 Task: Find connections with filter location Sant Celoni with filter topic #Productivitywith filter profile language English with filter current company Tata Communications with filter school Birla Institute of Management Technology (BIMTECH) with filter industry Packaging and Containers Manufacturing with filter service category Blogging with filter keywords title Truck Driver
Action: Mouse moved to (566, 84)
Screenshot: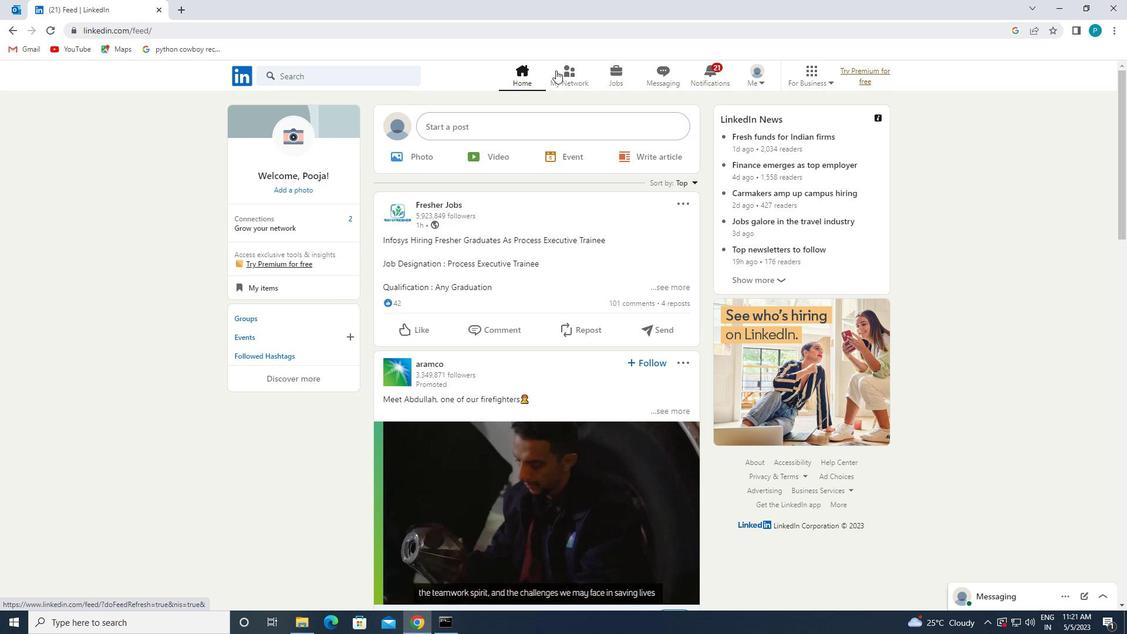 
Action: Mouse pressed left at (566, 84)
Screenshot: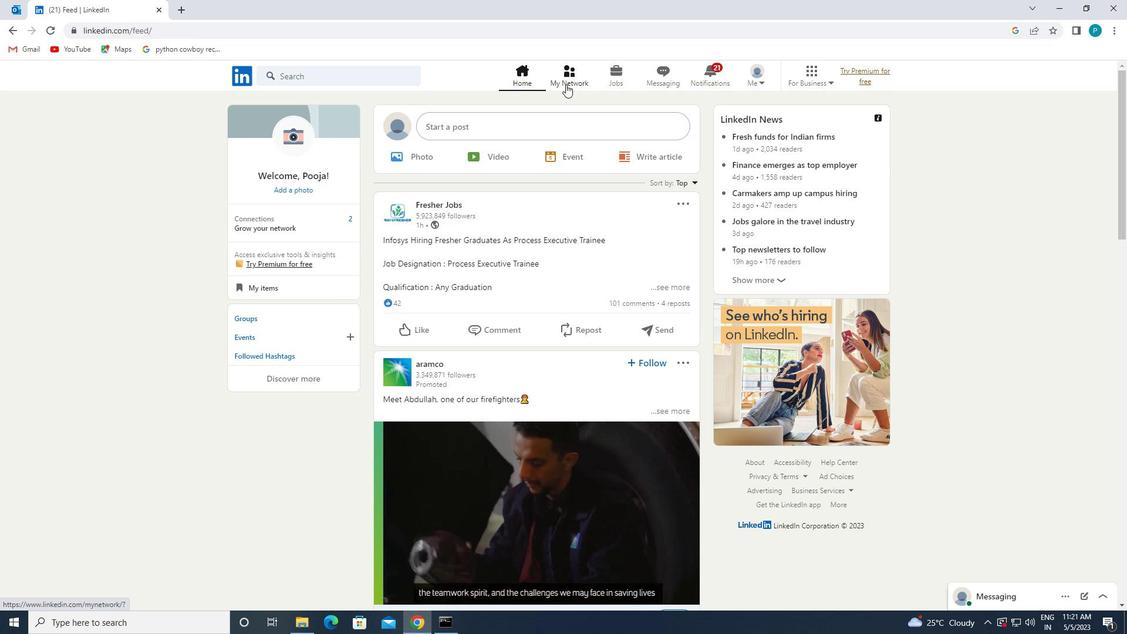 
Action: Mouse moved to (285, 138)
Screenshot: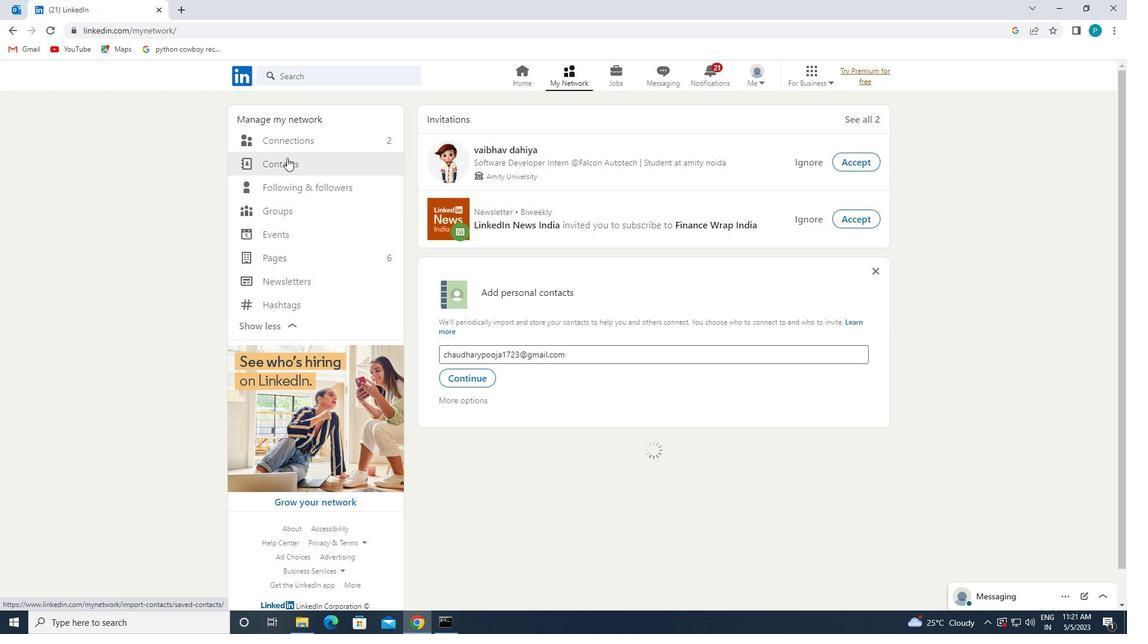 
Action: Mouse pressed left at (285, 138)
Screenshot: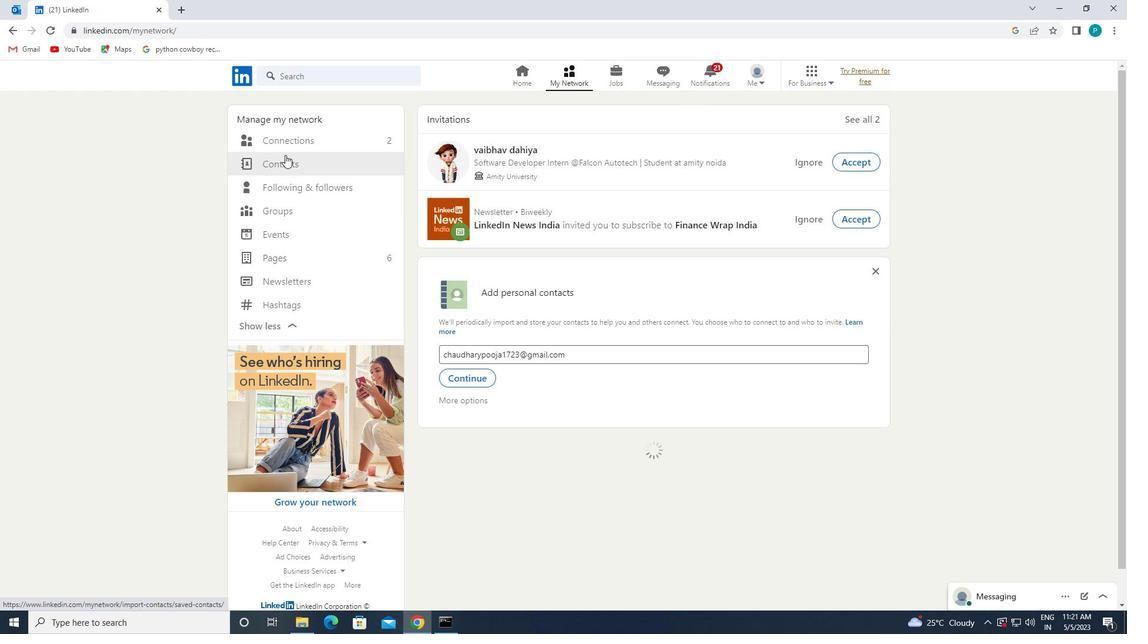 
Action: Mouse moved to (636, 145)
Screenshot: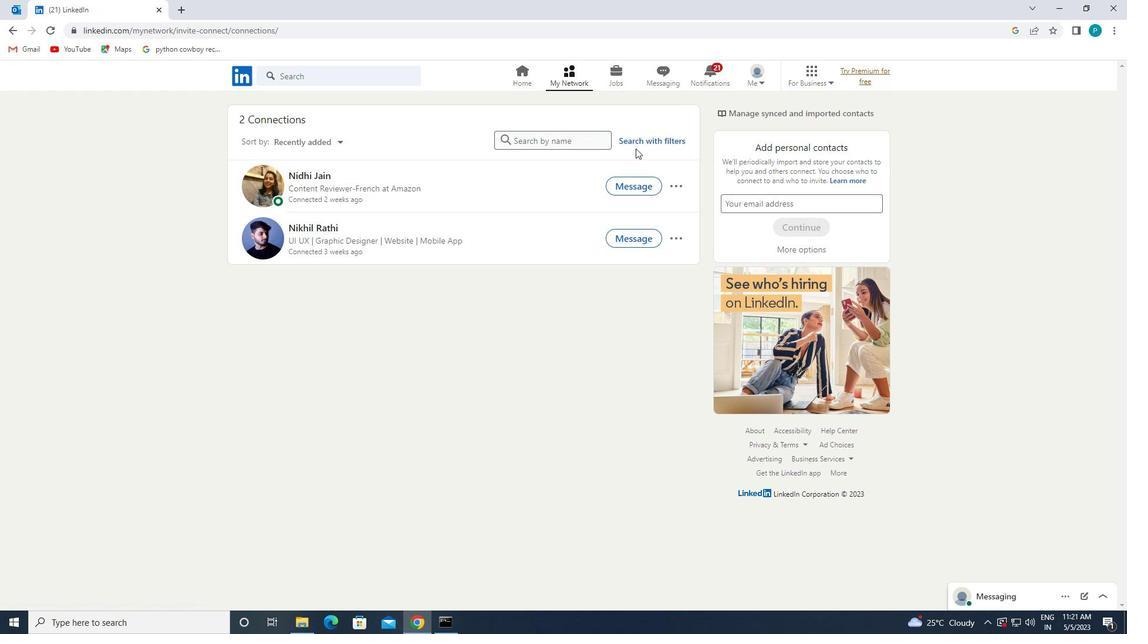 
Action: Mouse pressed left at (636, 145)
Screenshot: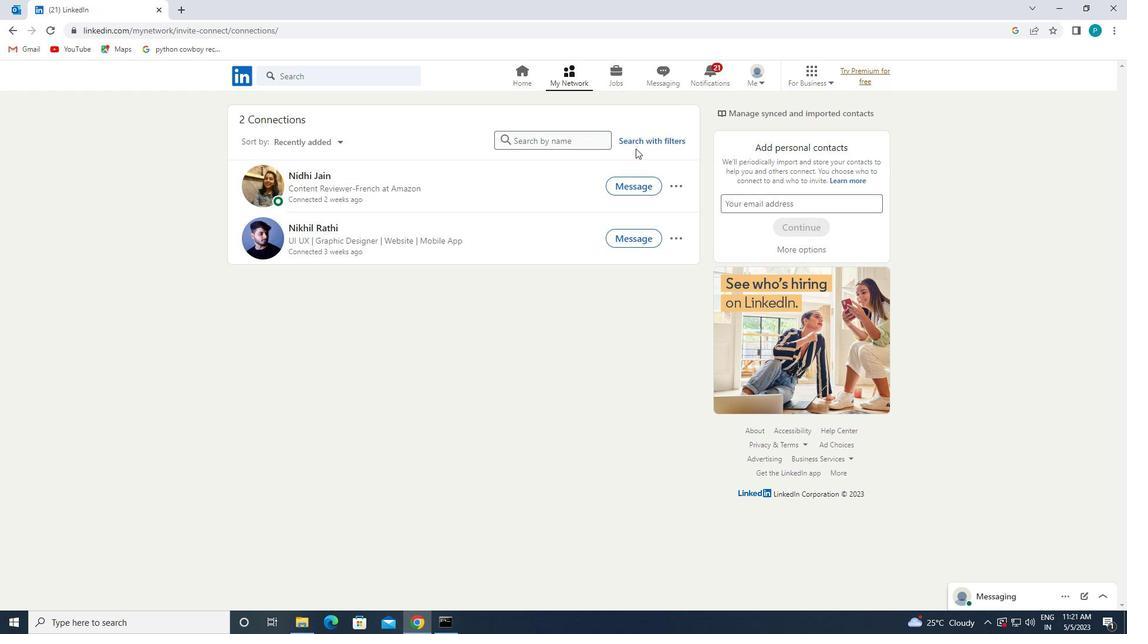
Action: Mouse moved to (606, 117)
Screenshot: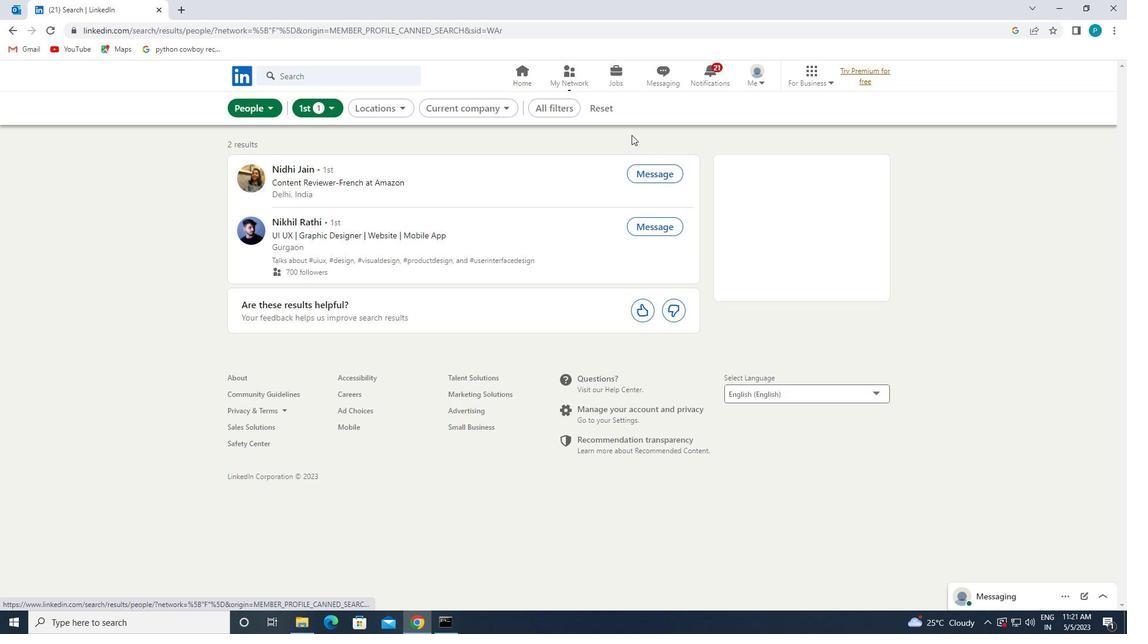 
Action: Mouse pressed left at (606, 117)
Screenshot: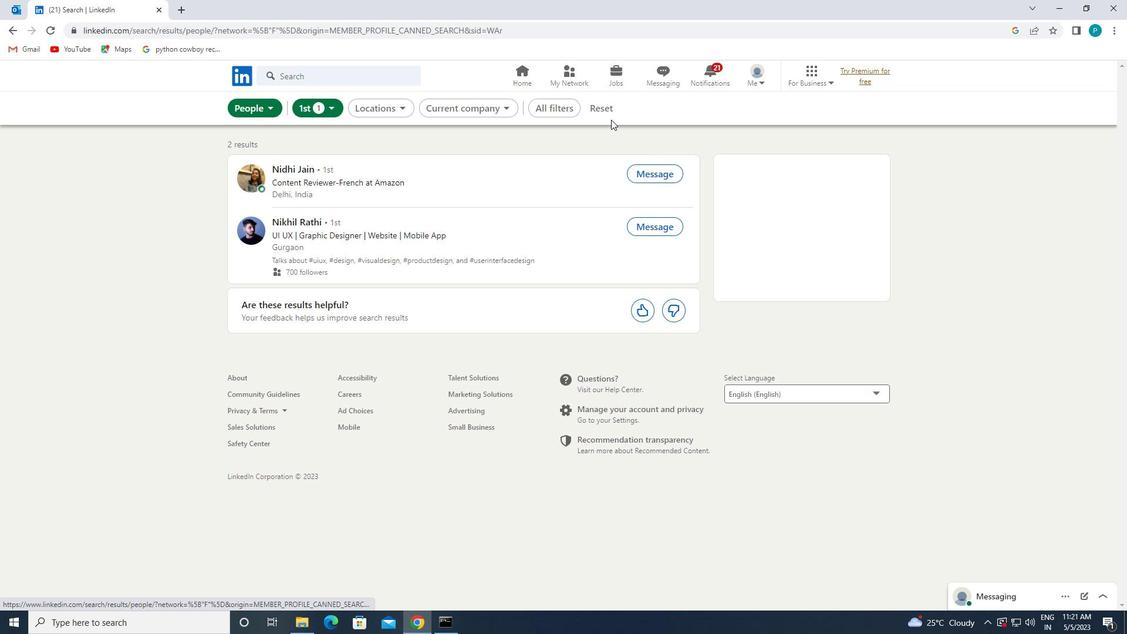 
Action: Mouse moved to (603, 112)
Screenshot: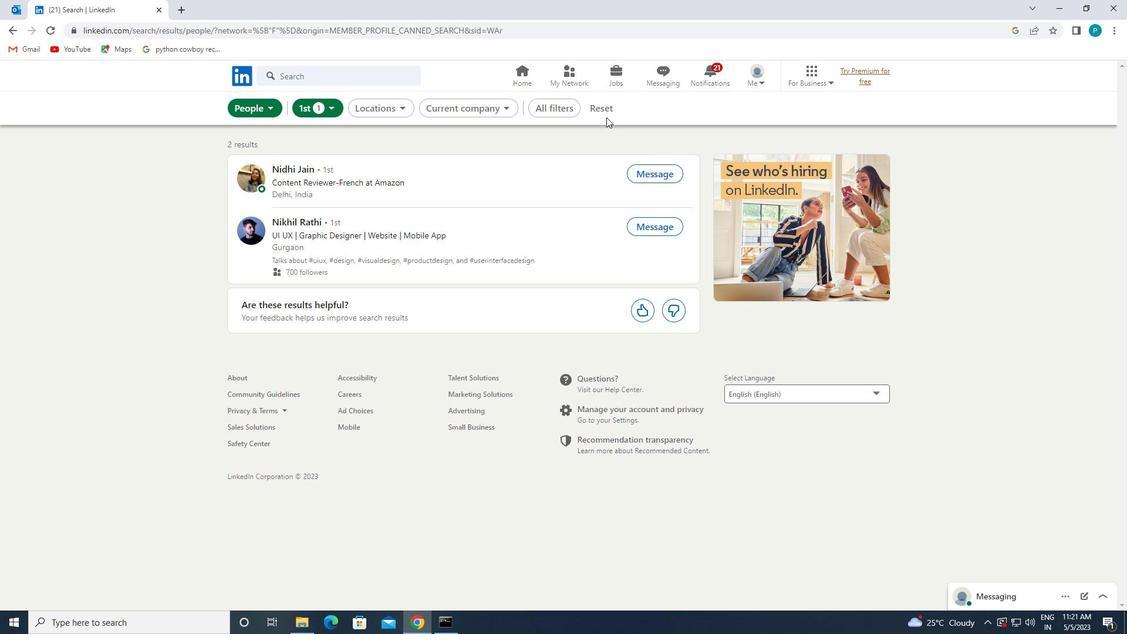 
Action: Mouse pressed left at (603, 112)
Screenshot: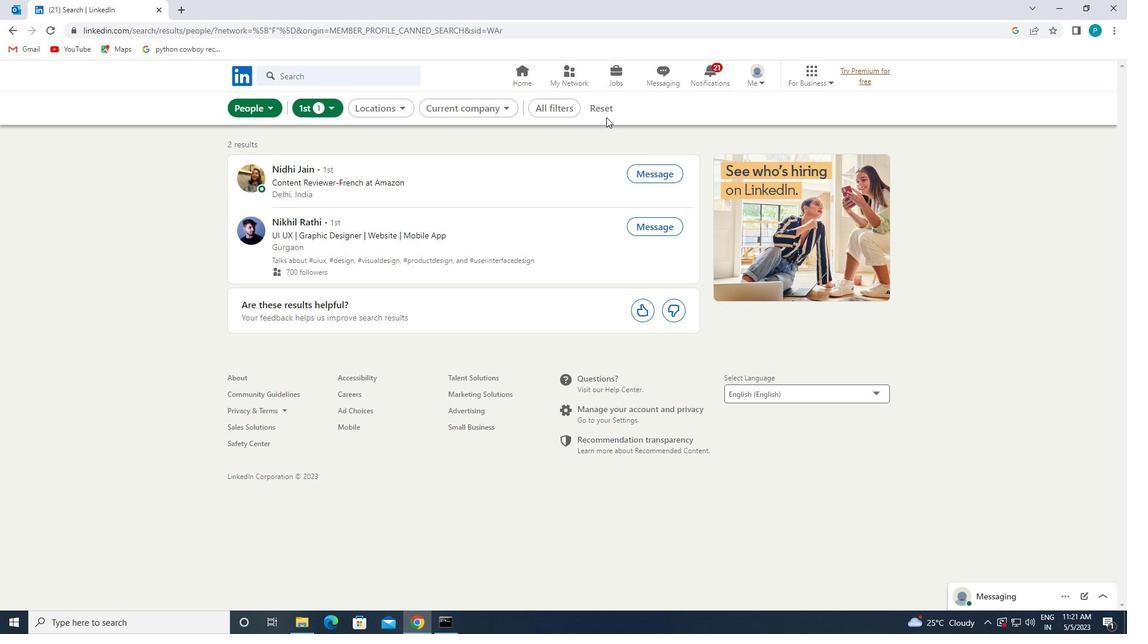 
Action: Mouse moved to (568, 109)
Screenshot: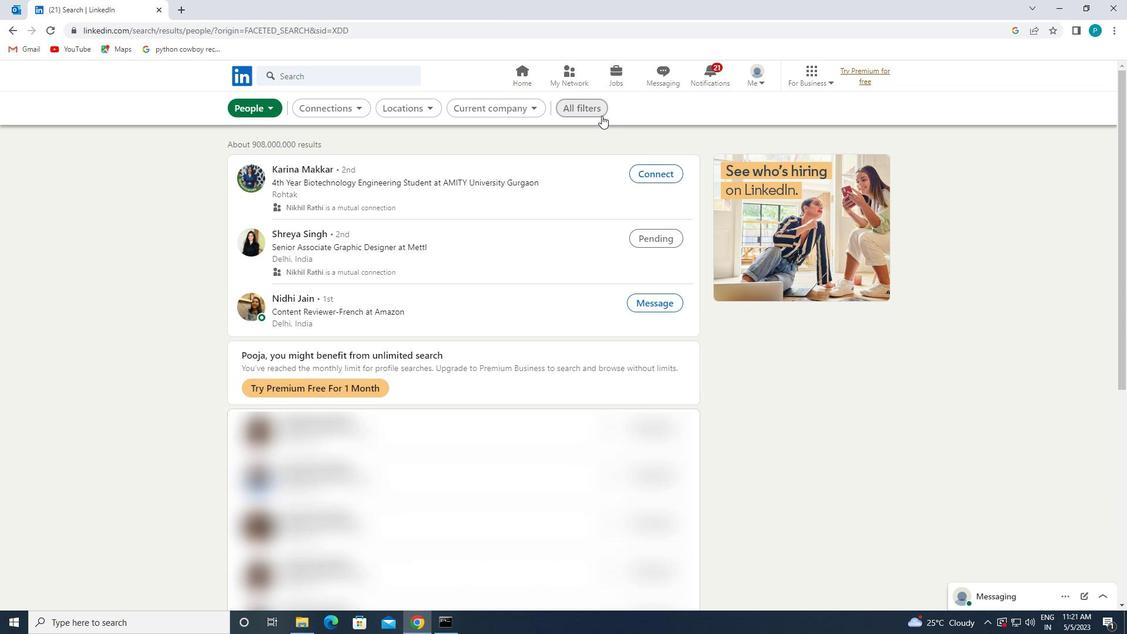 
Action: Mouse pressed left at (568, 109)
Screenshot: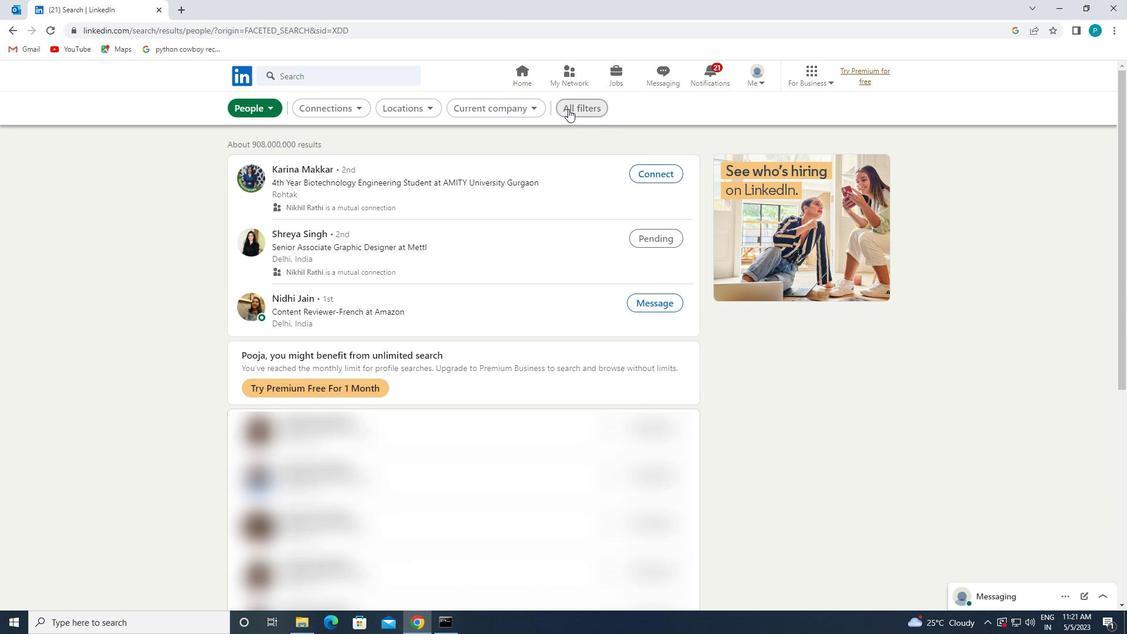 
Action: Mouse moved to (883, 250)
Screenshot: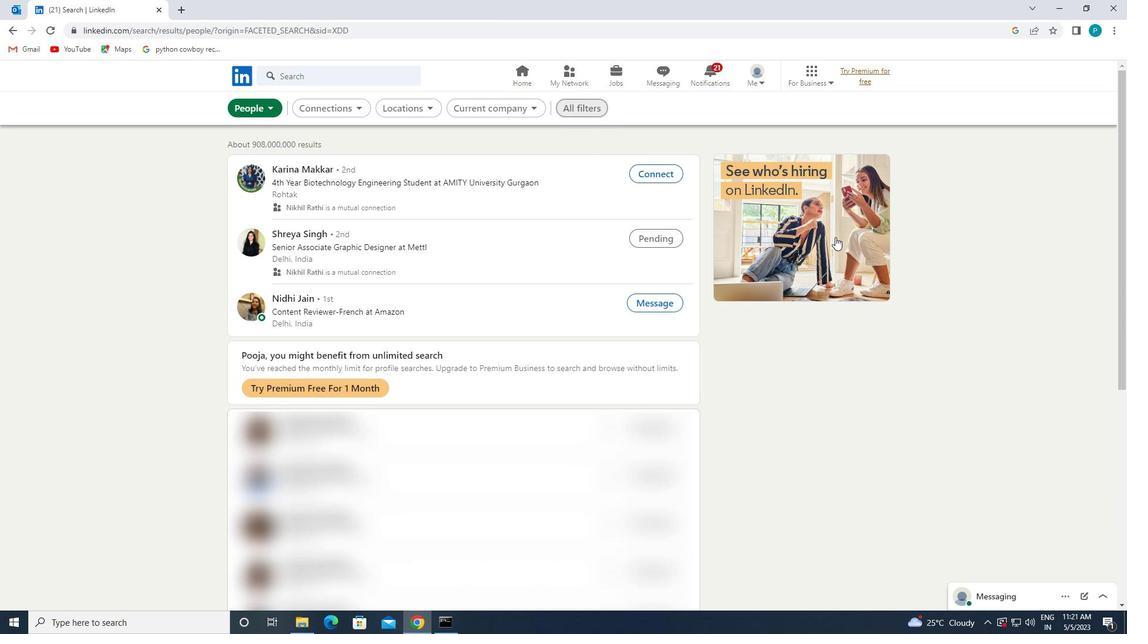 
Action: Mouse scrolled (883, 250) with delta (0, 0)
Screenshot: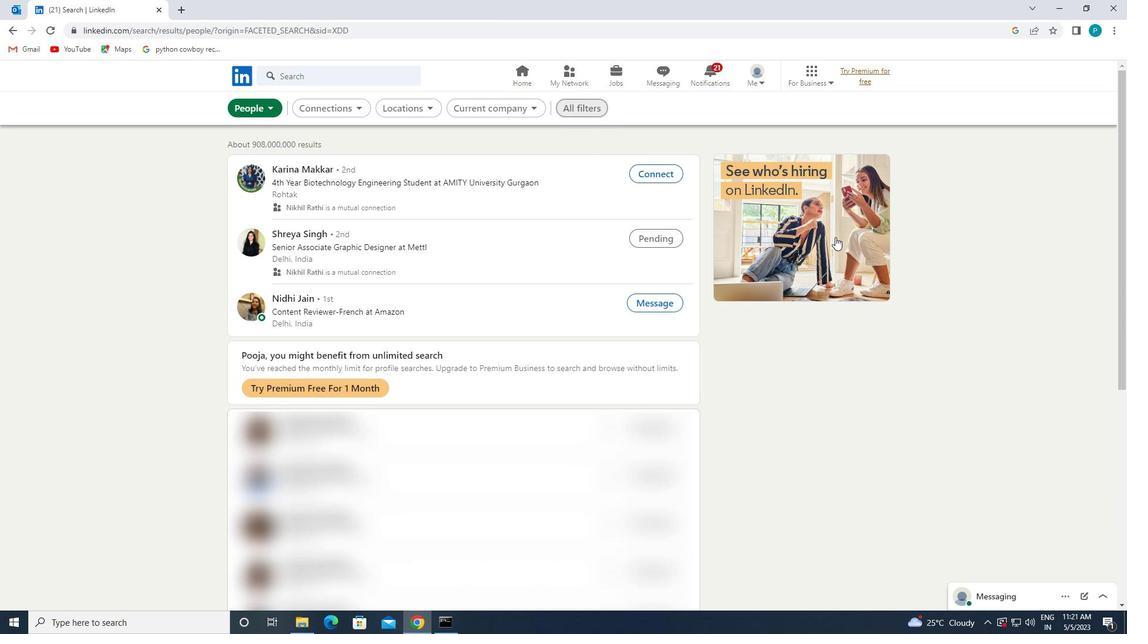 
Action: Mouse moved to (903, 258)
Screenshot: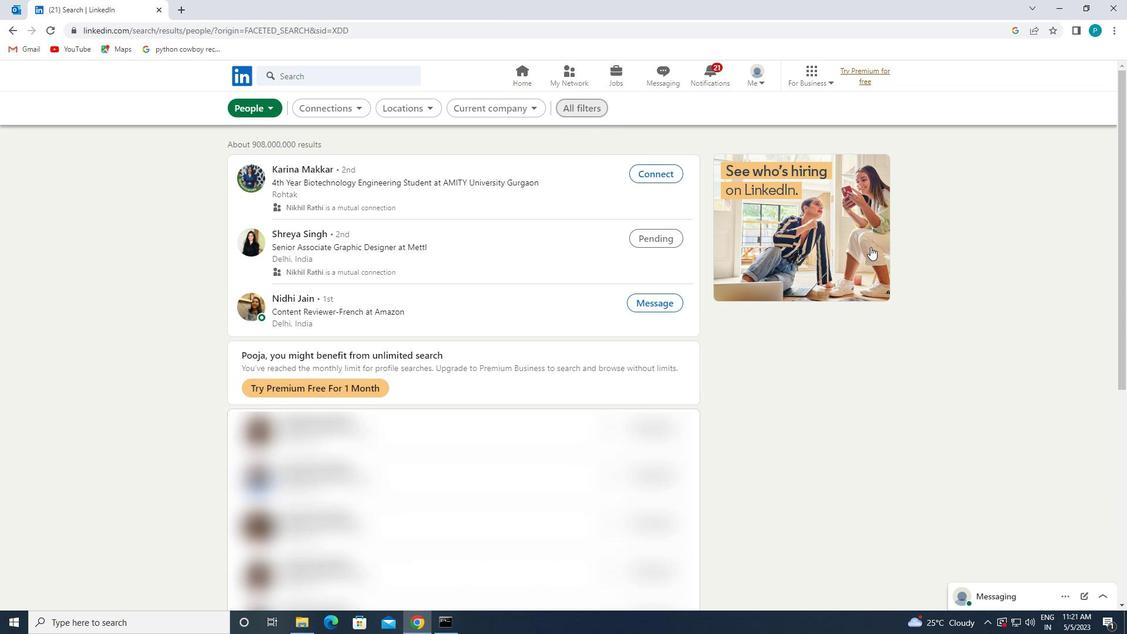 
Action: Mouse scrolled (903, 258) with delta (0, 0)
Screenshot: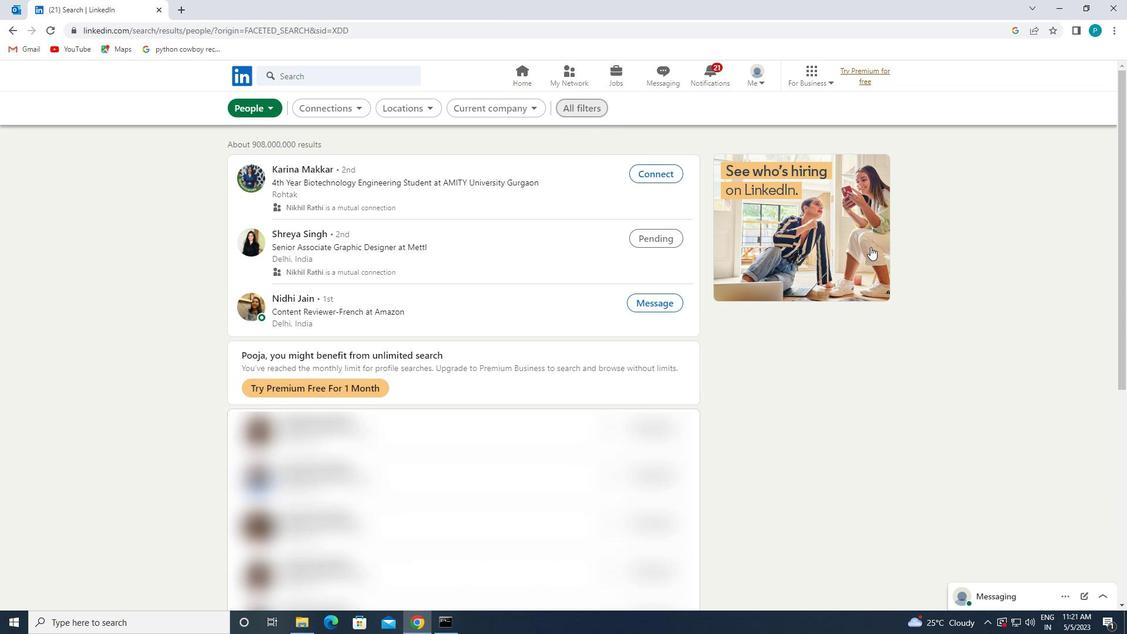 
Action: Mouse moved to (1127, 300)
Screenshot: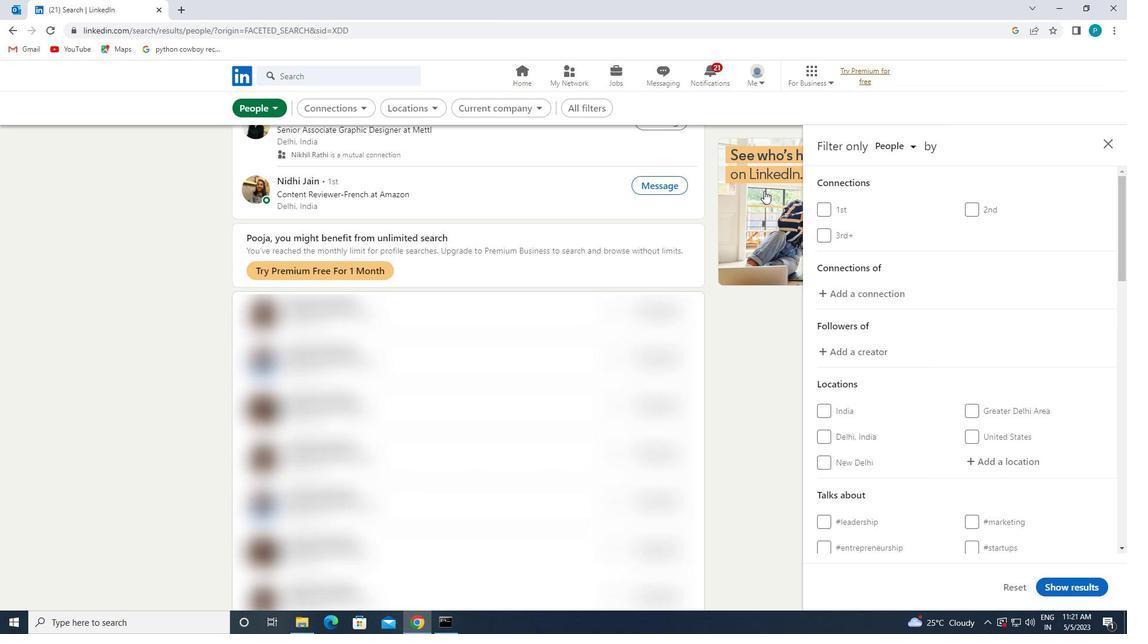 
Action: Mouse scrolled (1126, 300) with delta (0, 0)
Screenshot: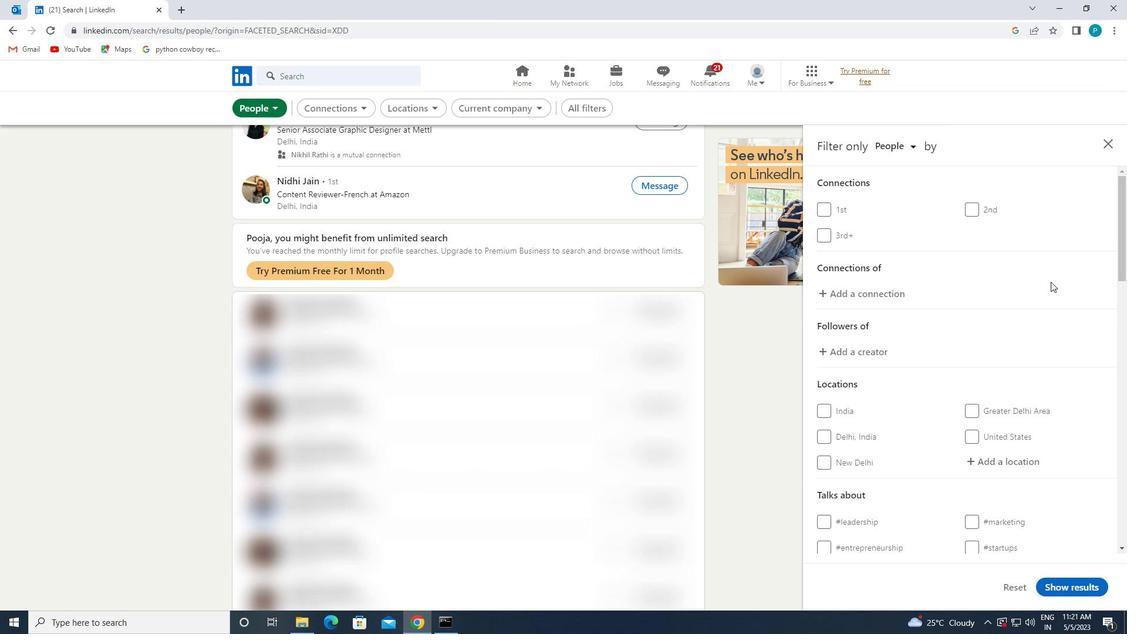 
Action: Mouse scrolled (1126, 300) with delta (0, 0)
Screenshot: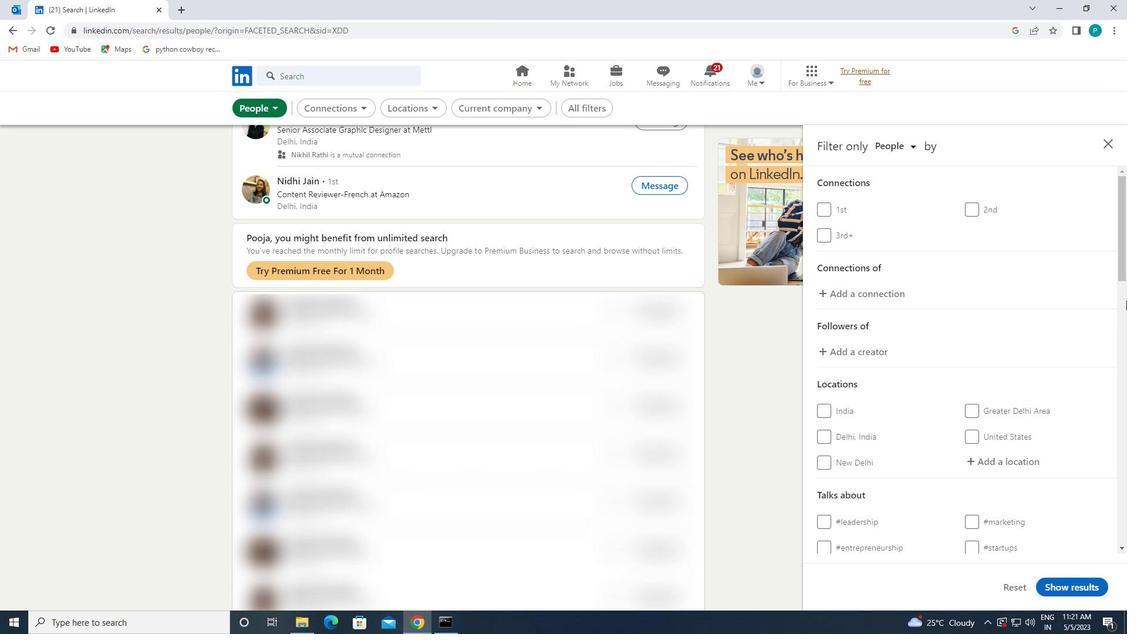 
Action: Mouse moved to (1126, 300)
Screenshot: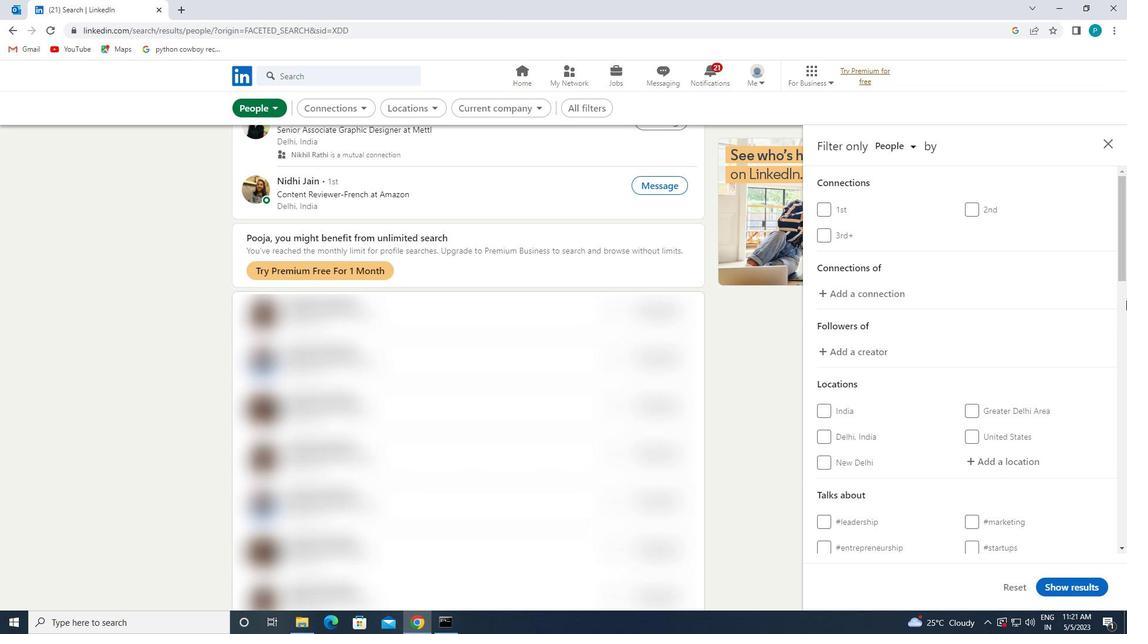 
Action: Mouse scrolled (1126, 300) with delta (0, 0)
Screenshot: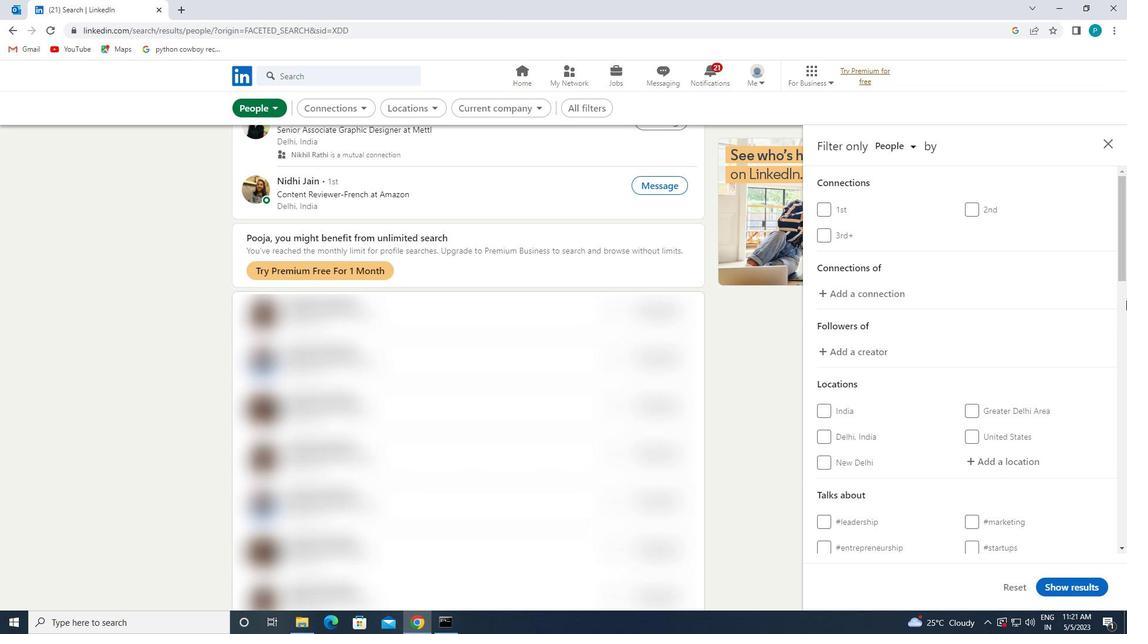 
Action: Mouse moved to (1021, 271)
Screenshot: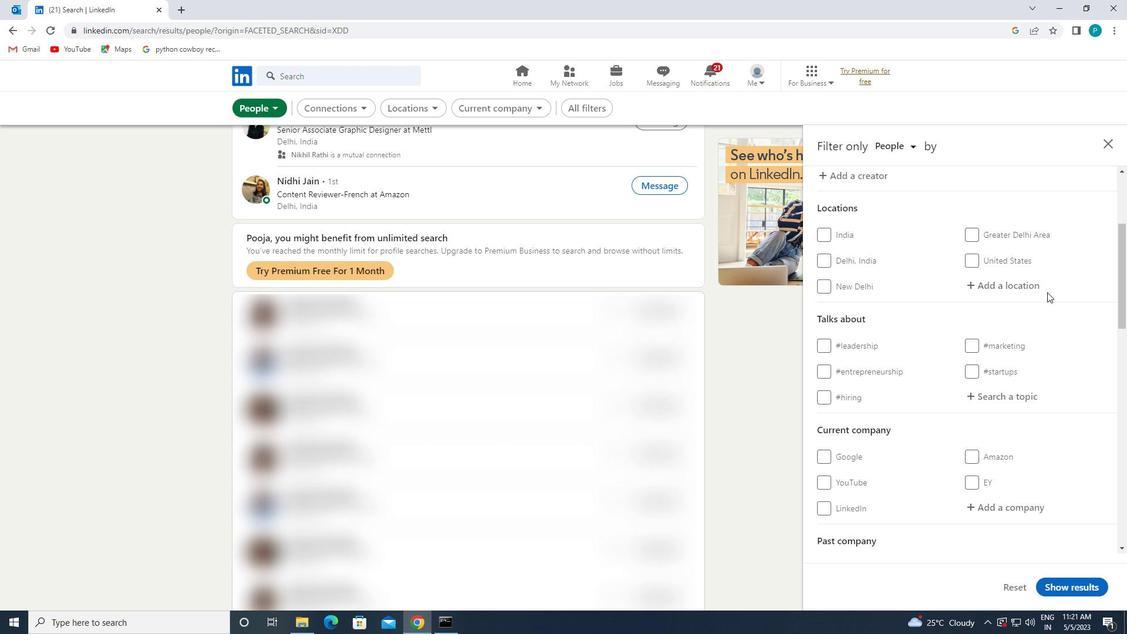 
Action: Mouse pressed left at (1021, 271)
Screenshot: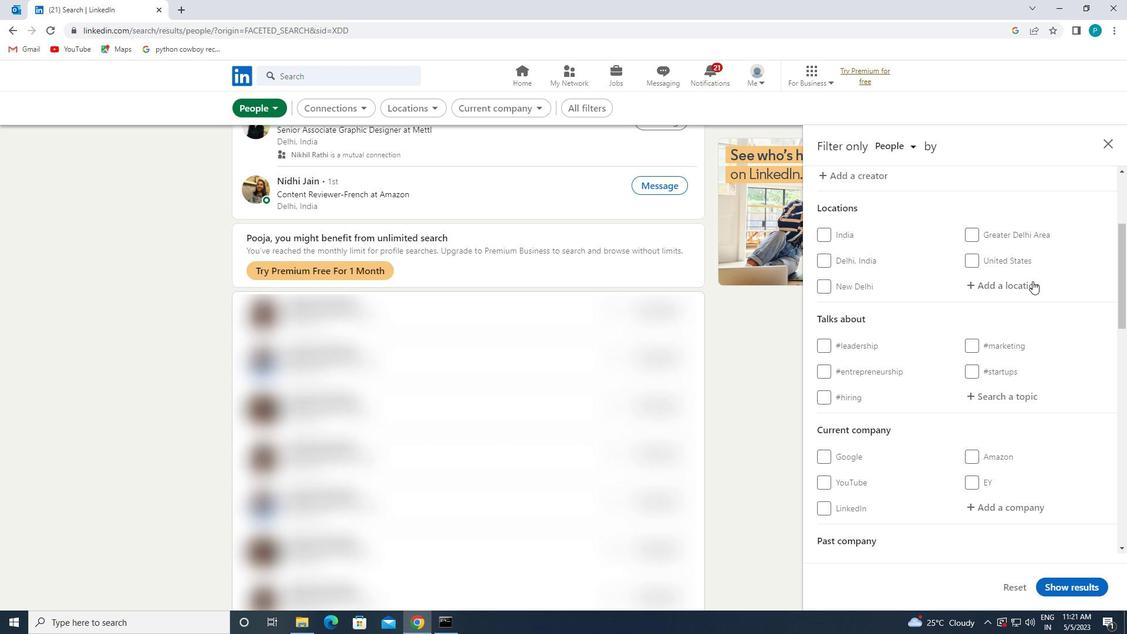 
Action: Mouse moved to (1024, 284)
Screenshot: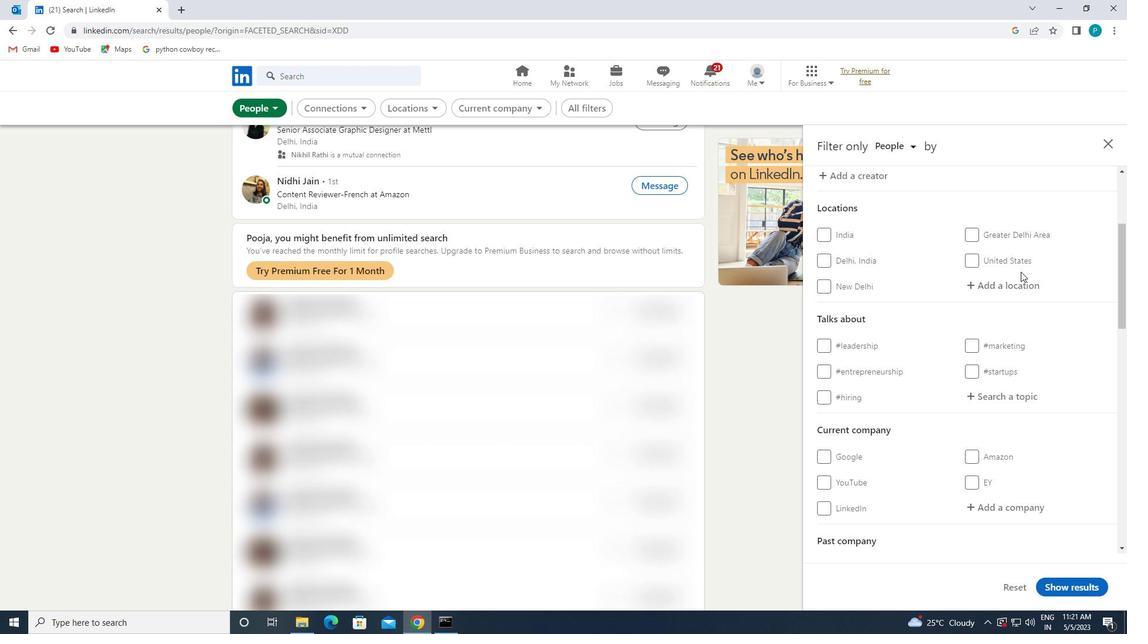 
Action: Mouse pressed left at (1024, 284)
Screenshot: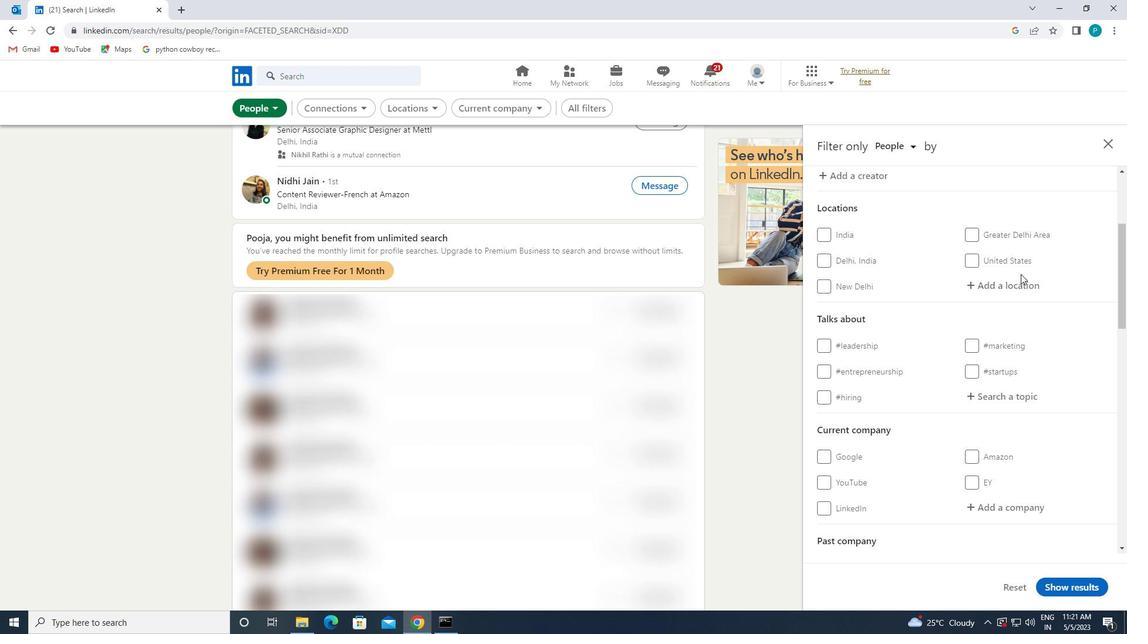 
Action: Mouse moved to (1025, 284)
Screenshot: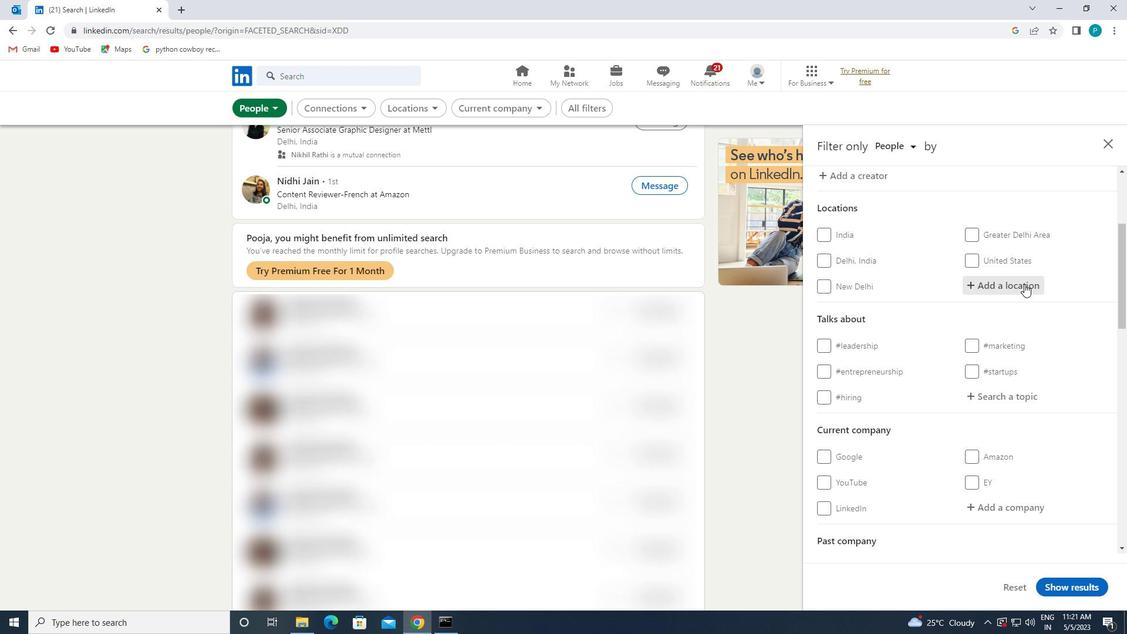
Action: Key pressed <Key.caps_lock>s<Key.caps_lock>ant<Key.space><Key.caps_lock>c<Key.caps_lock>eloni
Screenshot: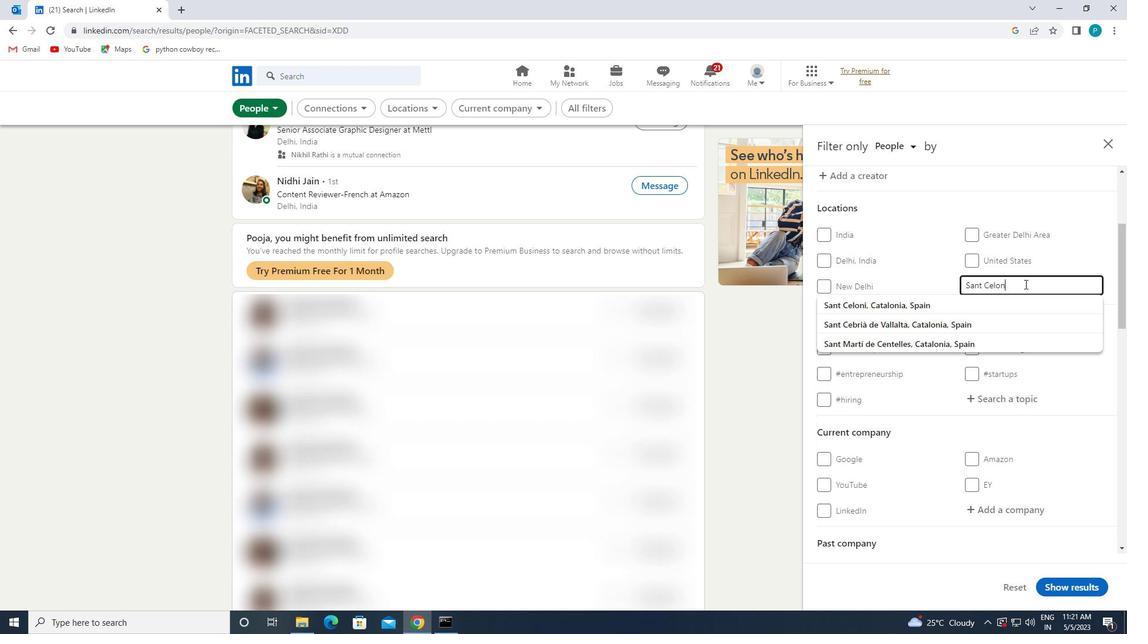 
Action: Mouse moved to (994, 297)
Screenshot: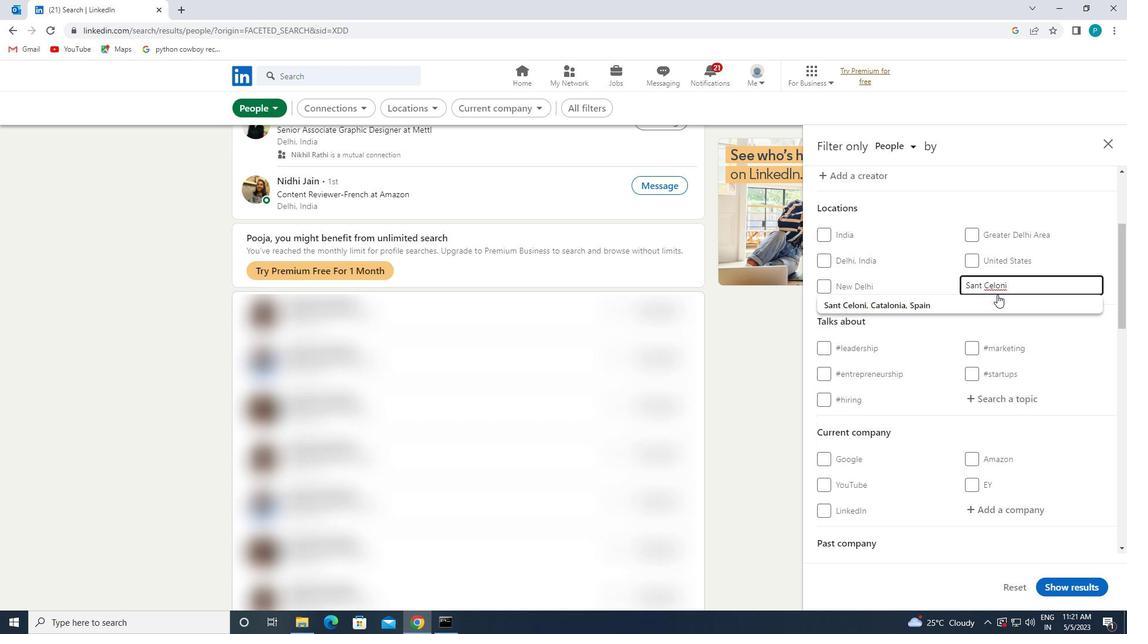 
Action: Mouse pressed left at (994, 297)
Screenshot: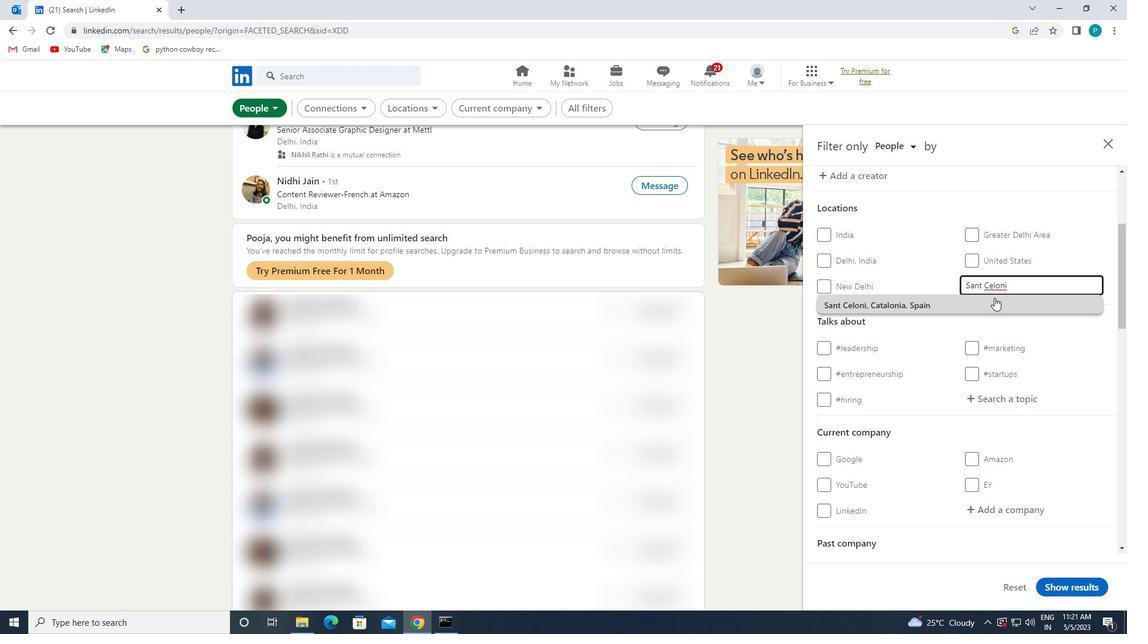 
Action: Mouse moved to (1001, 312)
Screenshot: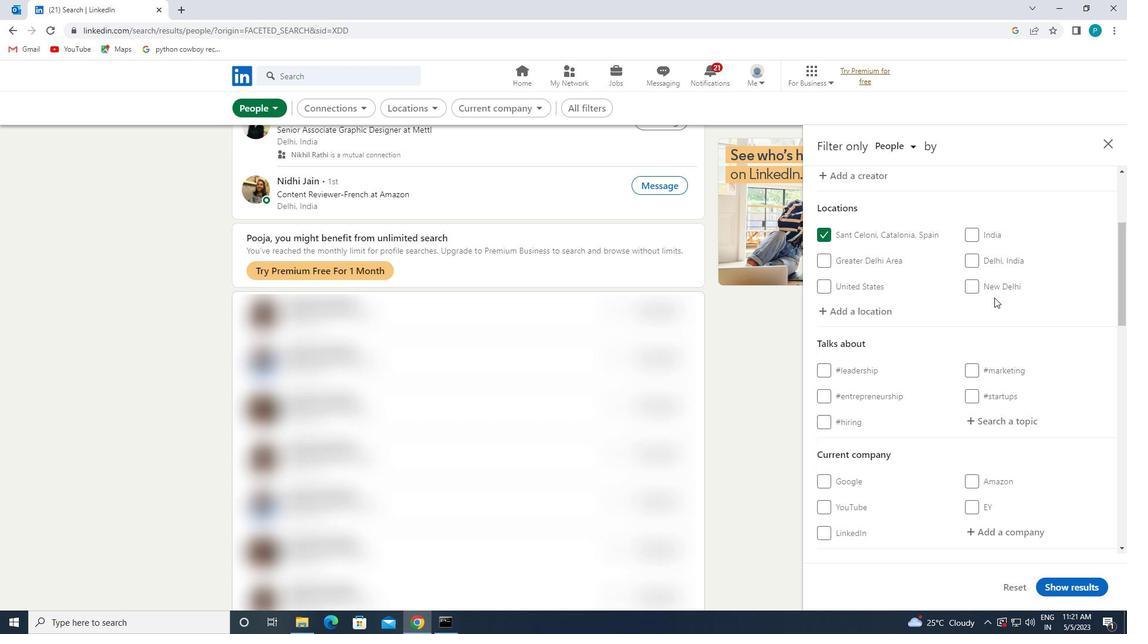
Action: Mouse scrolled (1001, 312) with delta (0, 0)
Screenshot: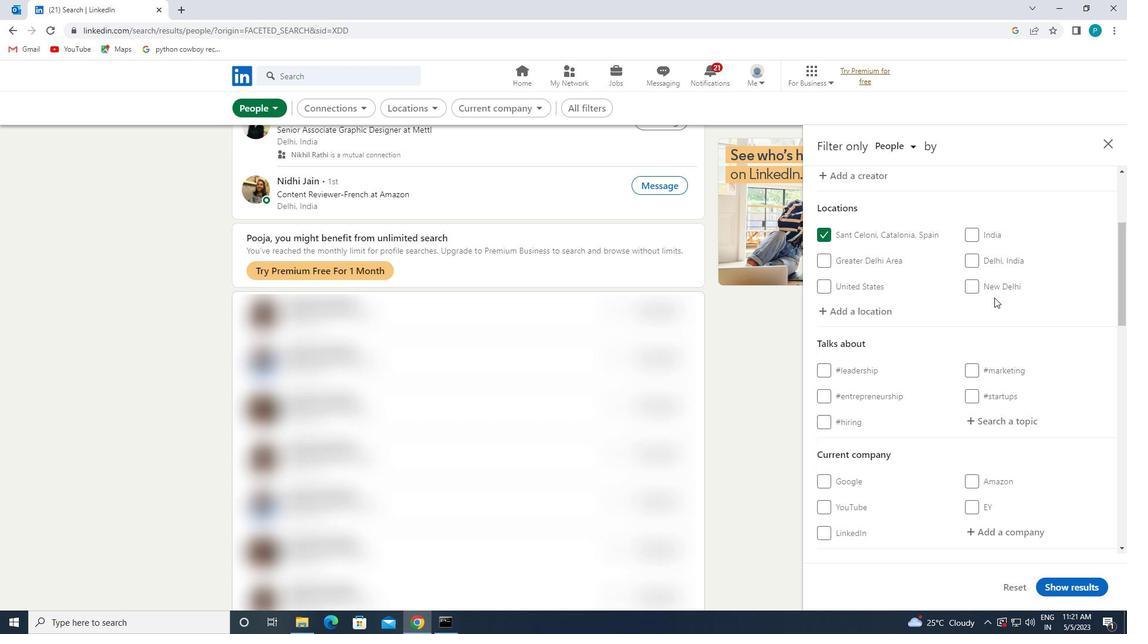 
Action: Mouse moved to (1001, 313)
Screenshot: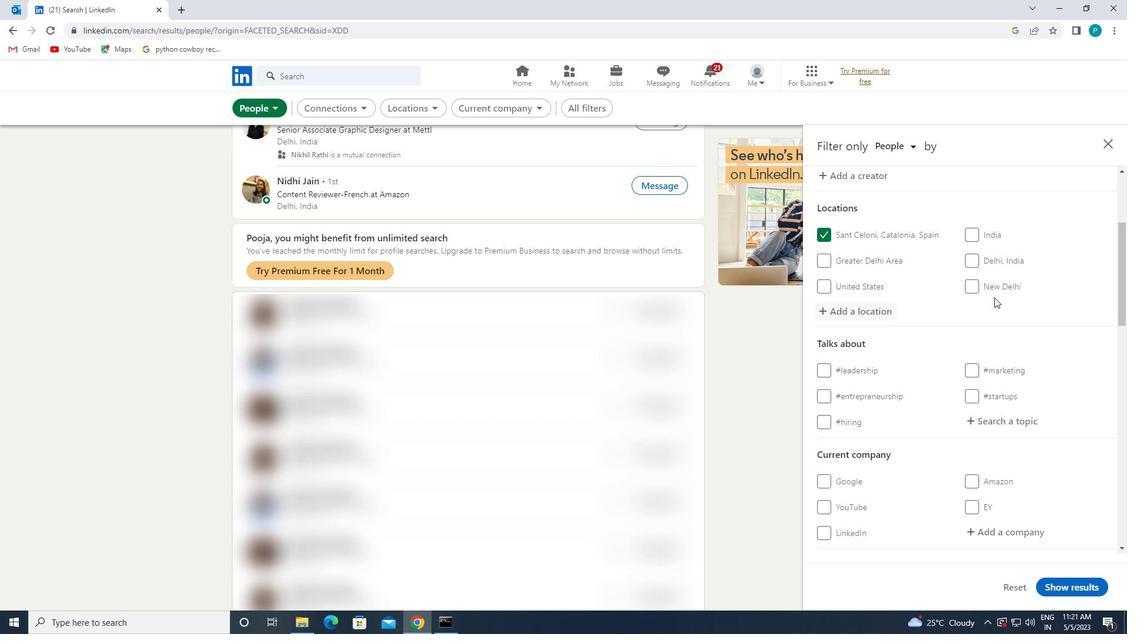 
Action: Mouse scrolled (1001, 312) with delta (0, 0)
Screenshot: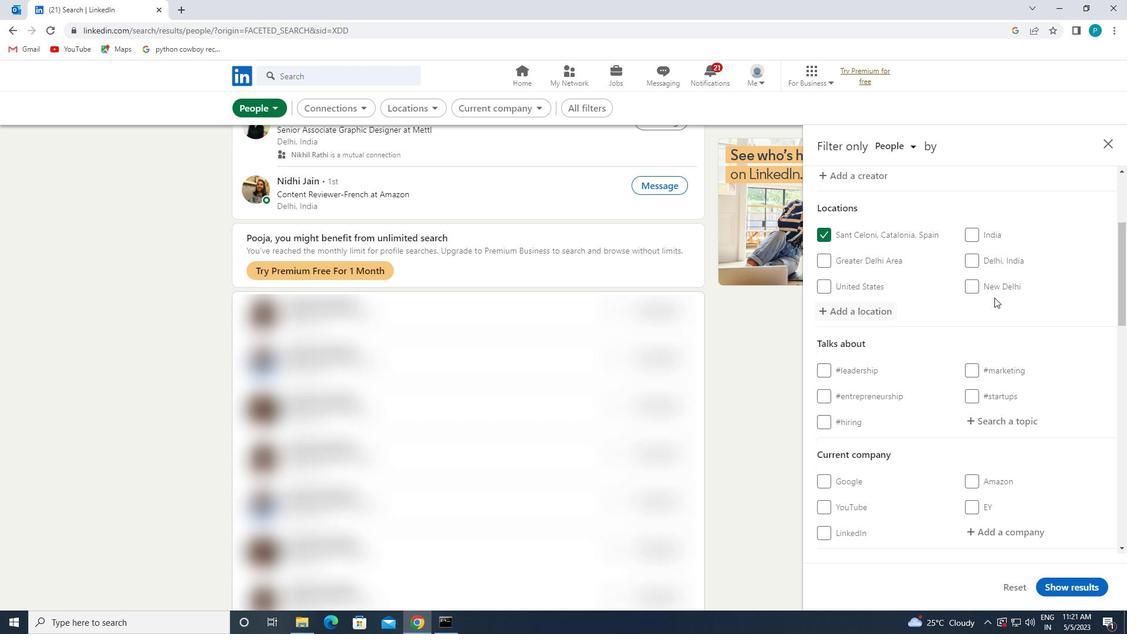 
Action: Mouse scrolled (1001, 312) with delta (0, 0)
Screenshot: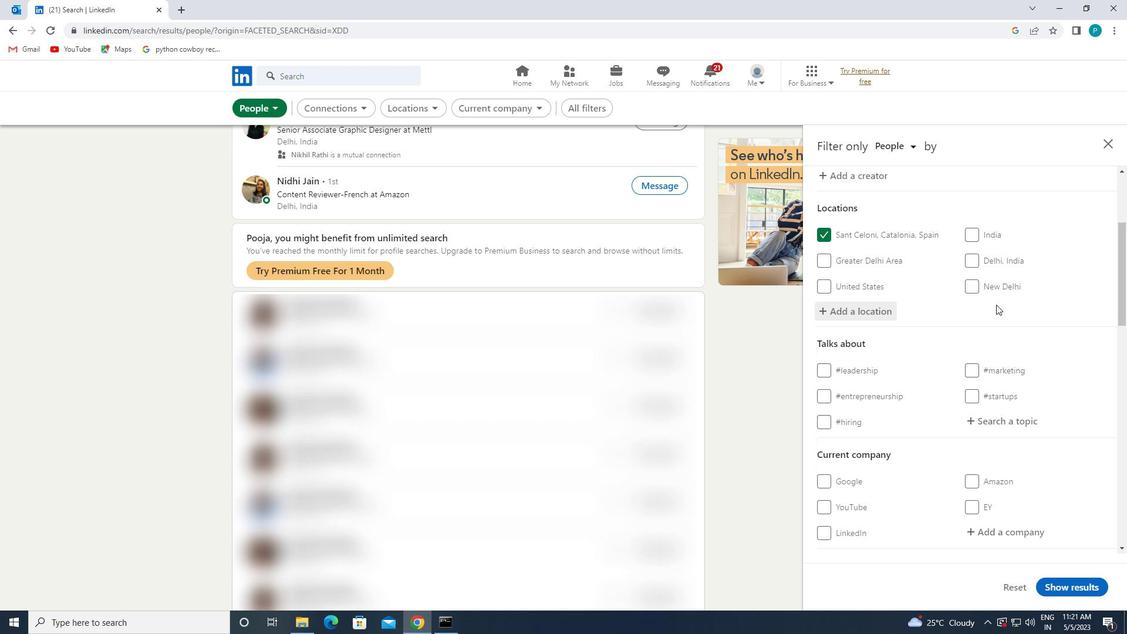 
Action: Mouse moved to (982, 244)
Screenshot: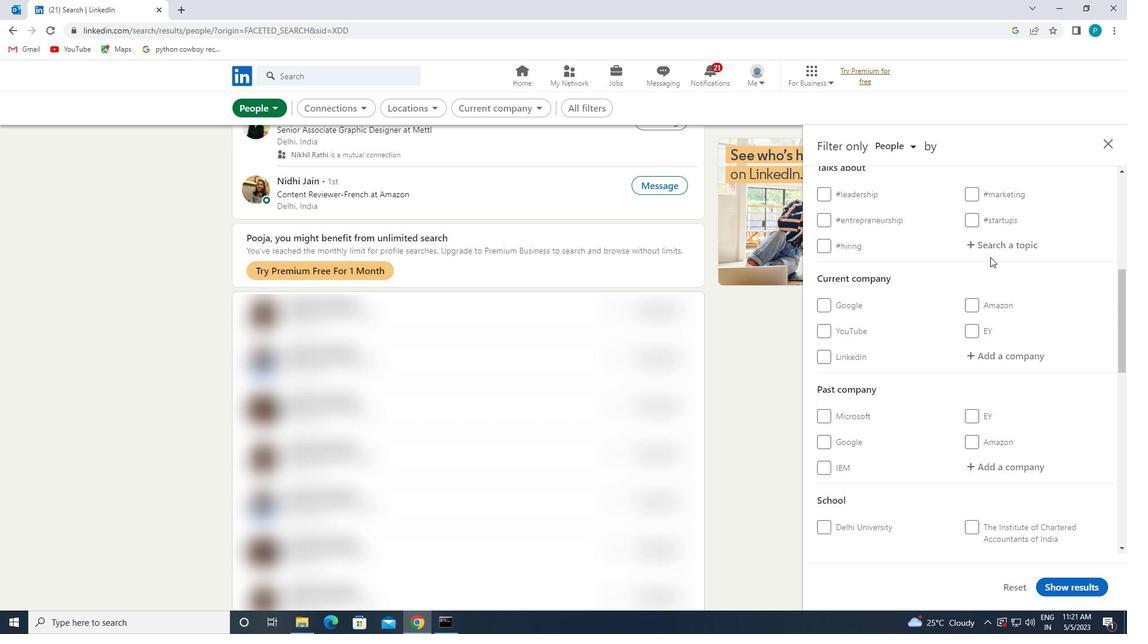
Action: Mouse pressed left at (982, 244)
Screenshot: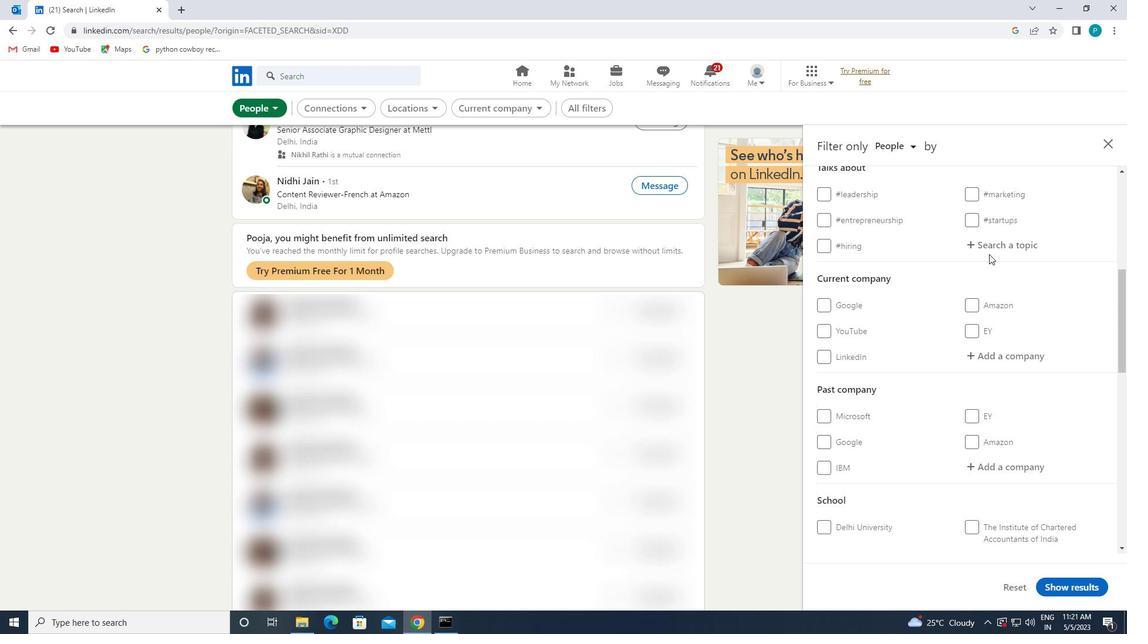
Action: Key pressed <Key.shift>#<Key.caps_lock>P<Key.caps_lock>RODUCTIVITY
Screenshot: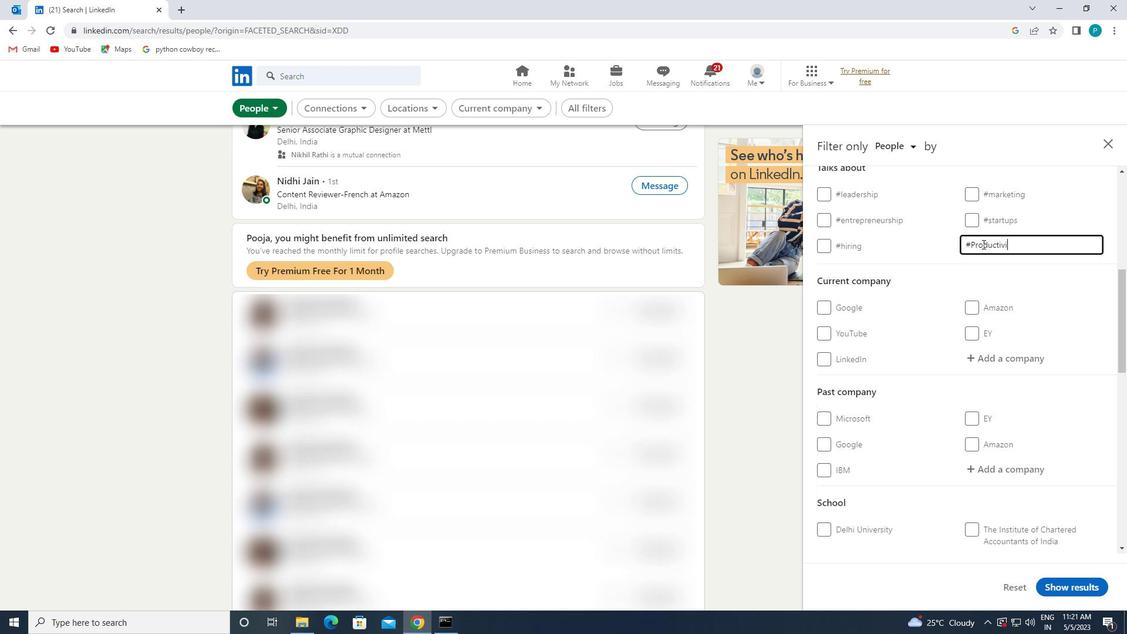 
Action: Mouse moved to (947, 291)
Screenshot: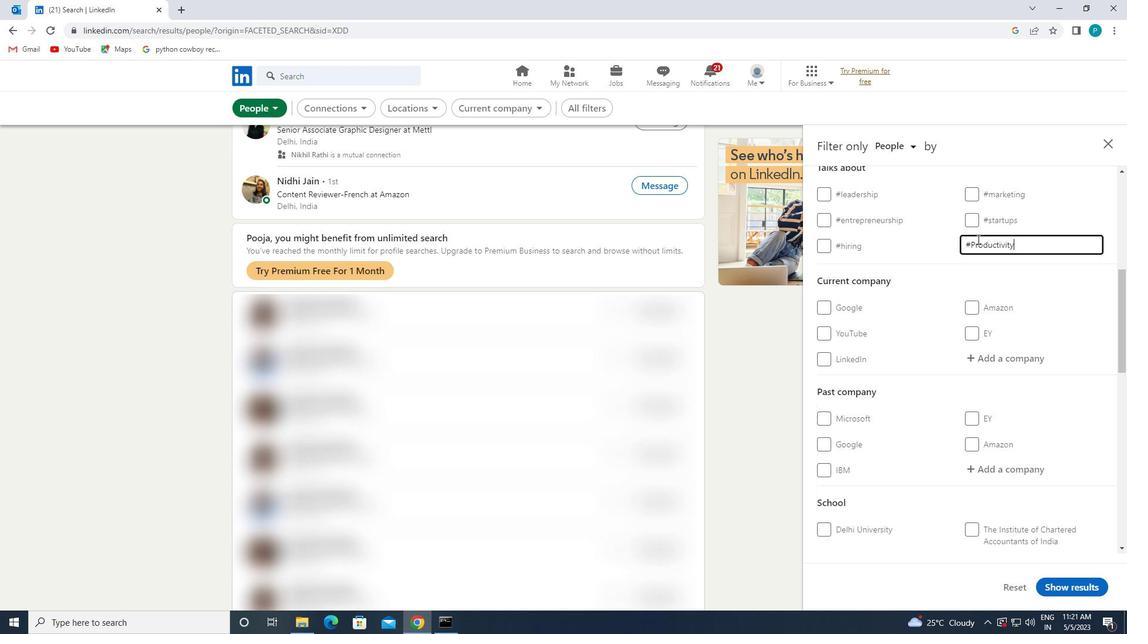 
Action: Mouse scrolled (947, 290) with delta (0, 0)
Screenshot: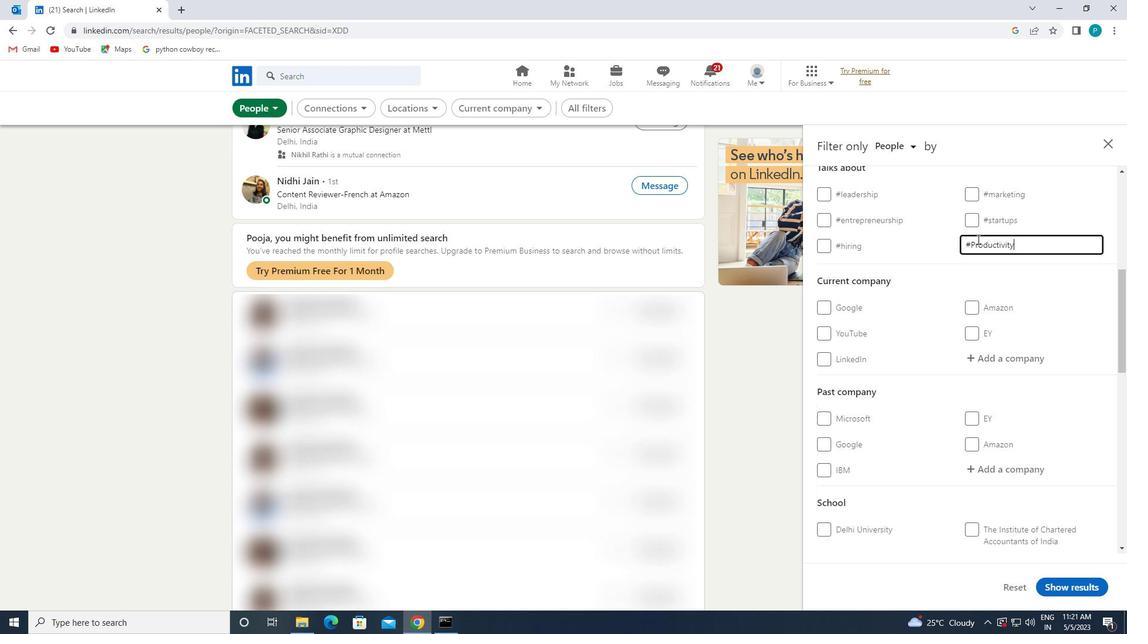 
Action: Mouse moved to (947, 302)
Screenshot: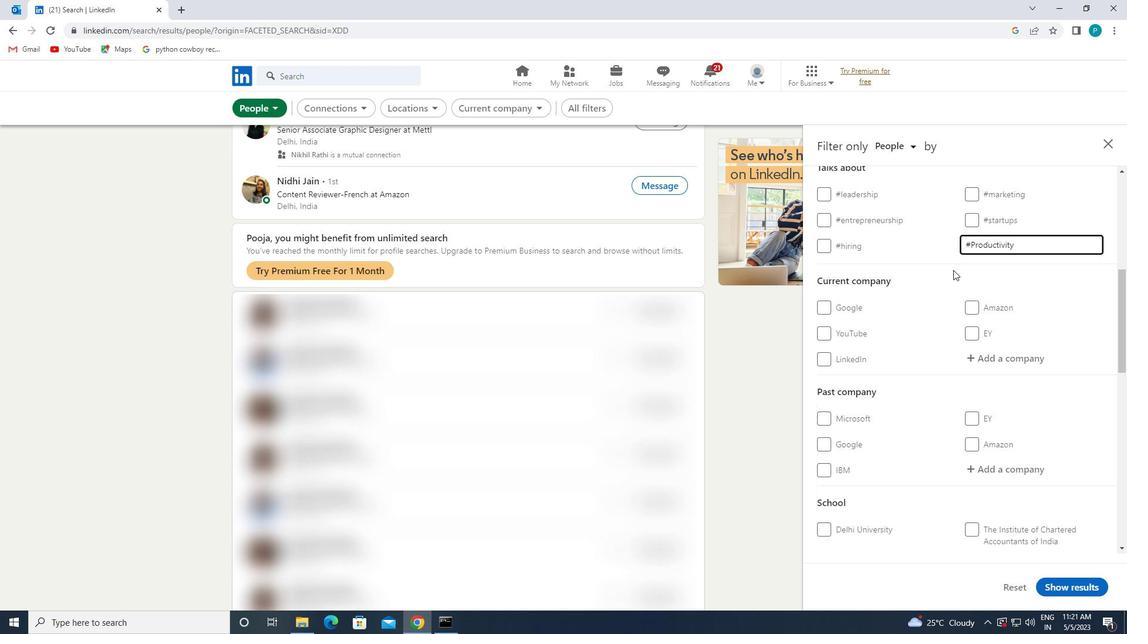 
Action: Mouse scrolled (947, 302) with delta (0, 0)
Screenshot: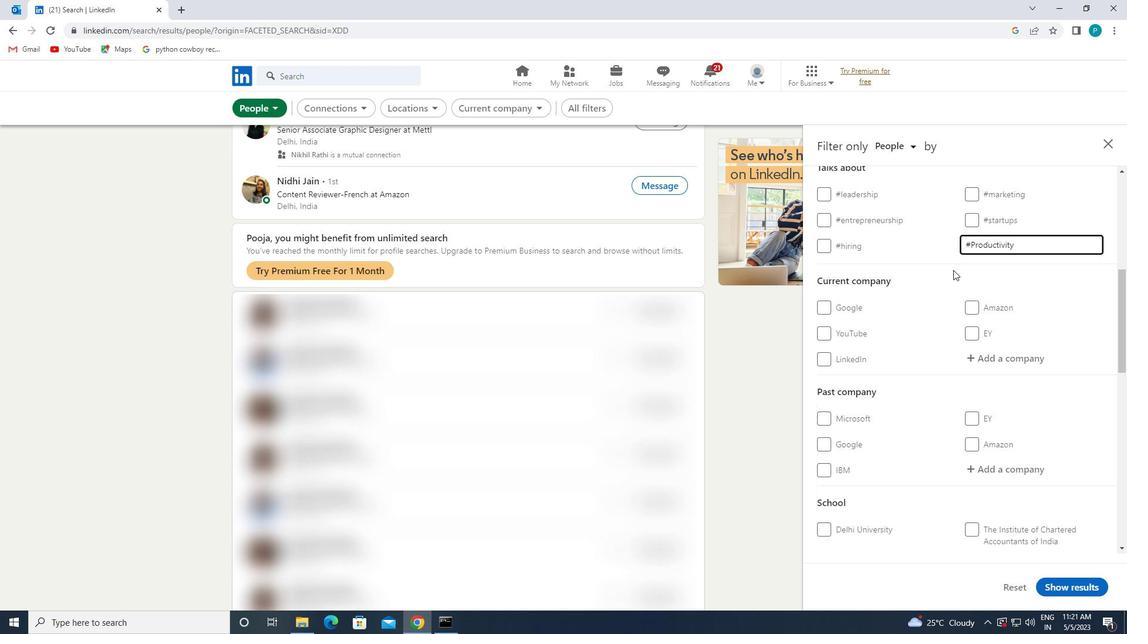 
Action: Mouse moved to (947, 304)
Screenshot: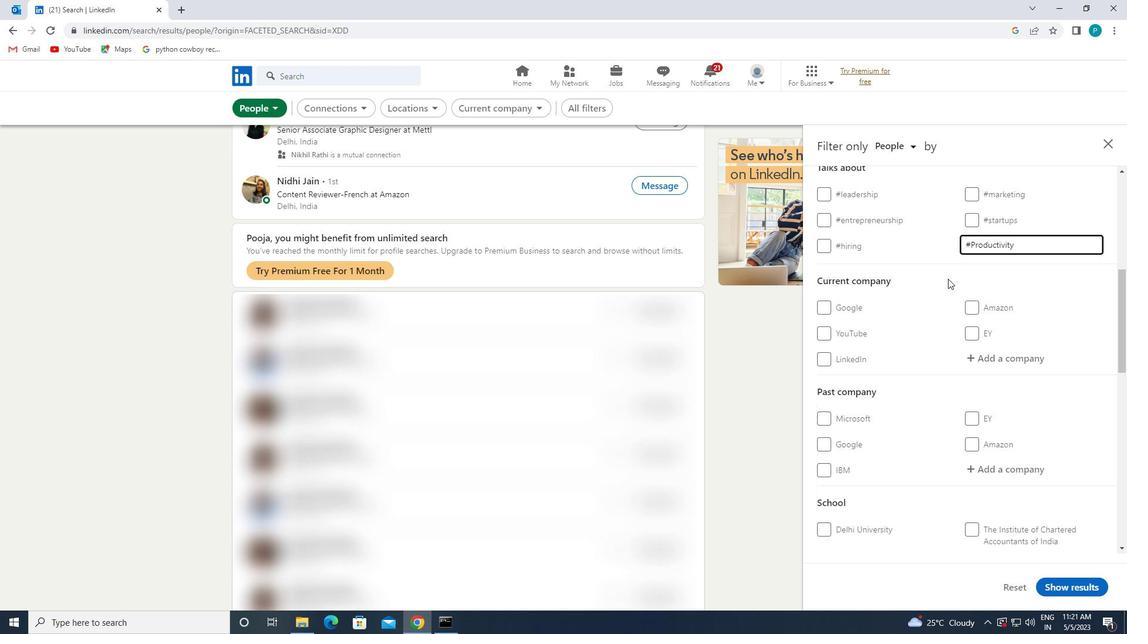 
Action: Mouse scrolled (947, 303) with delta (0, 0)
Screenshot: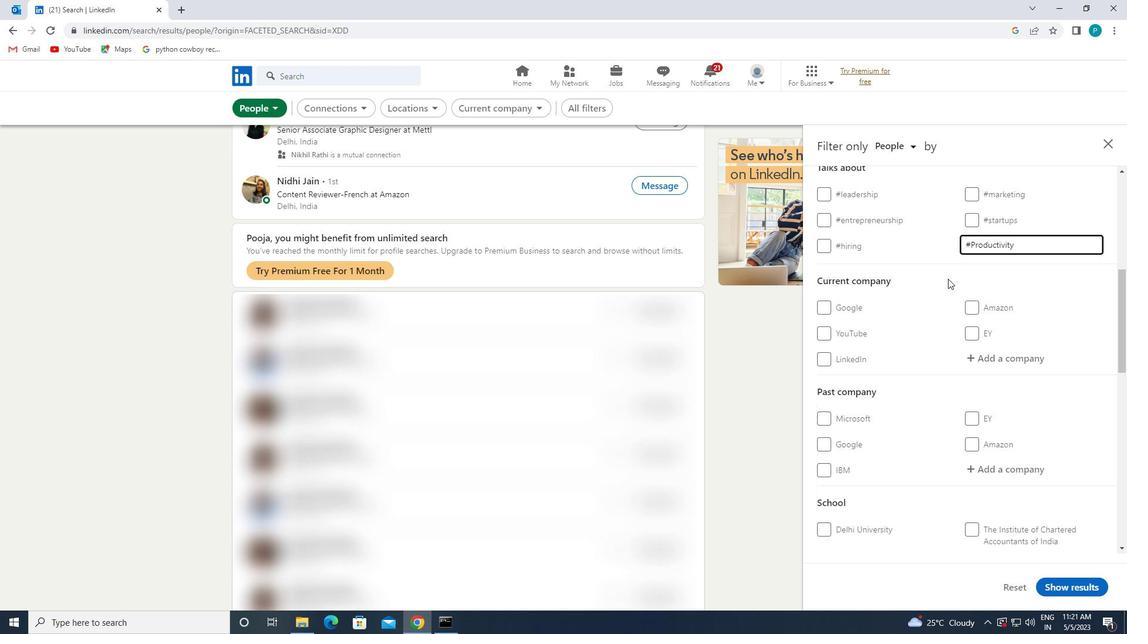 
Action: Mouse scrolled (947, 303) with delta (0, 0)
Screenshot: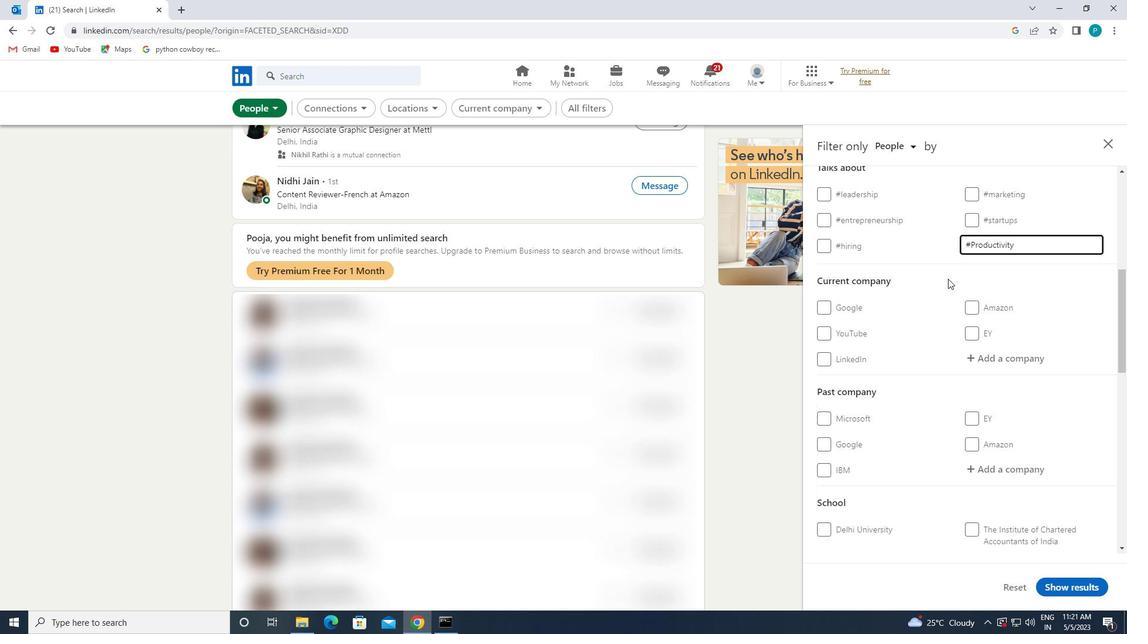 
Action: Mouse moved to (914, 364)
Screenshot: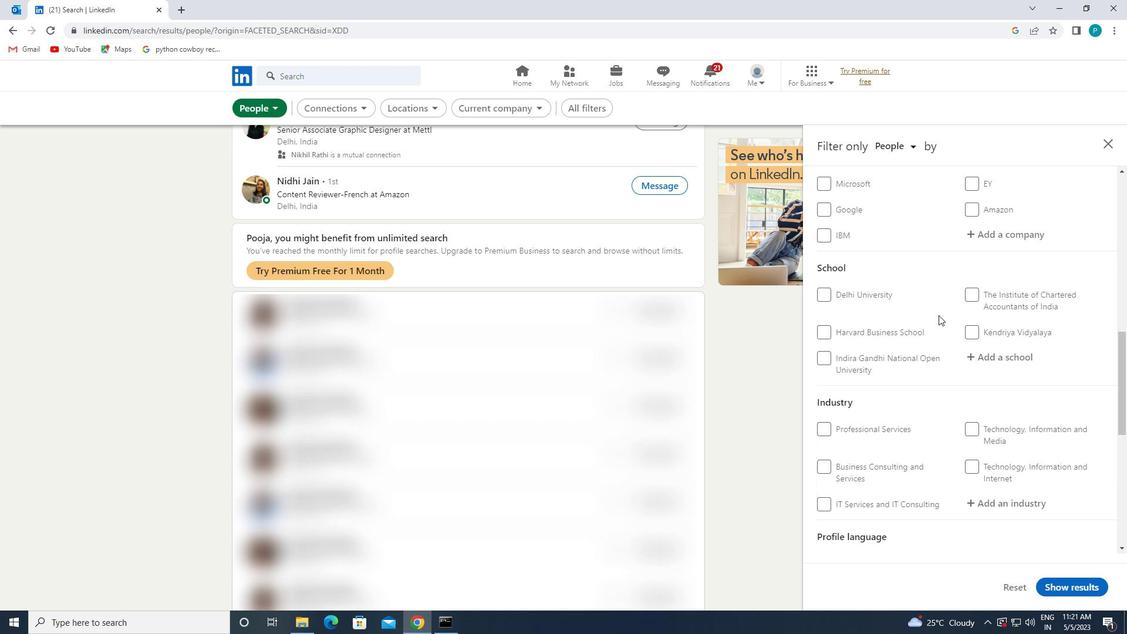 
Action: Mouse scrolled (914, 363) with delta (0, 0)
Screenshot: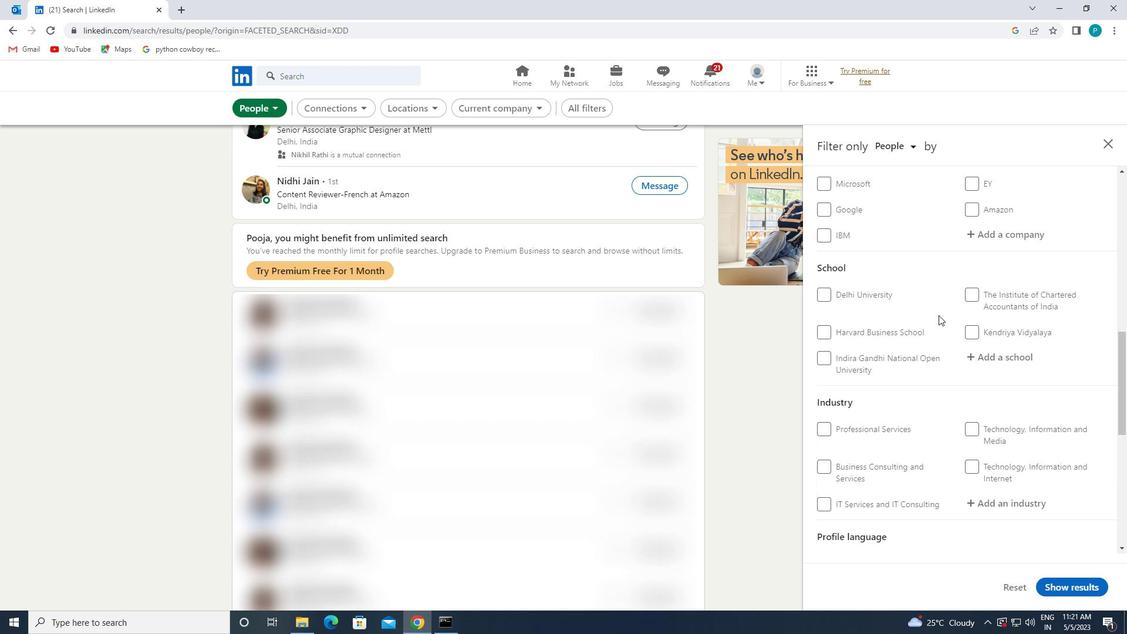 
Action: Mouse moved to (913, 364)
Screenshot: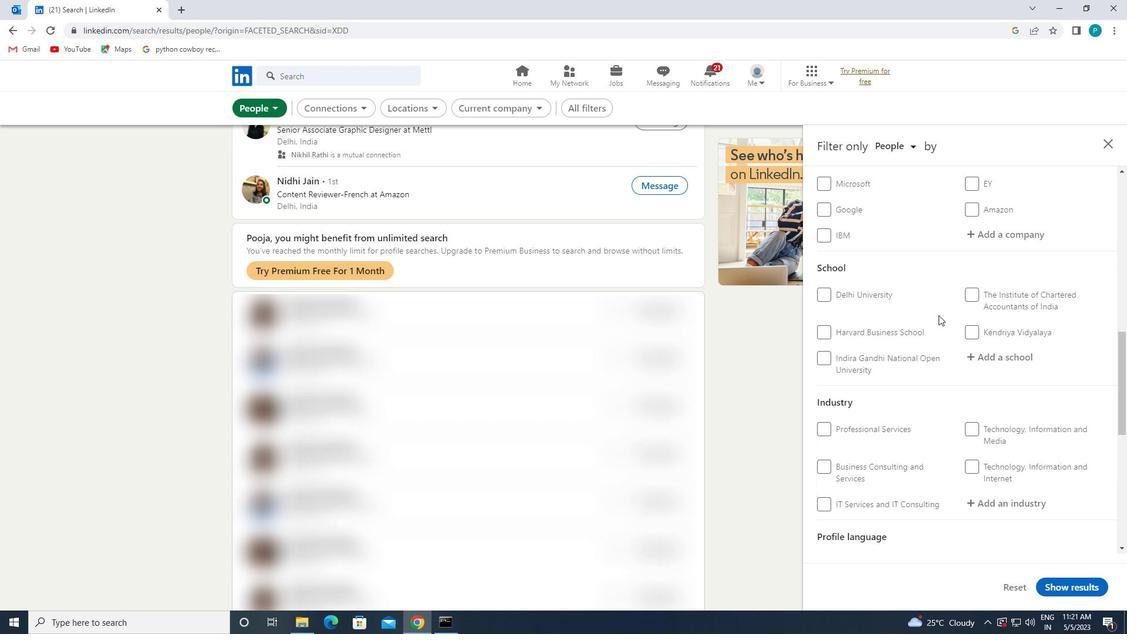 
Action: Mouse scrolled (913, 364) with delta (0, 0)
Screenshot: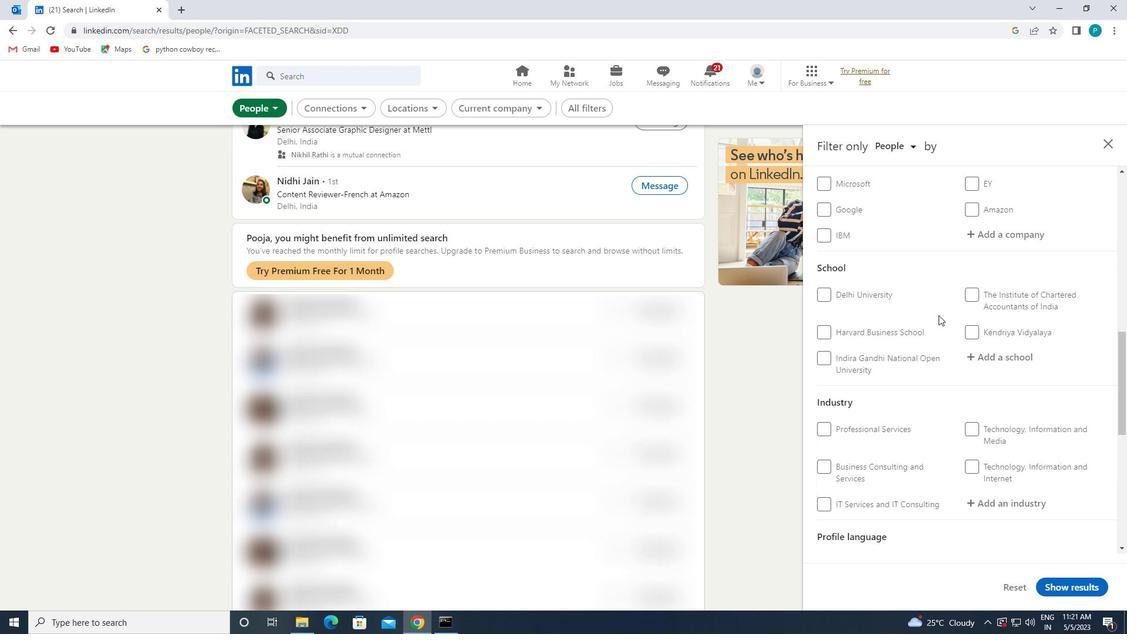 
Action: Mouse moved to (913, 365)
Screenshot: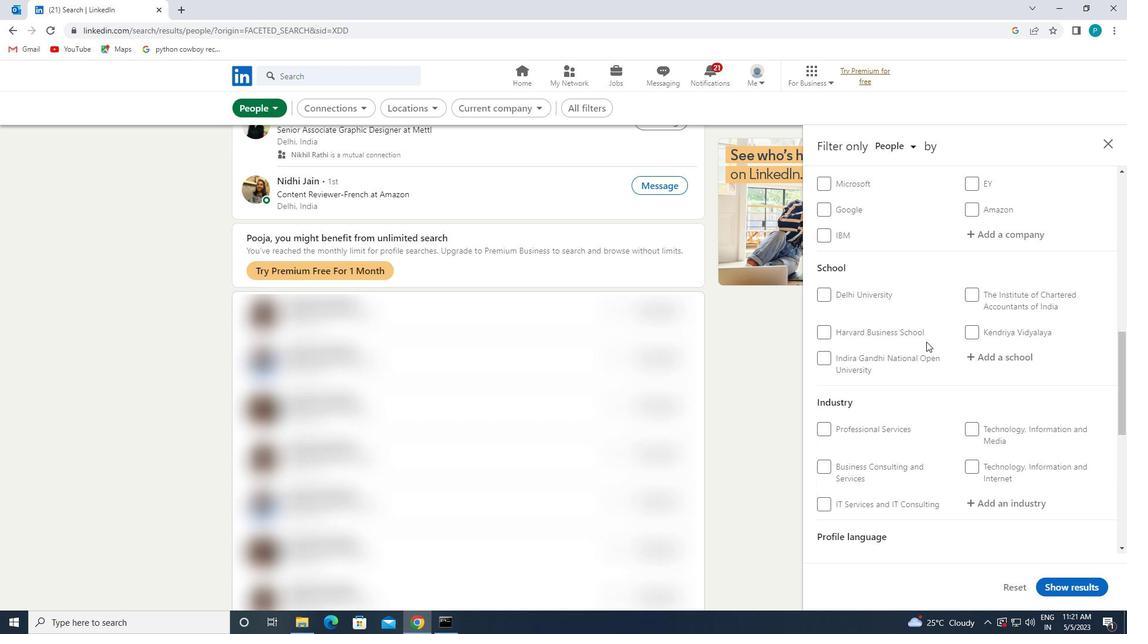 
Action: Mouse scrolled (913, 364) with delta (0, 0)
Screenshot: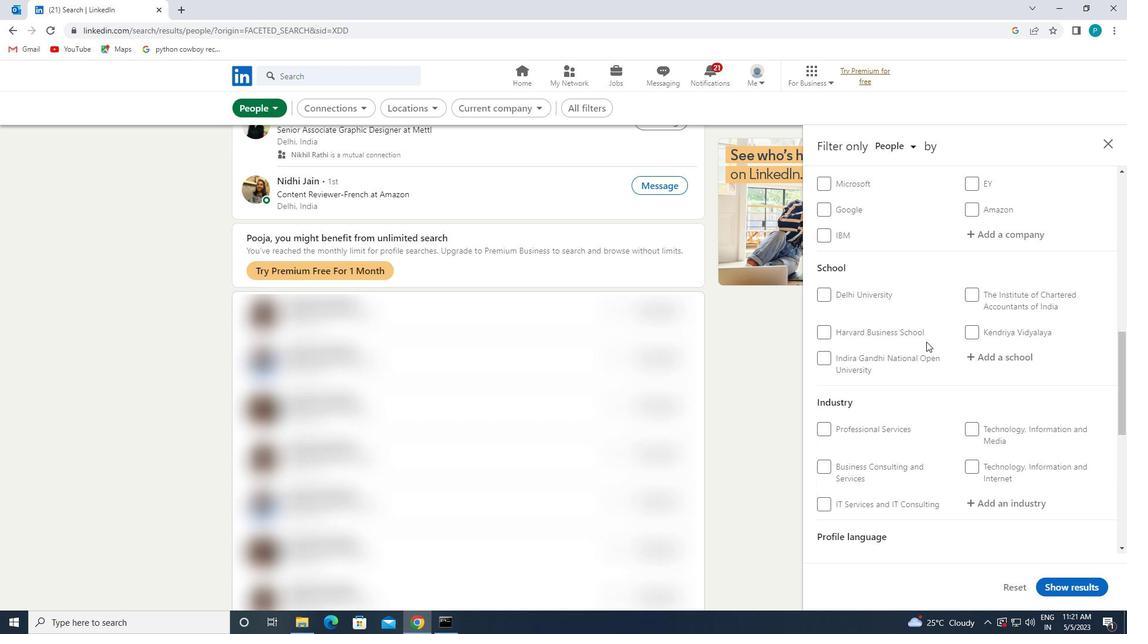 
Action: Mouse moved to (890, 403)
Screenshot: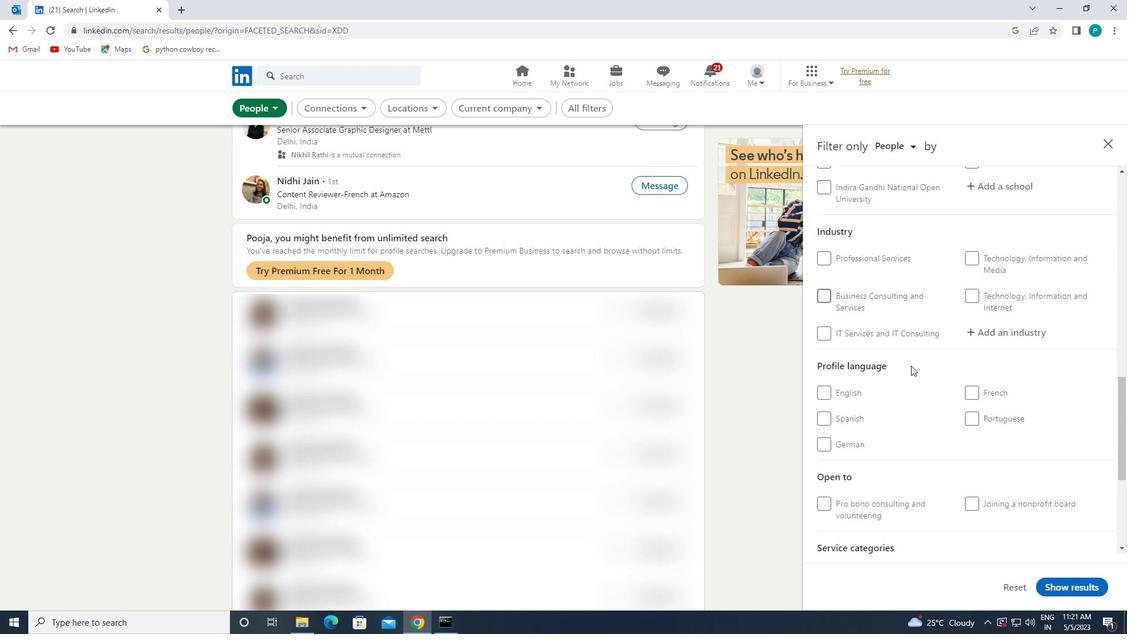 
Action: Mouse scrolled (890, 402) with delta (0, 0)
Screenshot: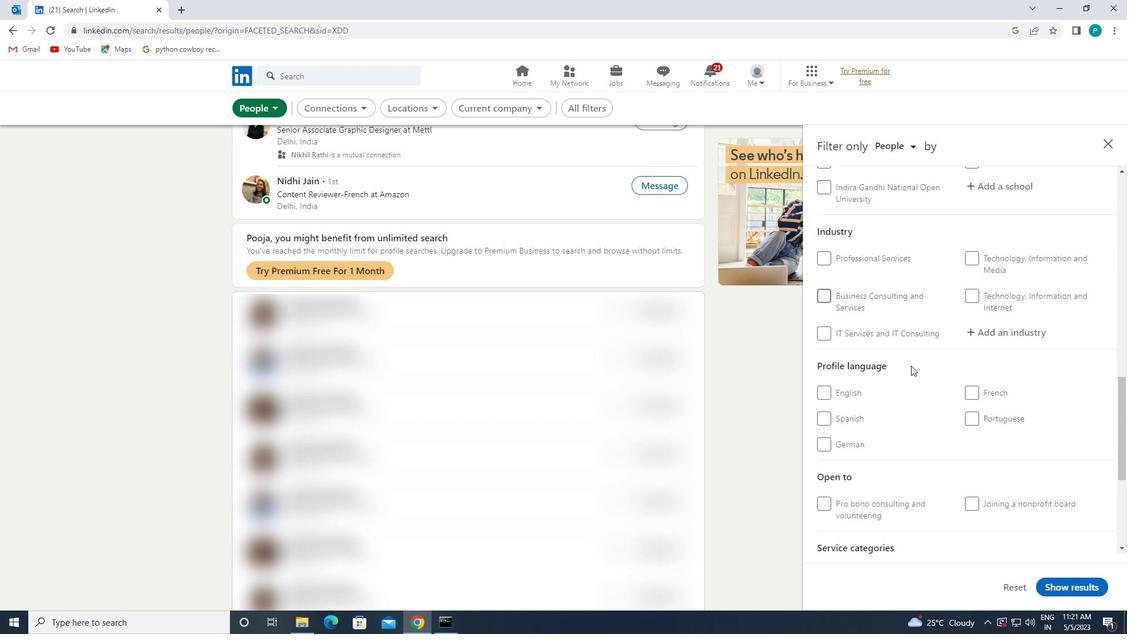 
Action: Mouse moved to (890, 403)
Screenshot: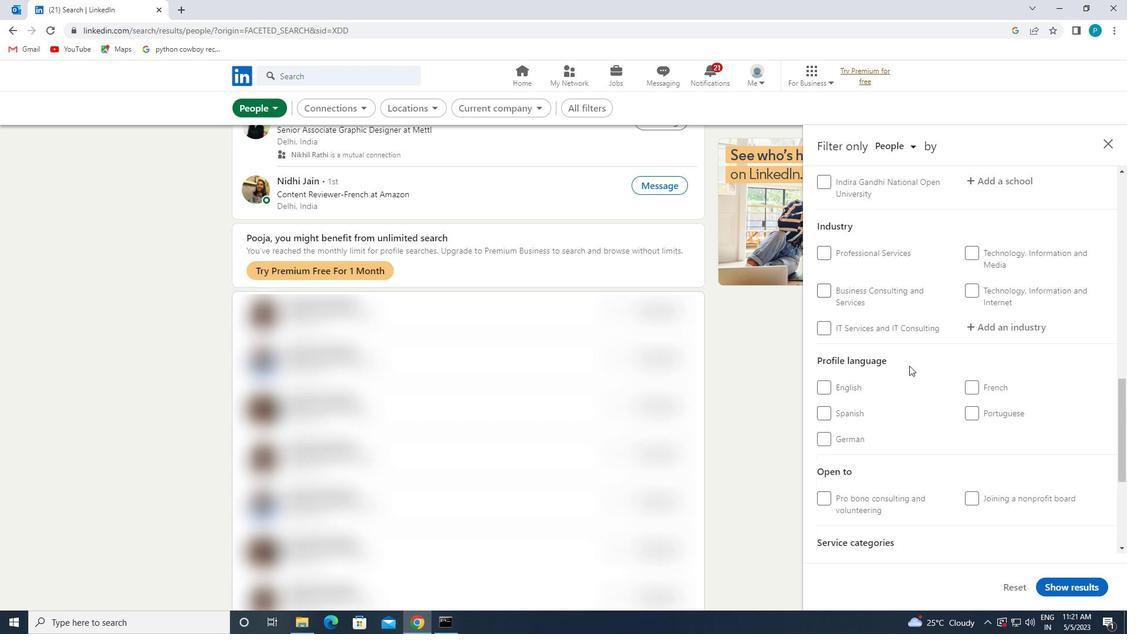 
Action: Mouse scrolled (890, 403) with delta (0, 0)
Screenshot: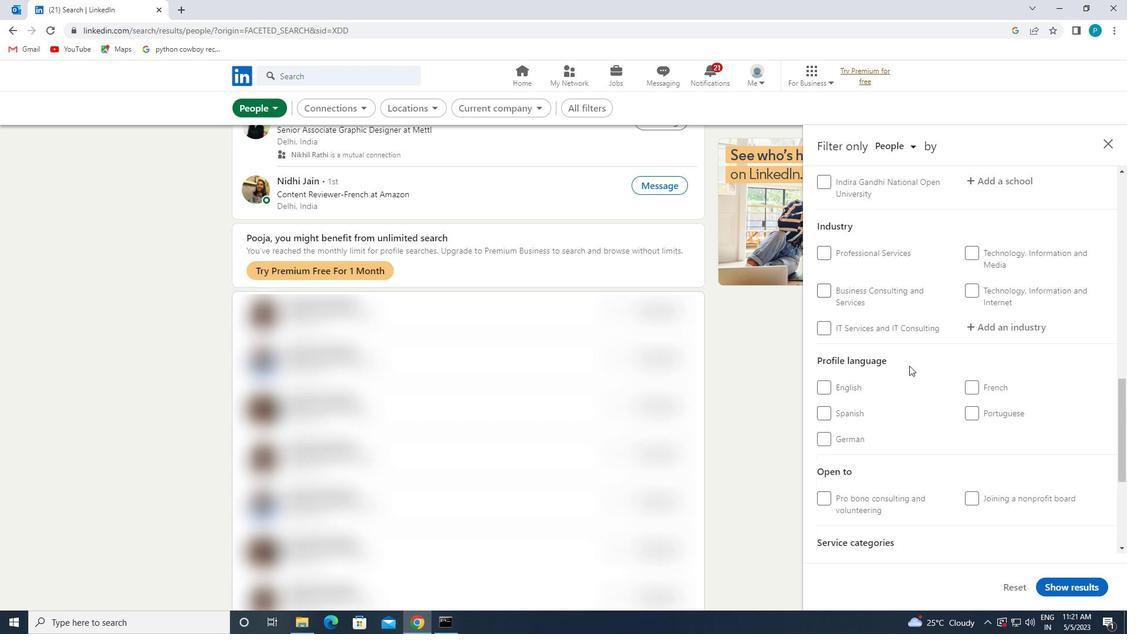 
Action: Mouse moved to (828, 277)
Screenshot: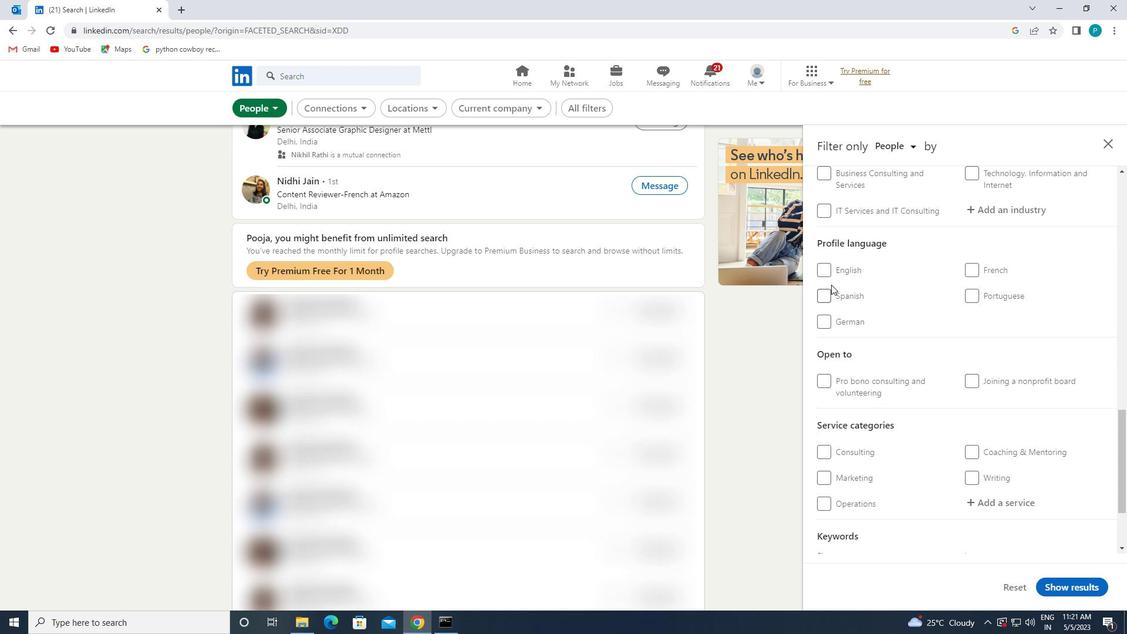 
Action: Mouse pressed left at (828, 277)
Screenshot: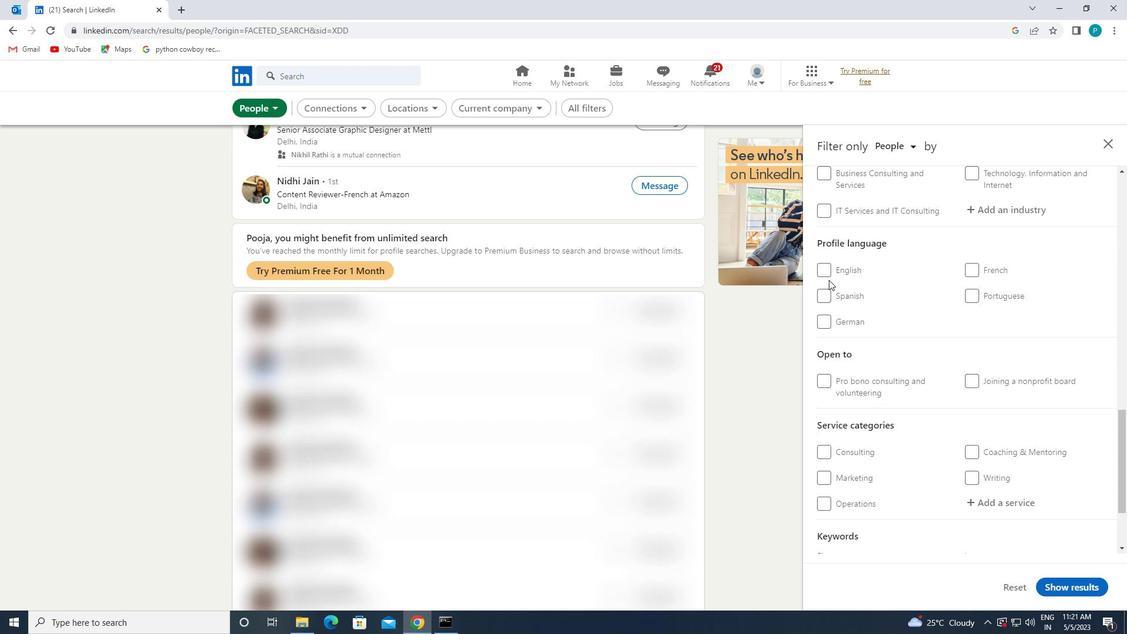 
Action: Mouse moved to (827, 274)
Screenshot: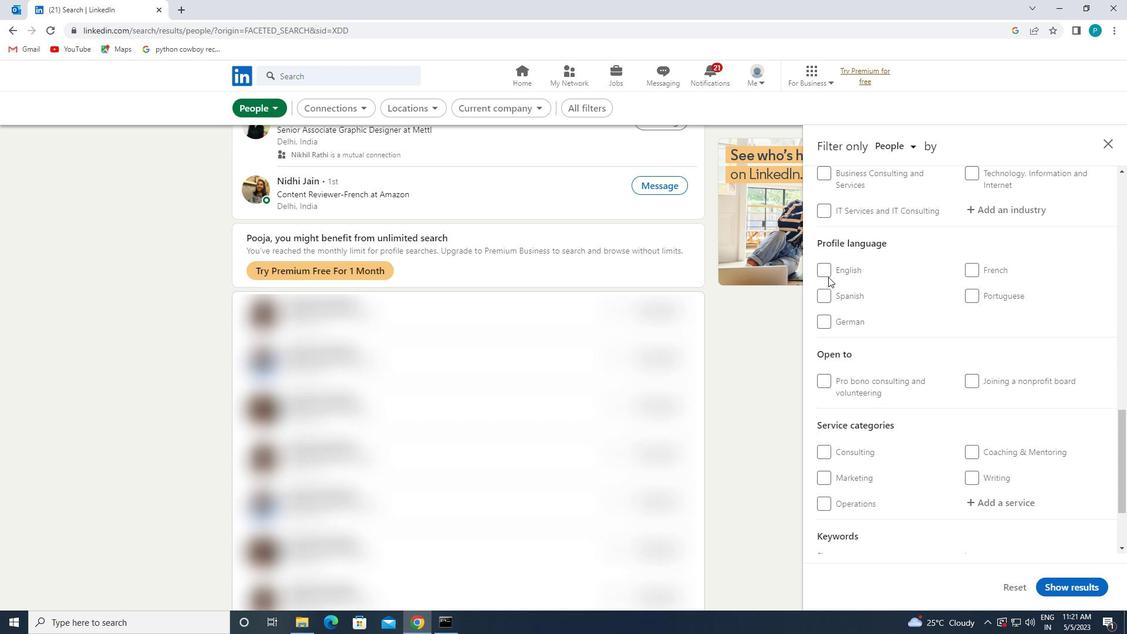 
Action: Mouse pressed left at (827, 274)
Screenshot: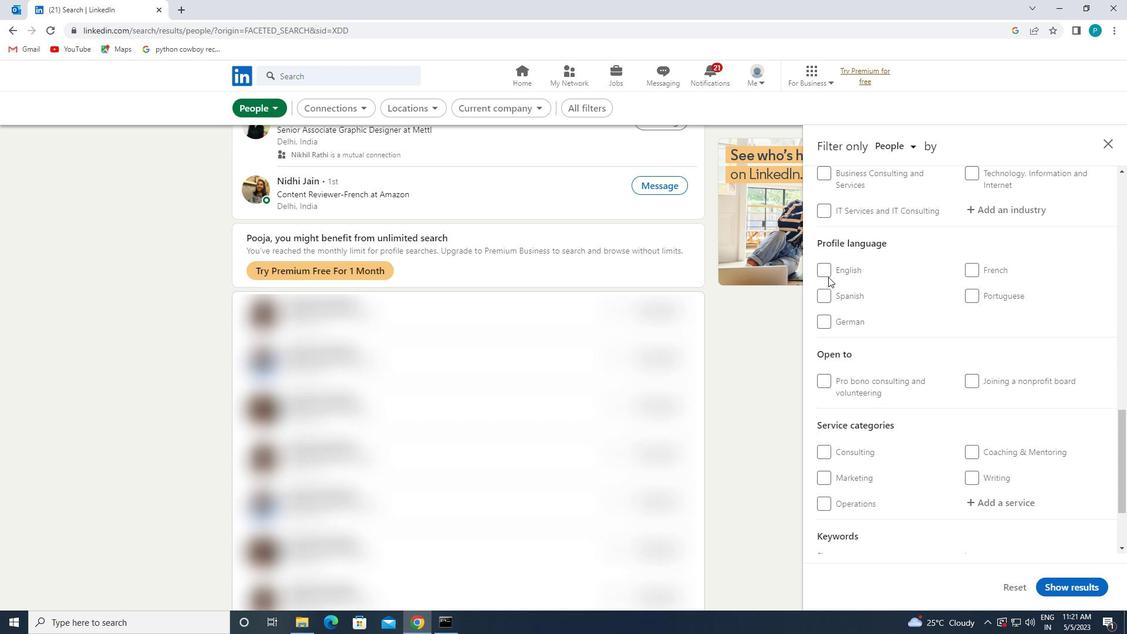 
Action: Mouse moved to (1031, 302)
Screenshot: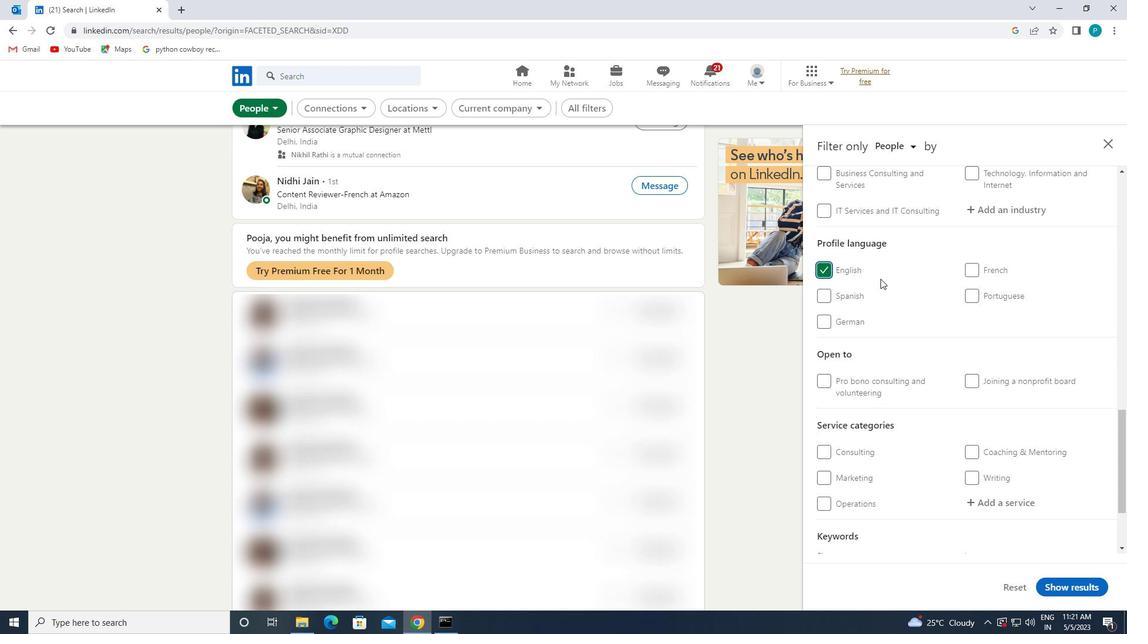 
Action: Mouse scrolled (1031, 302) with delta (0, 0)
Screenshot: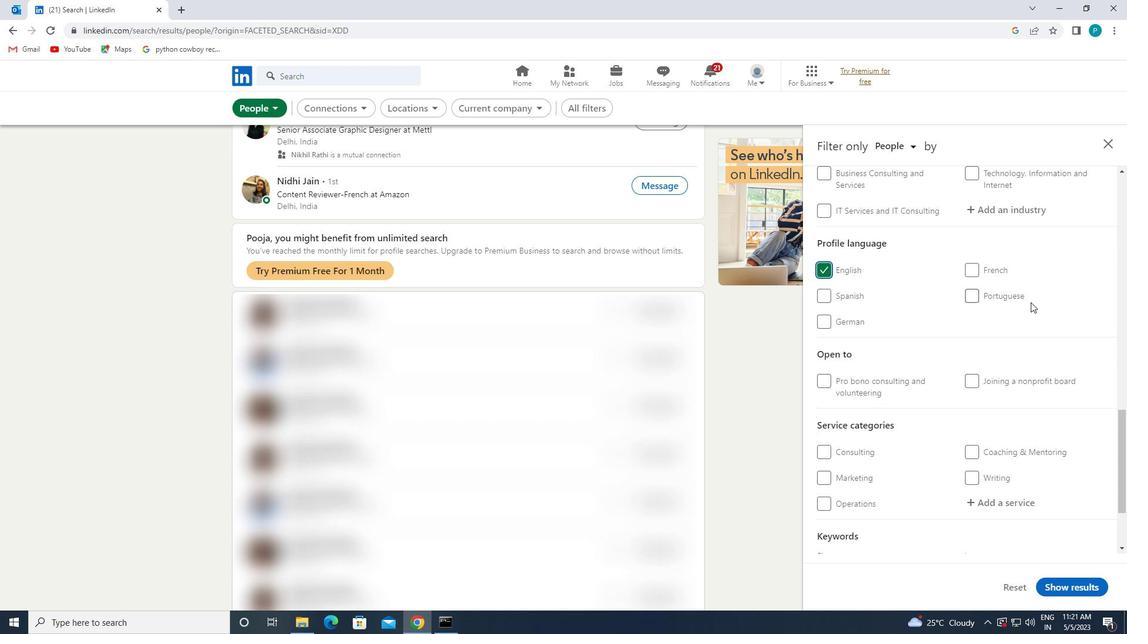 
Action: Mouse scrolled (1031, 302) with delta (0, 0)
Screenshot: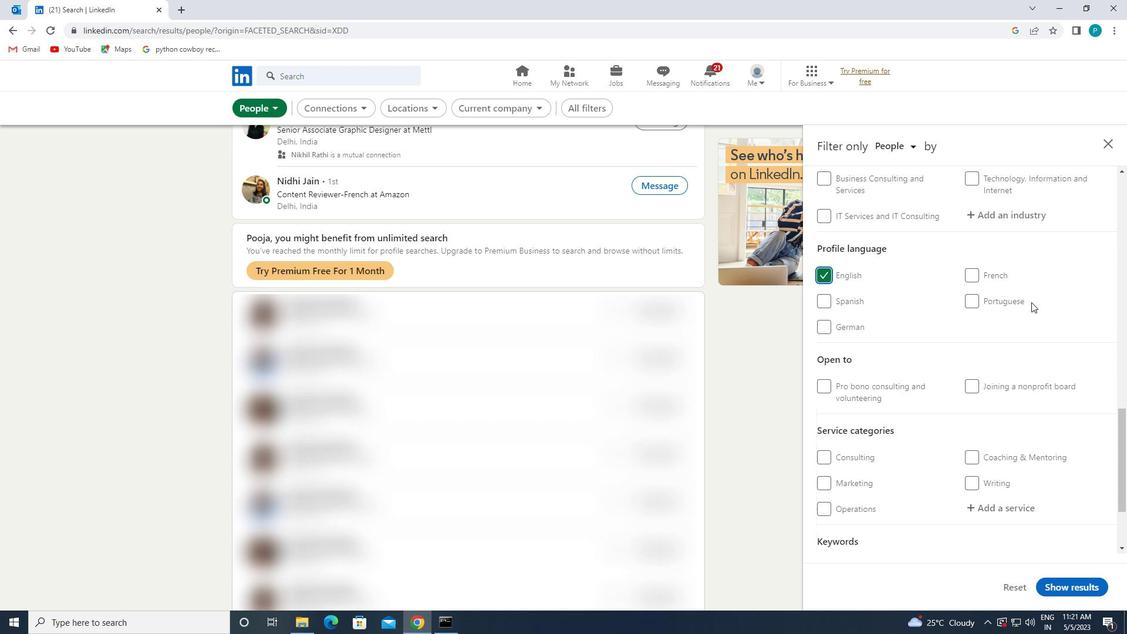 
Action: Mouse scrolled (1031, 302) with delta (0, 0)
Screenshot: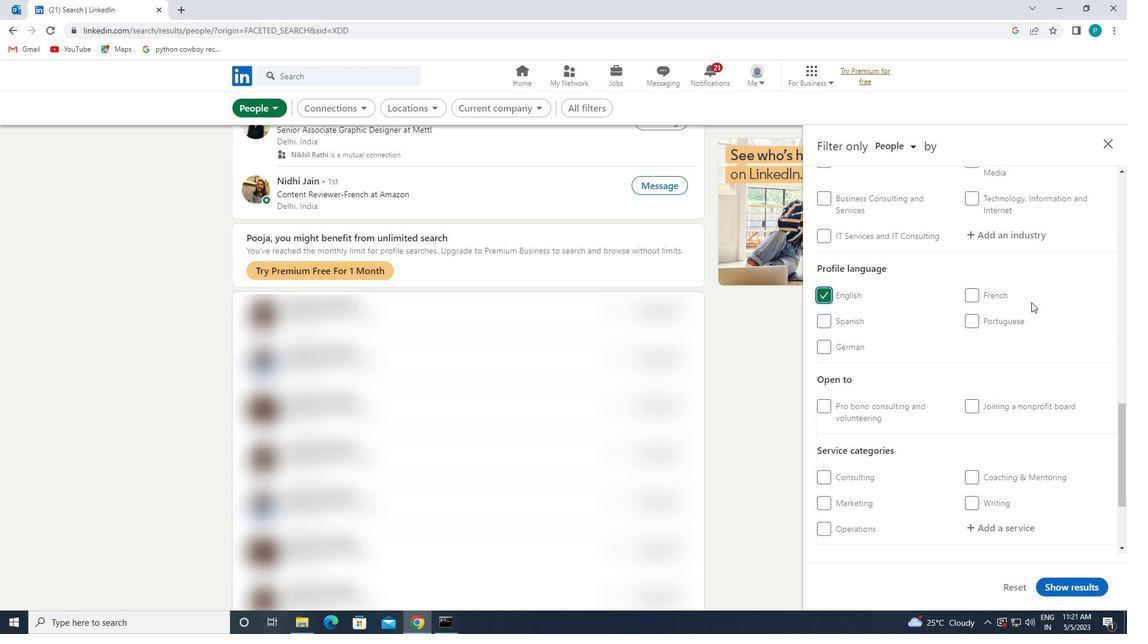 
Action: Mouse scrolled (1031, 302) with delta (0, 0)
Screenshot: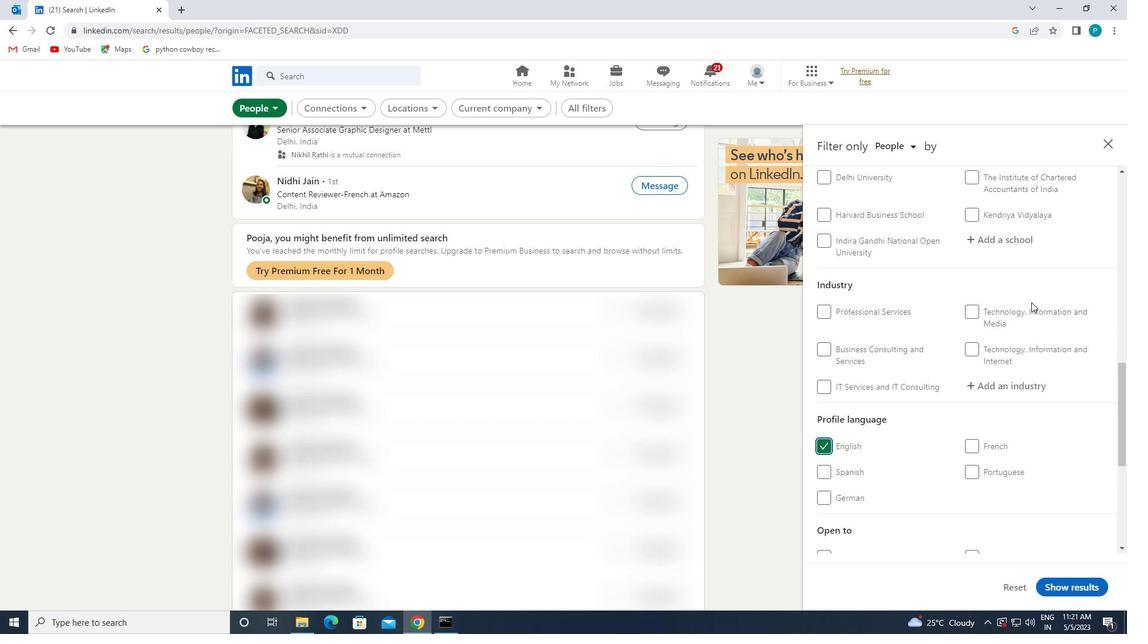 
Action: Mouse moved to (1034, 301)
Screenshot: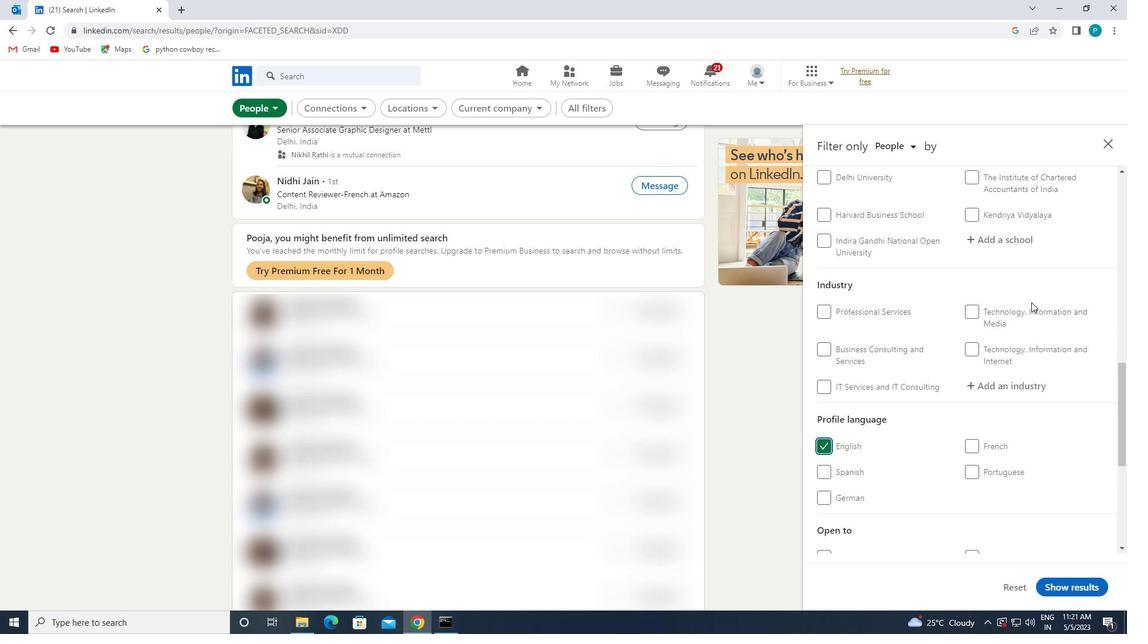 
Action: Mouse scrolled (1034, 302) with delta (0, 0)
Screenshot: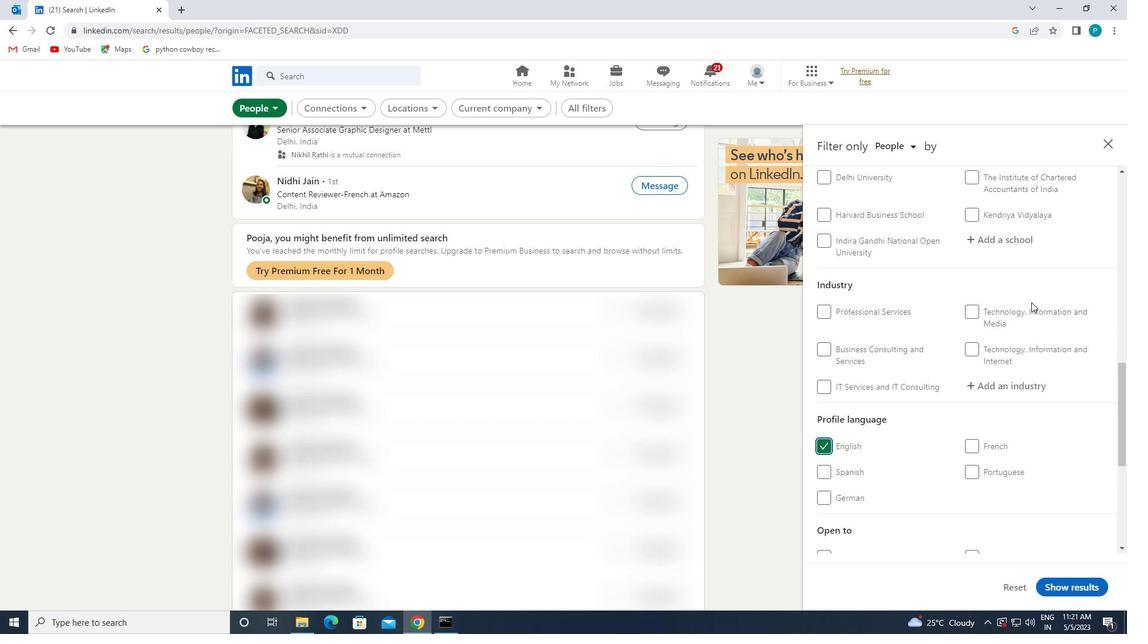 
Action: Mouse moved to (1076, 288)
Screenshot: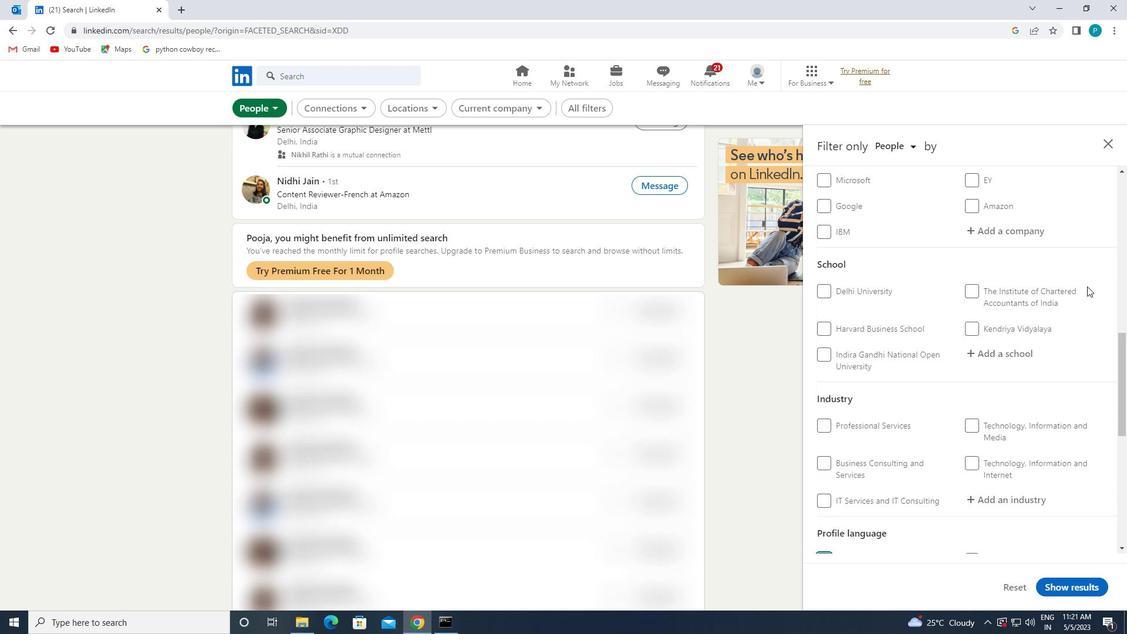 
Action: Mouse scrolled (1076, 289) with delta (0, 0)
Screenshot: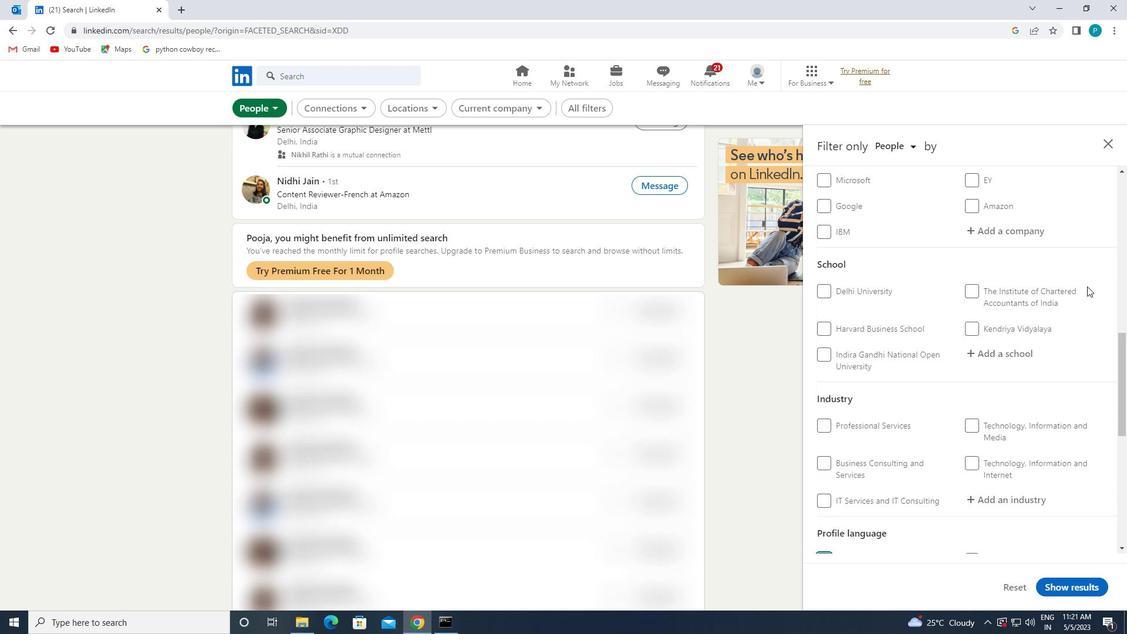 
Action: Mouse moved to (1045, 295)
Screenshot: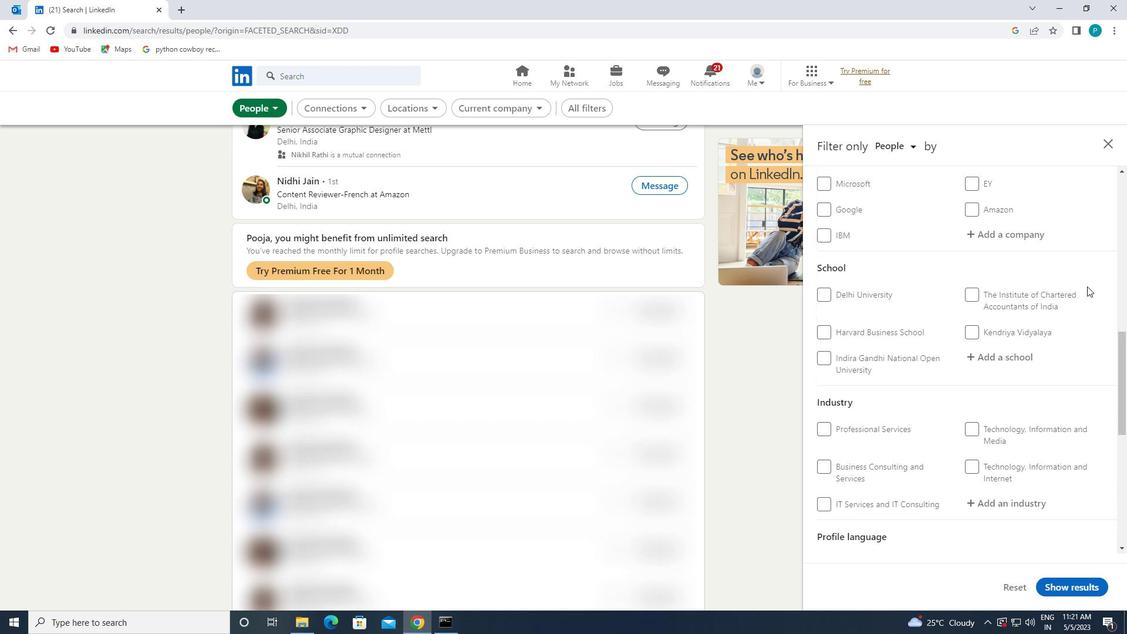 
Action: Mouse scrolled (1045, 296) with delta (0, 0)
Screenshot: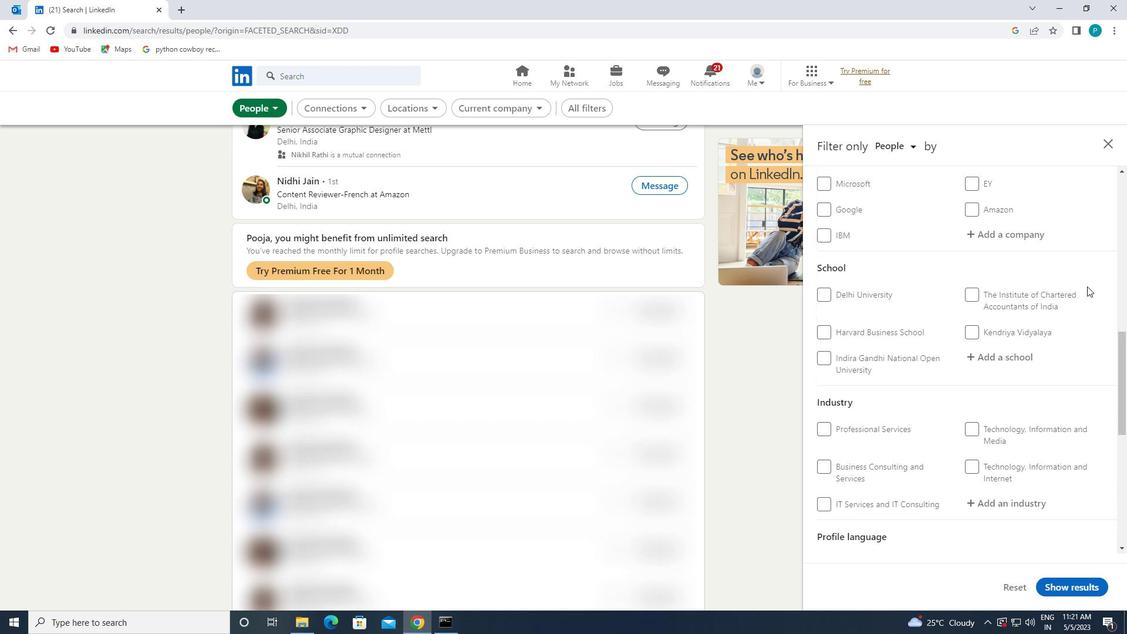 
Action: Mouse moved to (1029, 237)
Screenshot: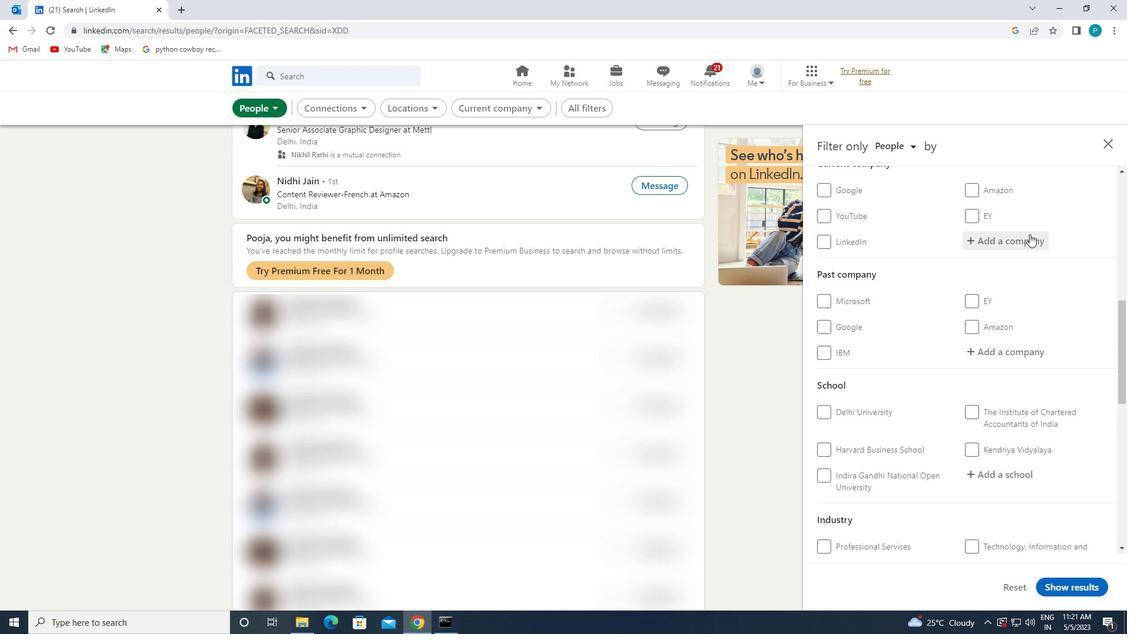 
Action: Mouse pressed left at (1029, 237)
Screenshot: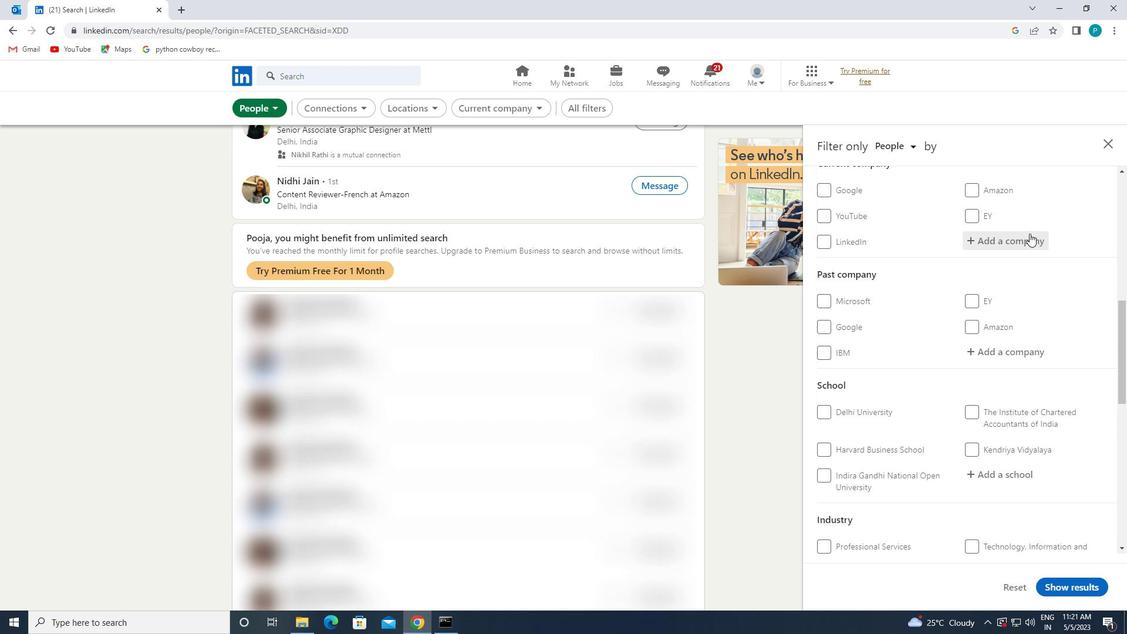 
Action: Key pressed <Key.caps_lock>T<Key.caps_lock>ATA<Key.space><Key.caps_lock>C<Key.caps_lock>OMM
Screenshot: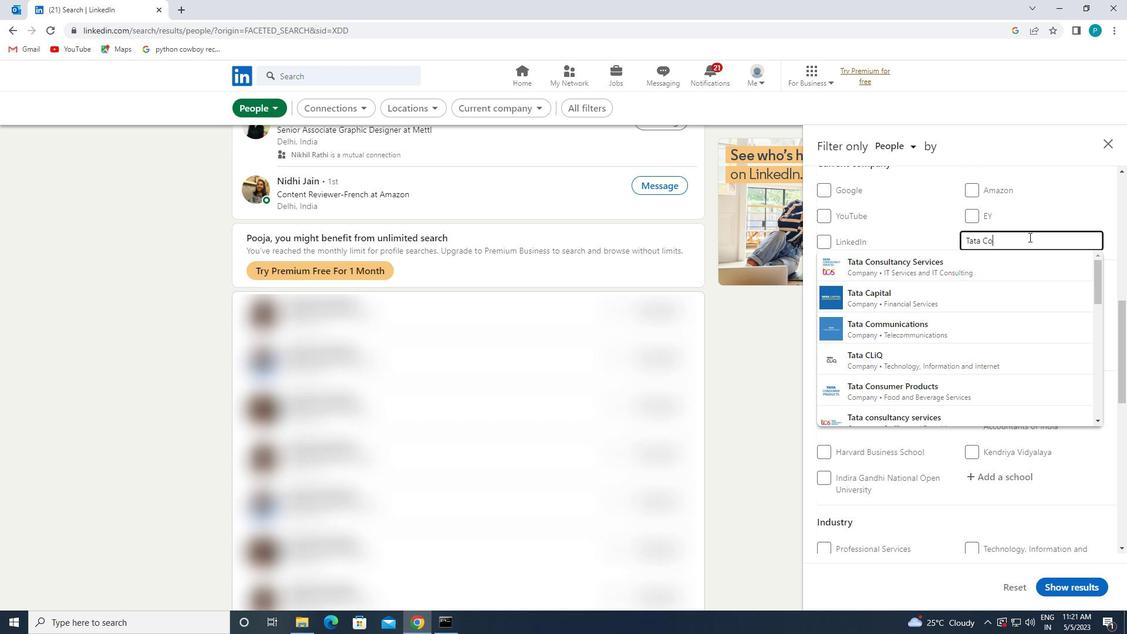 
Action: Mouse moved to (1006, 261)
Screenshot: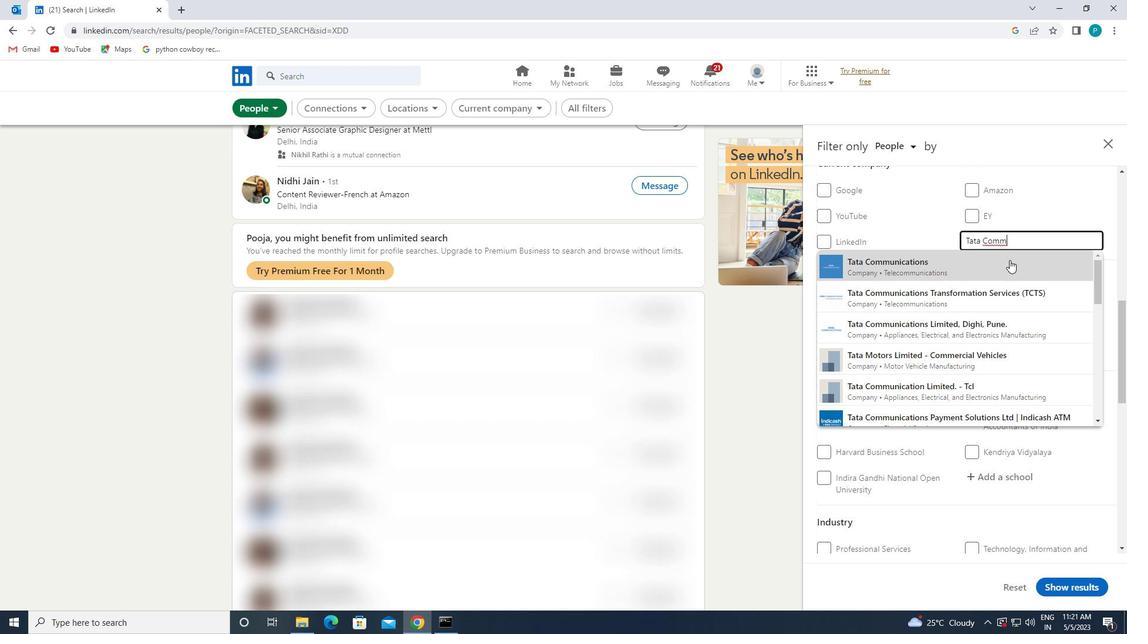 
Action: Mouse pressed left at (1006, 261)
Screenshot: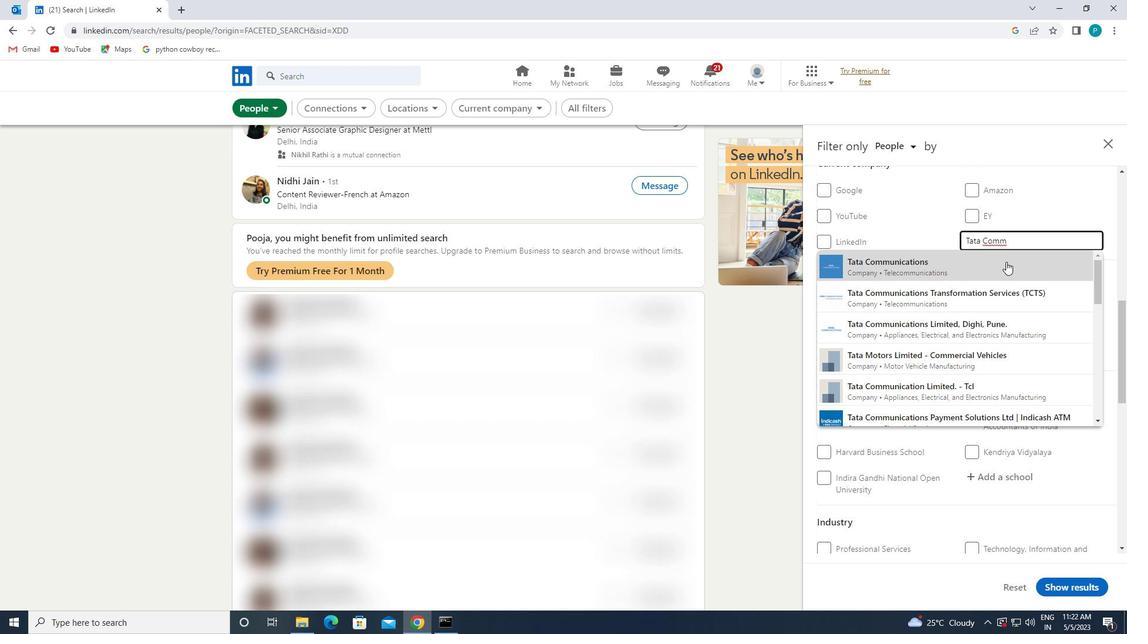 
Action: Mouse moved to (1005, 264)
Screenshot: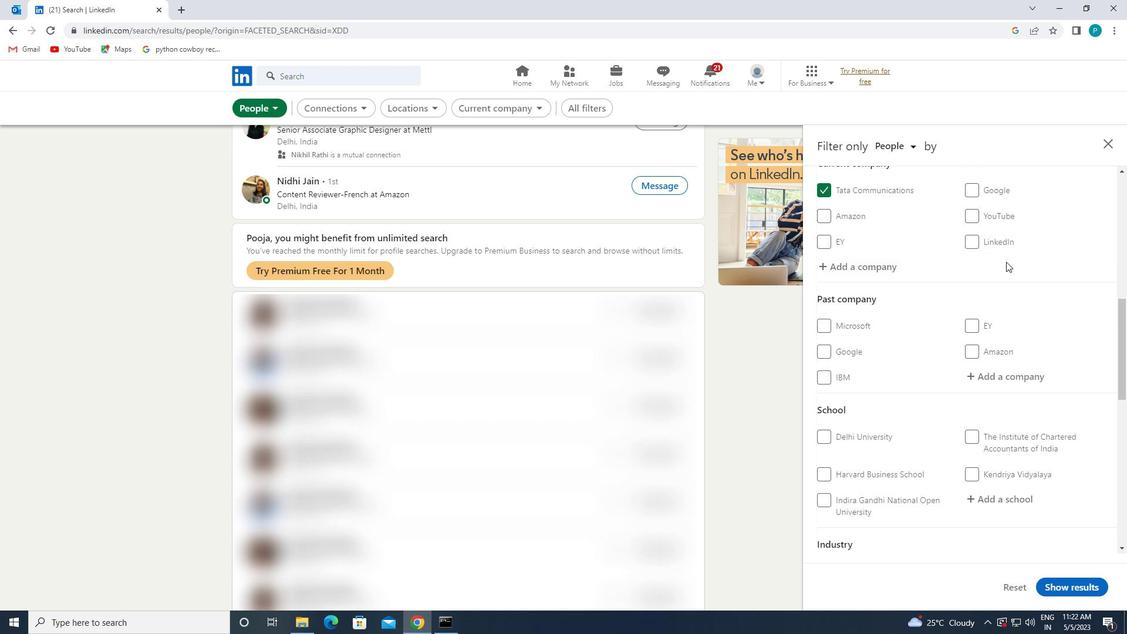 
Action: Mouse scrolled (1005, 264) with delta (0, 0)
Screenshot: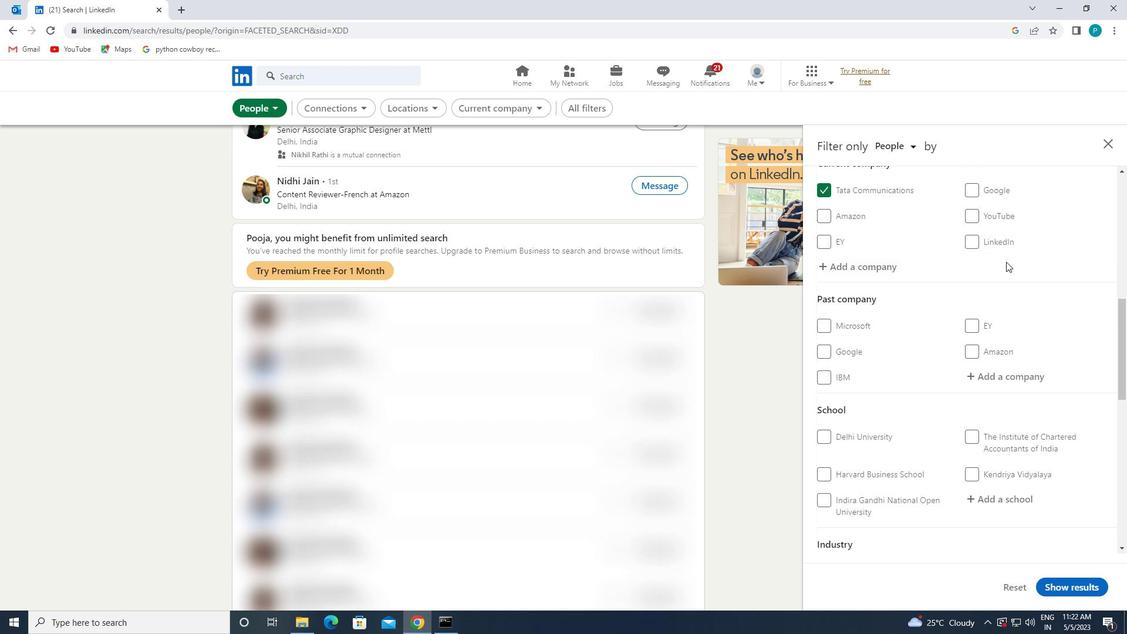
Action: Mouse moved to (1005, 271)
Screenshot: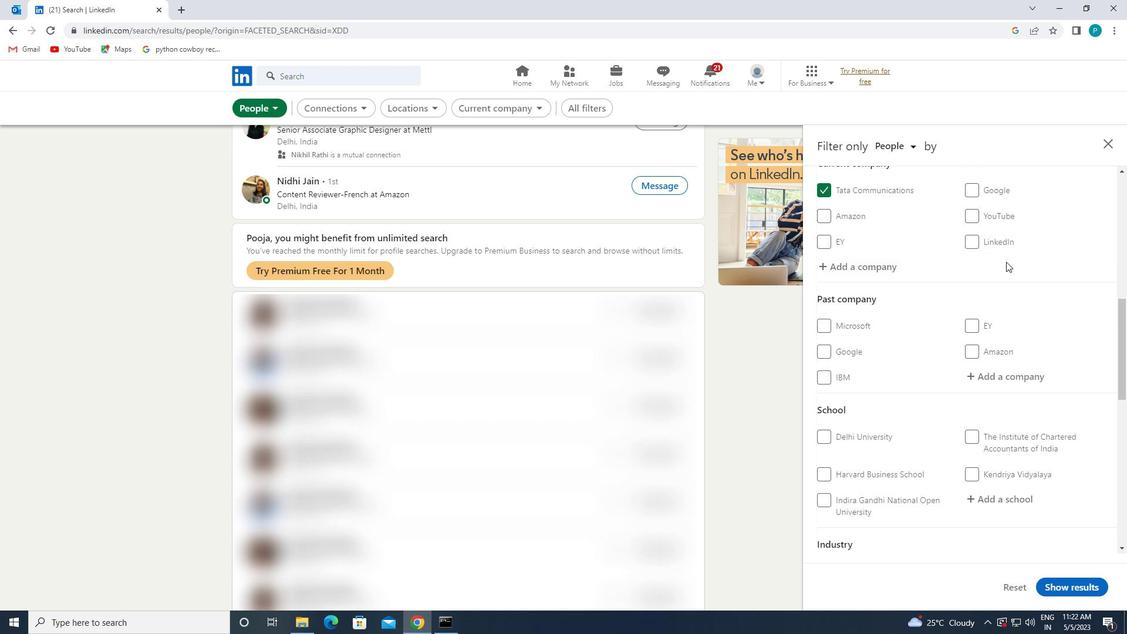
Action: Mouse scrolled (1005, 270) with delta (0, 0)
Screenshot: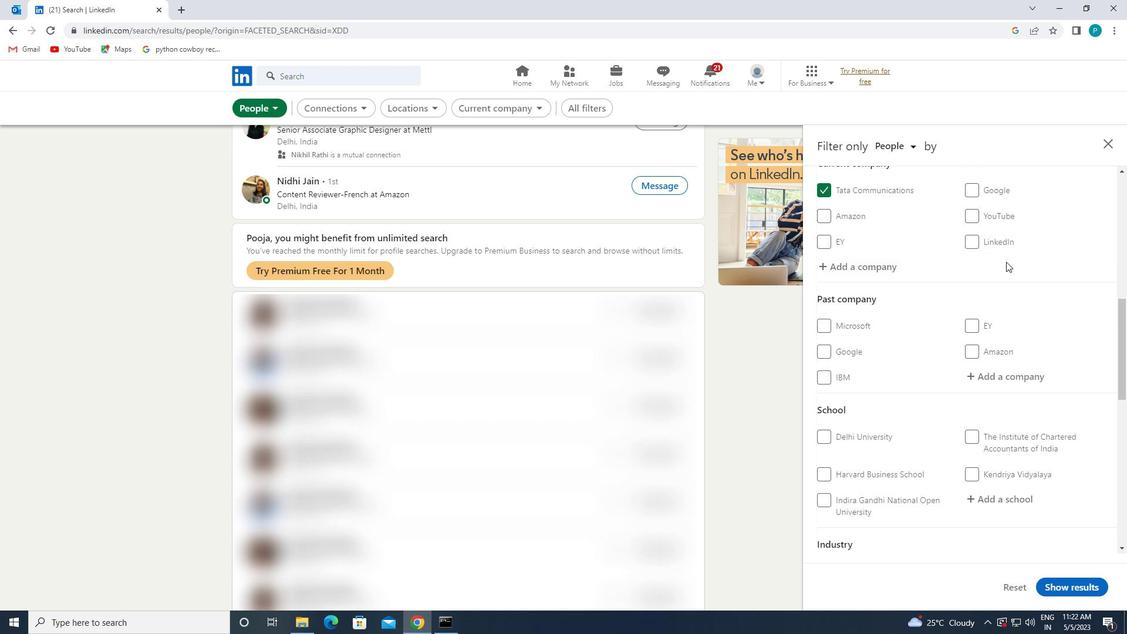 
Action: Mouse moved to (1022, 382)
Screenshot: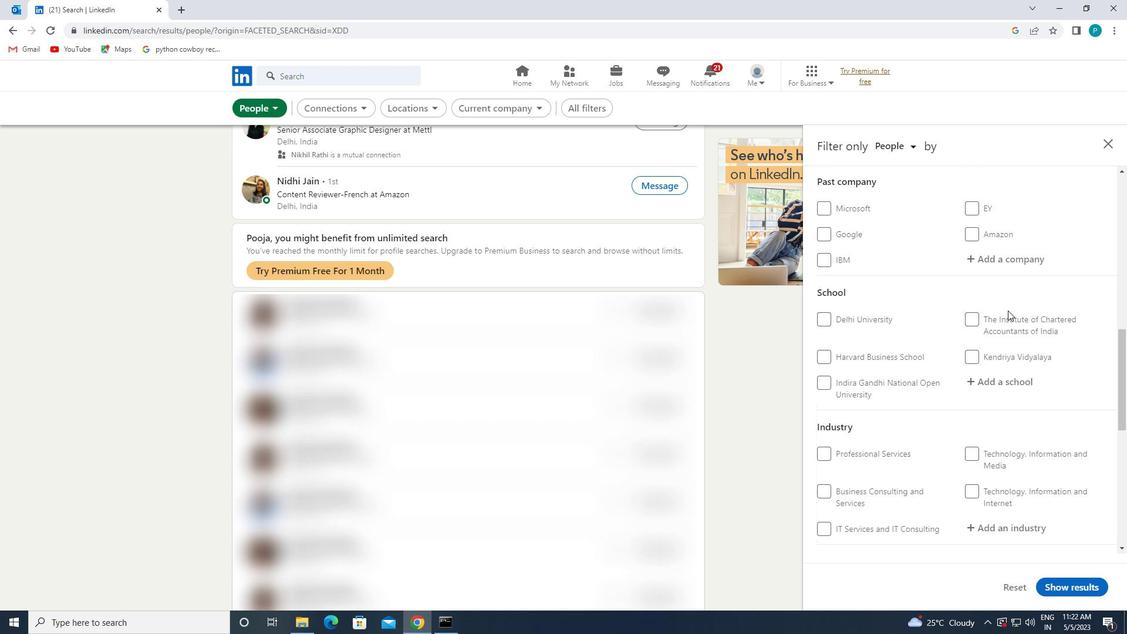 
Action: Mouse pressed left at (1022, 382)
Screenshot: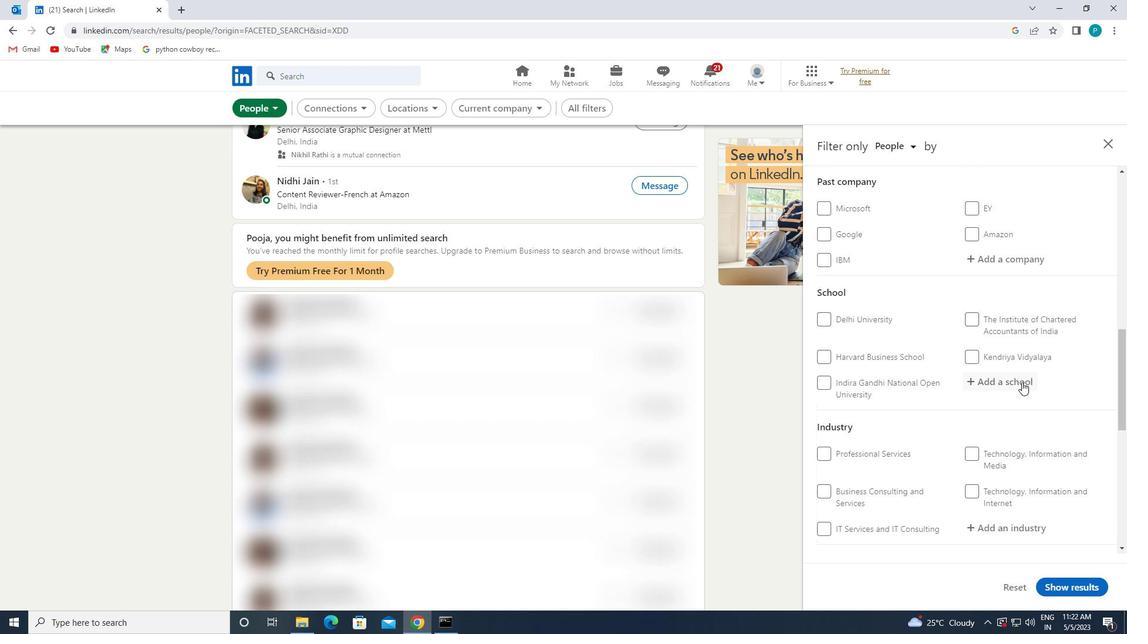 
Action: Key pressed <Key.caps_lock>B<Key.caps_lock>IRLA<Key.space>
Screenshot: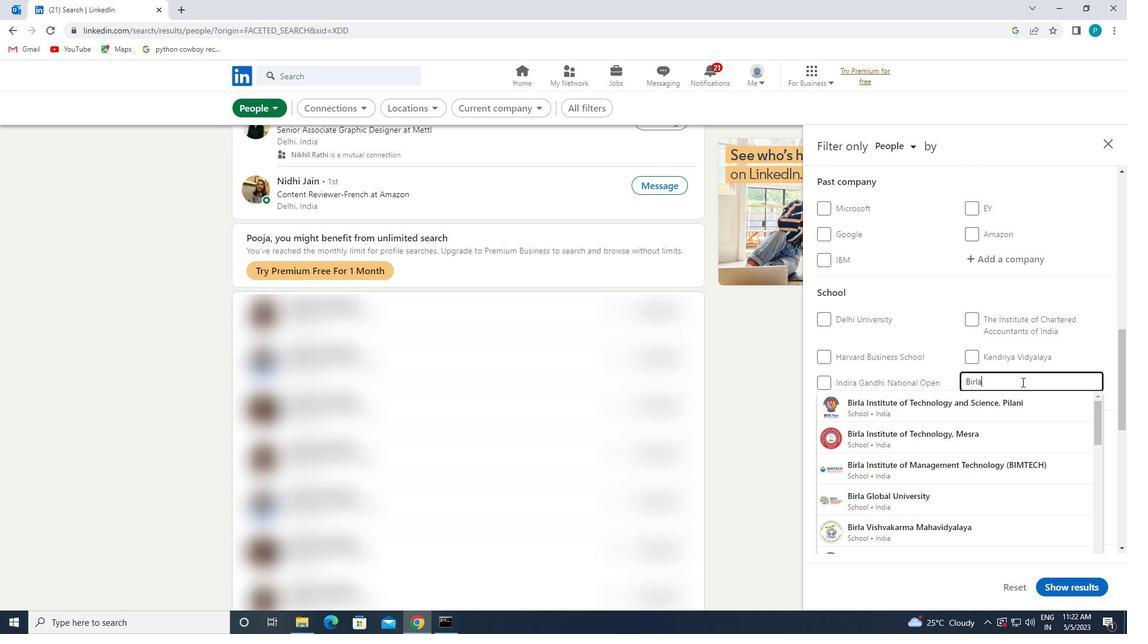 
Action: Mouse moved to (1034, 466)
Screenshot: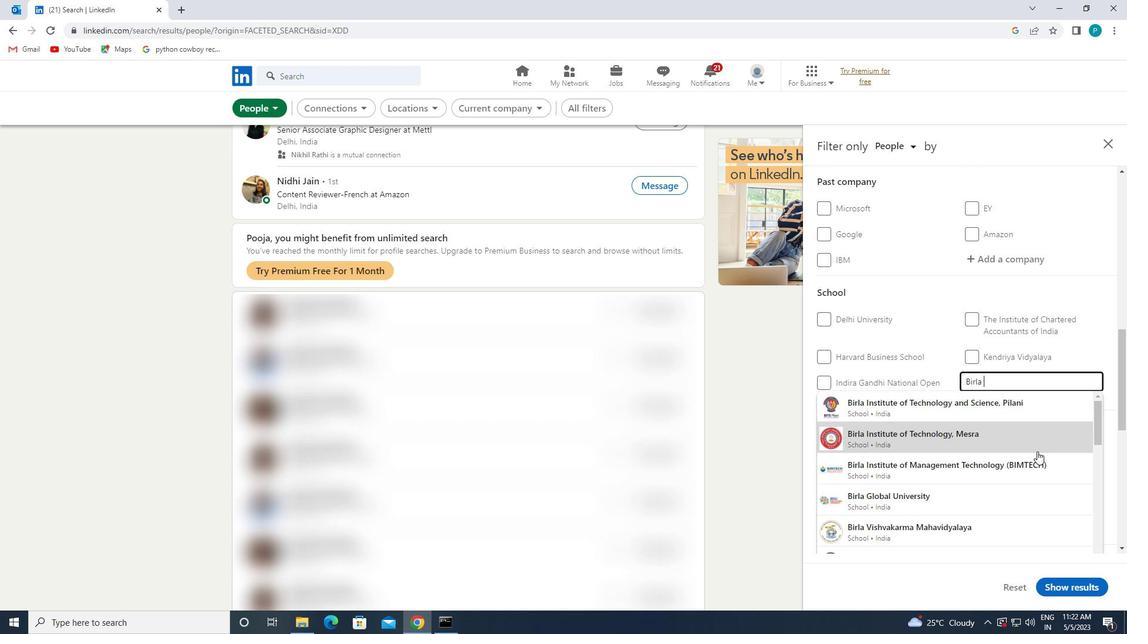 
Action: Mouse pressed left at (1034, 466)
Screenshot: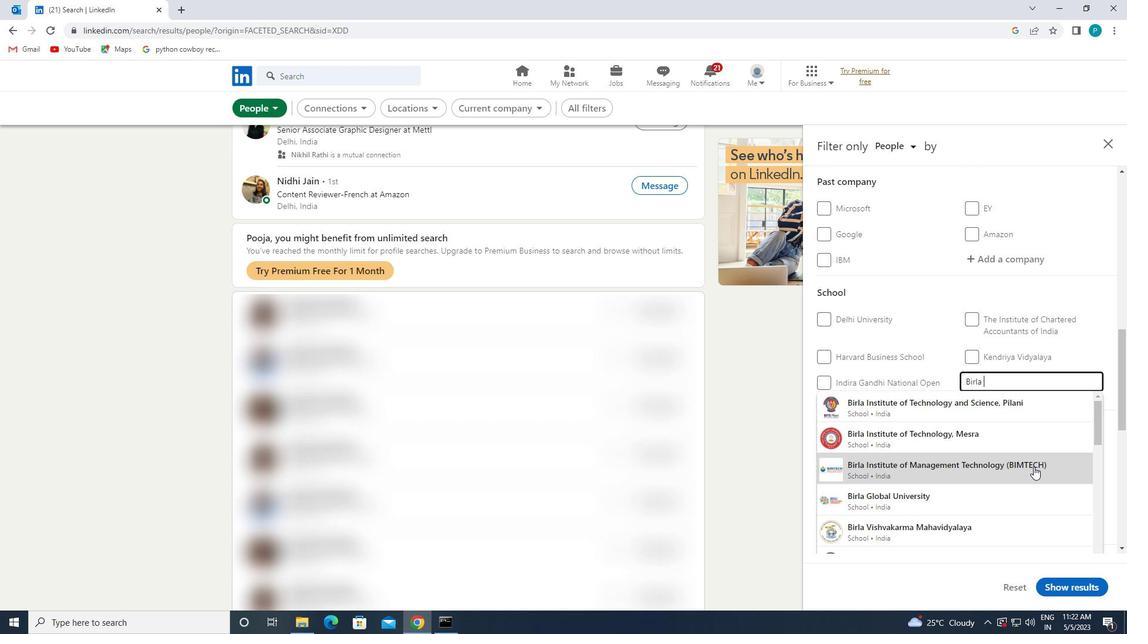 
Action: Mouse moved to (1025, 426)
Screenshot: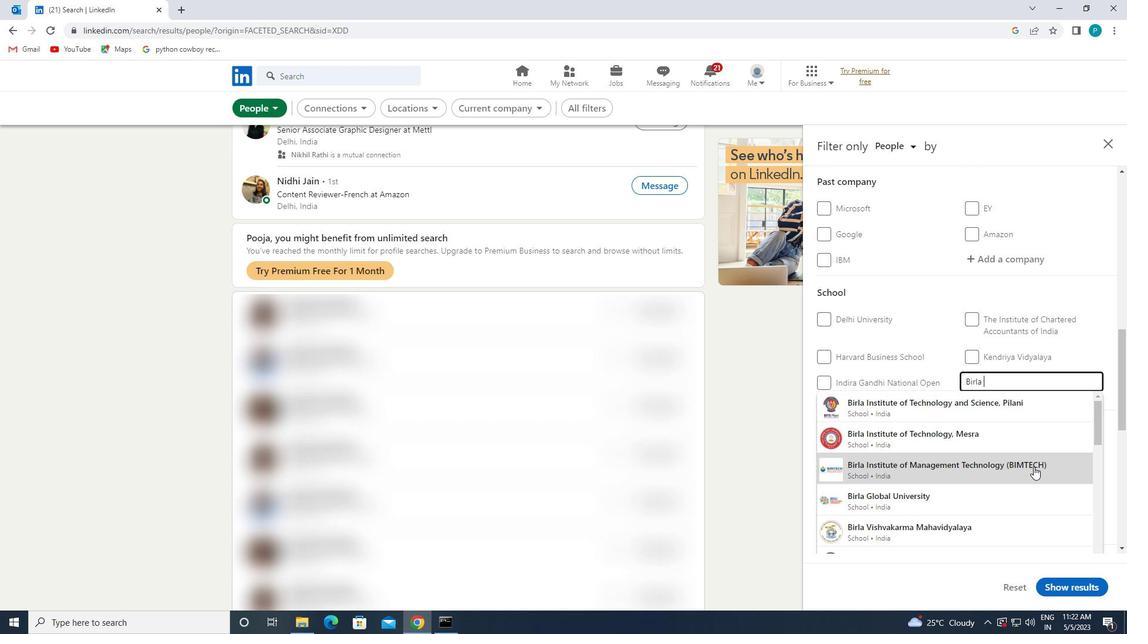 
Action: Mouse scrolled (1025, 426) with delta (0, 0)
Screenshot: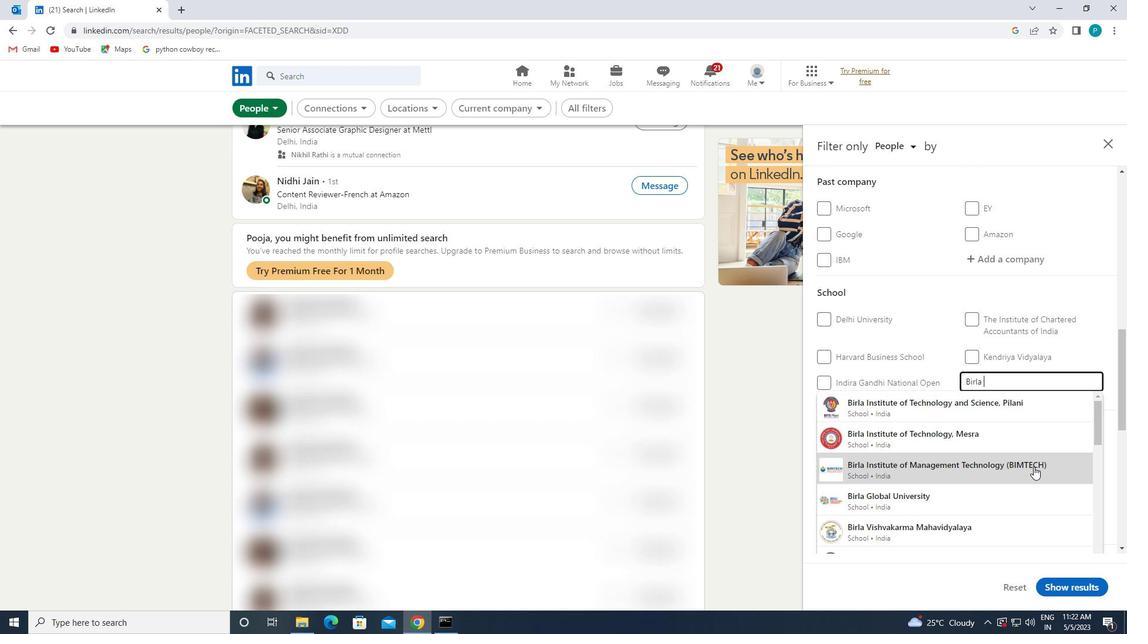
Action: Mouse scrolled (1025, 426) with delta (0, 0)
Screenshot: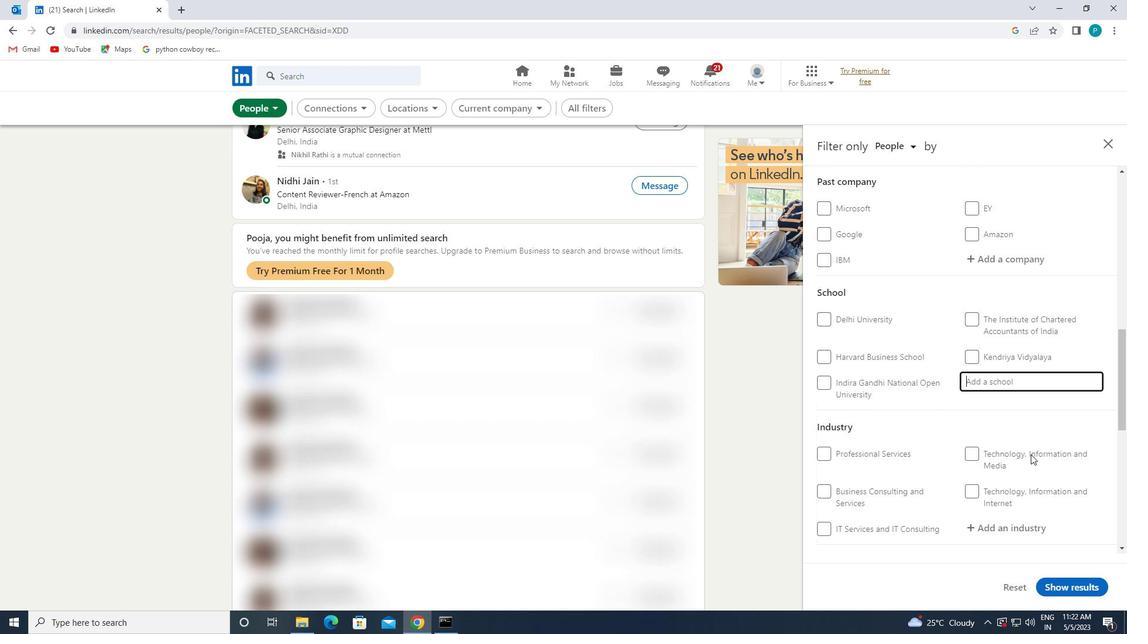 
Action: Mouse scrolled (1025, 426) with delta (0, 0)
Screenshot: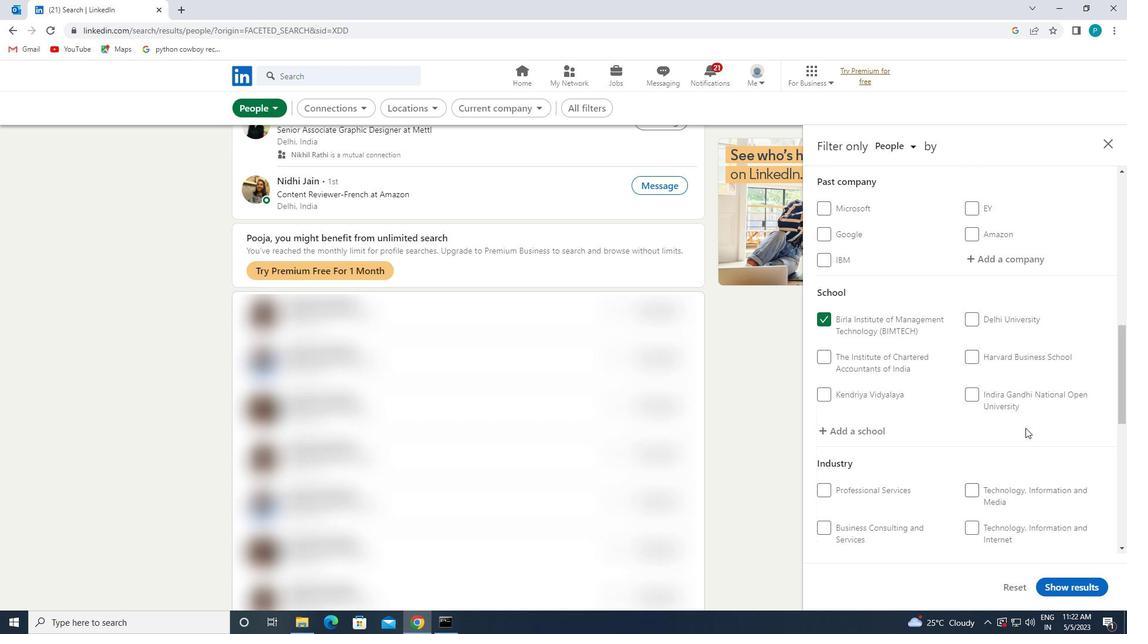 
Action: Mouse scrolled (1025, 426) with delta (0, 0)
Screenshot: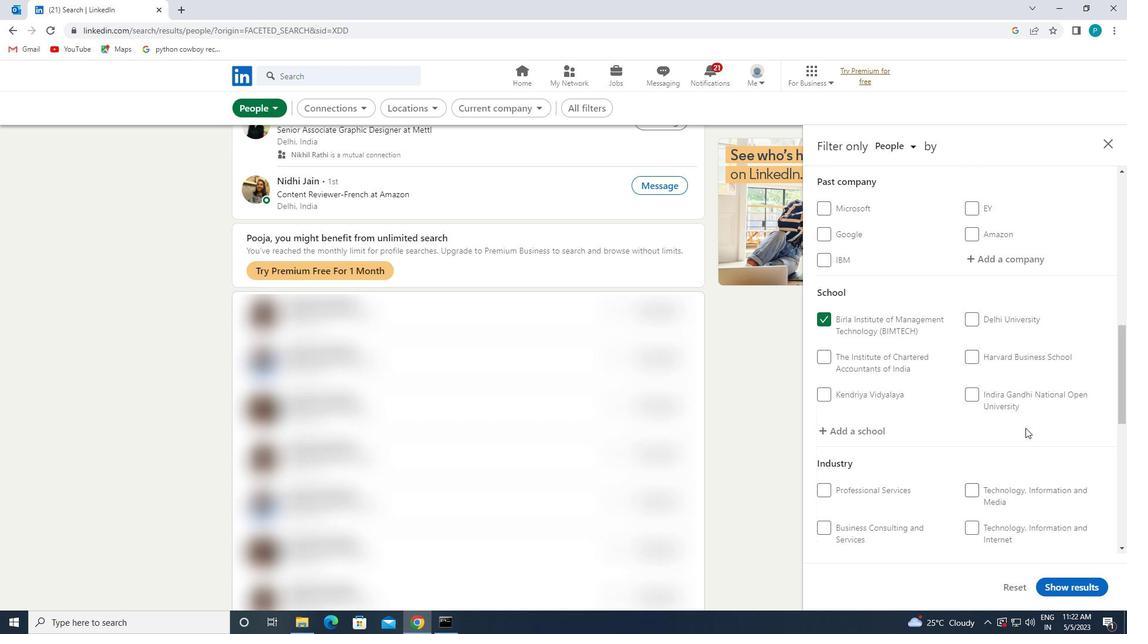 
Action: Mouse scrolled (1025, 426) with delta (0, 0)
Screenshot: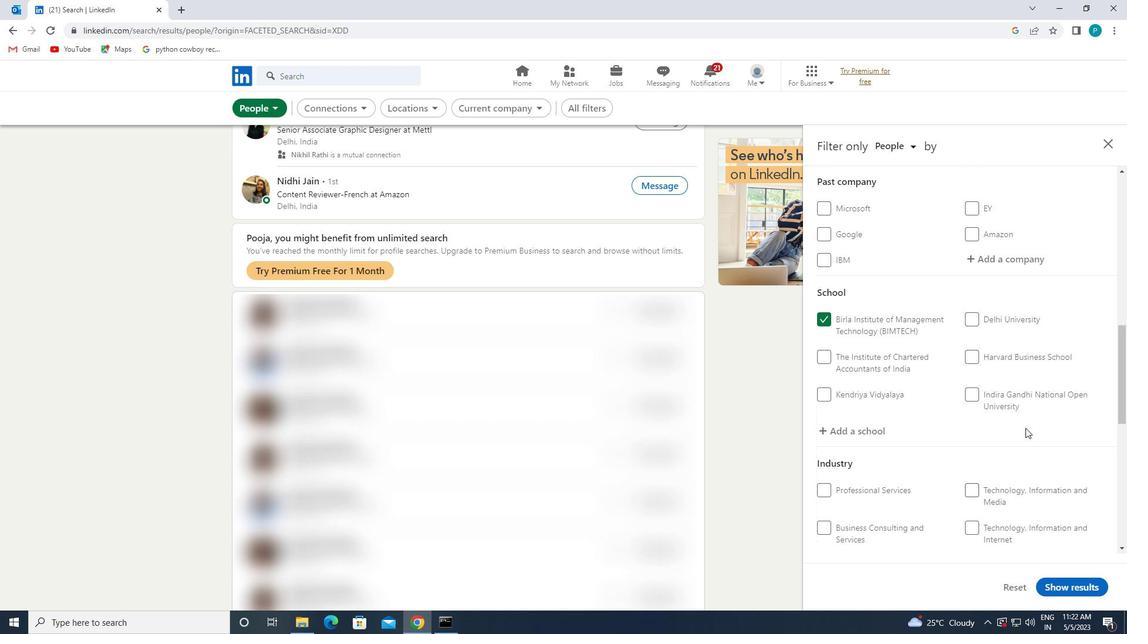 
Action: Mouse moved to (984, 277)
Screenshot: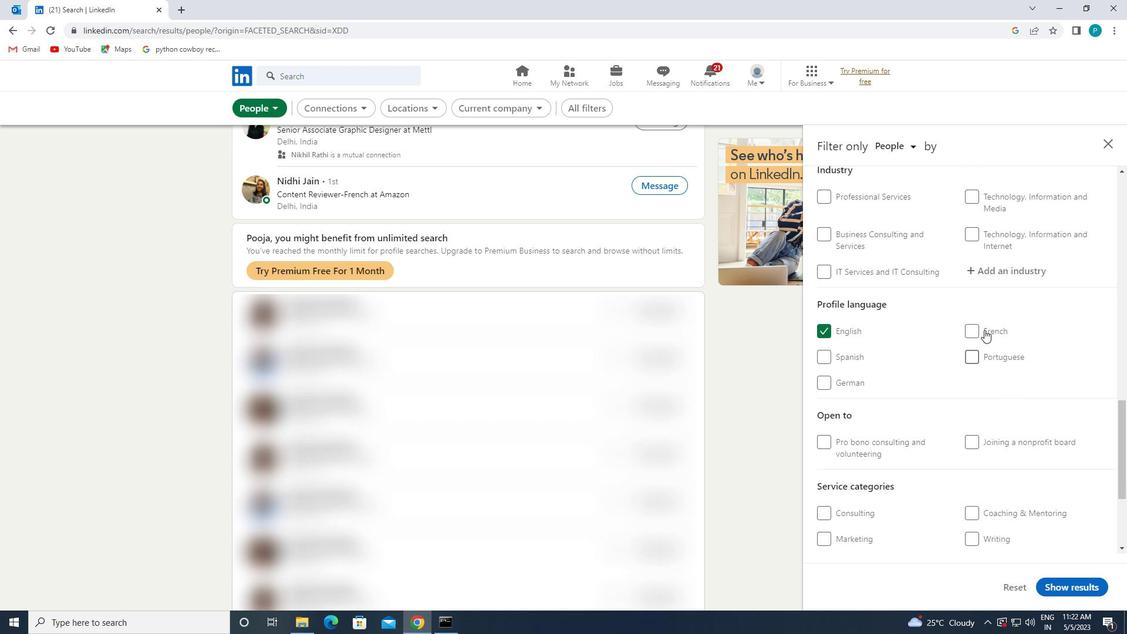 
Action: Mouse pressed left at (984, 277)
Screenshot: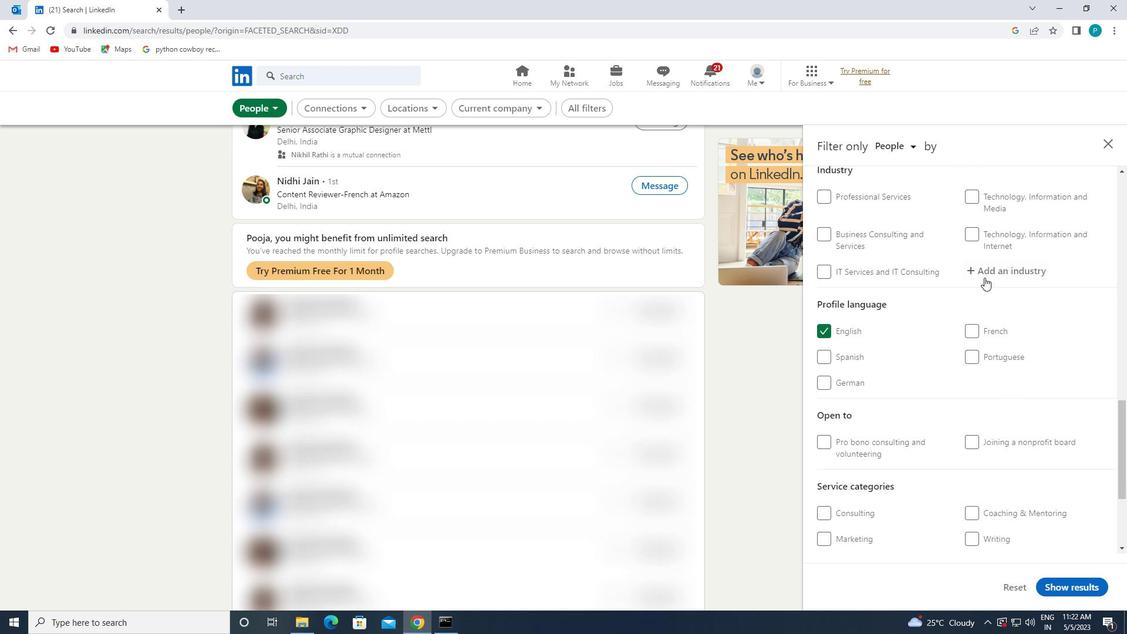 
Action: Key pressed <Key.caps_lock>P<Key.caps_lock>ACKAGING
Screenshot: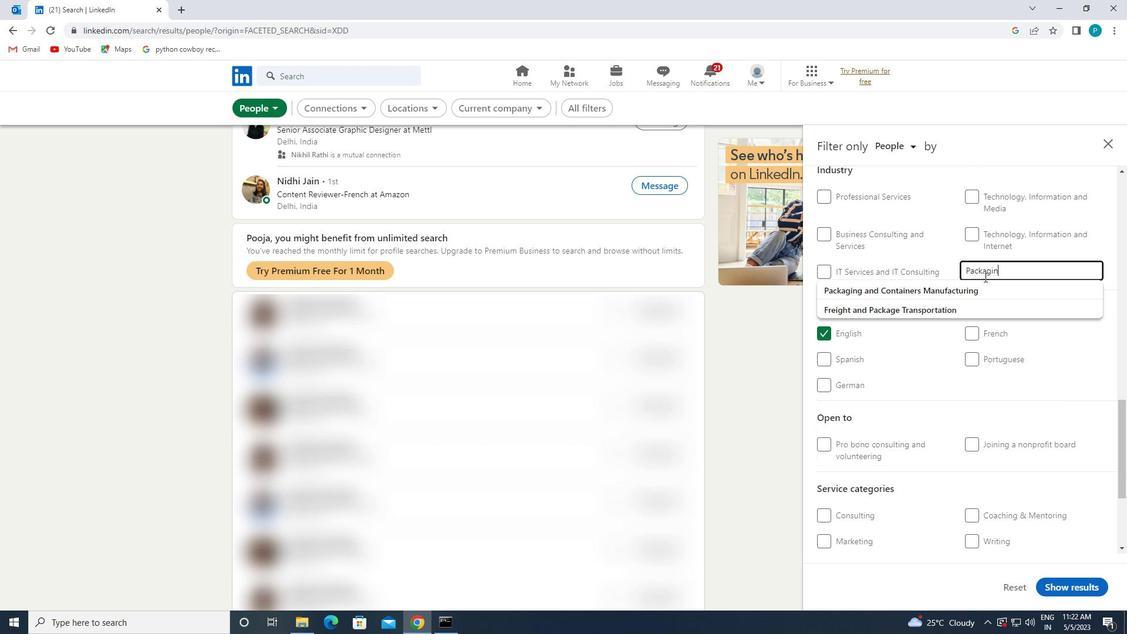 
Action: Mouse moved to (952, 287)
Screenshot: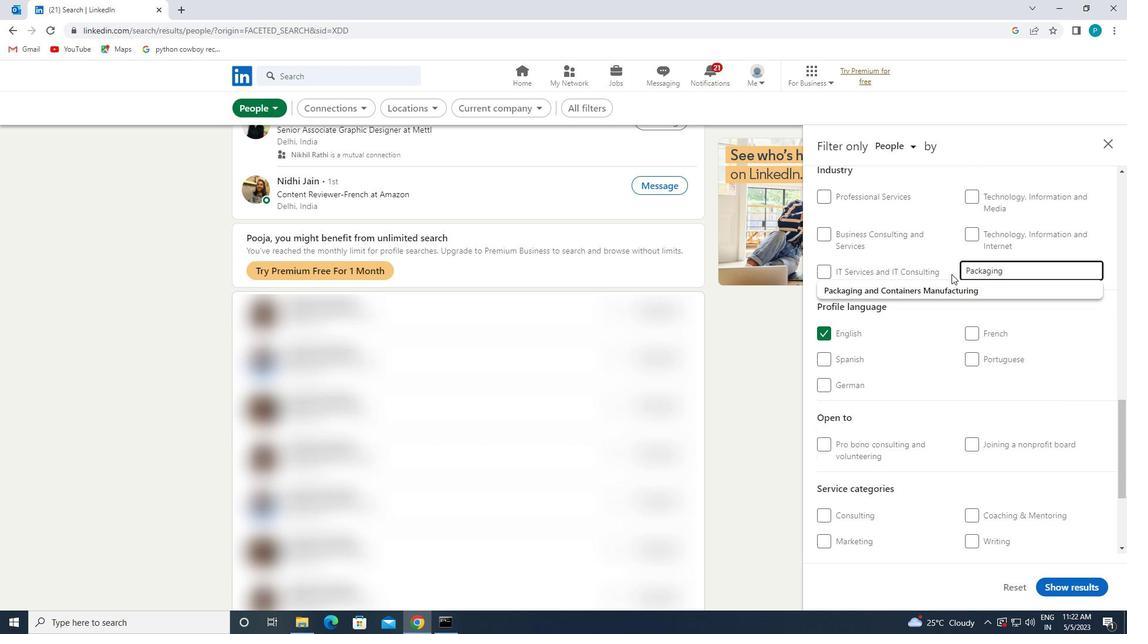
Action: Mouse pressed left at (952, 287)
Screenshot: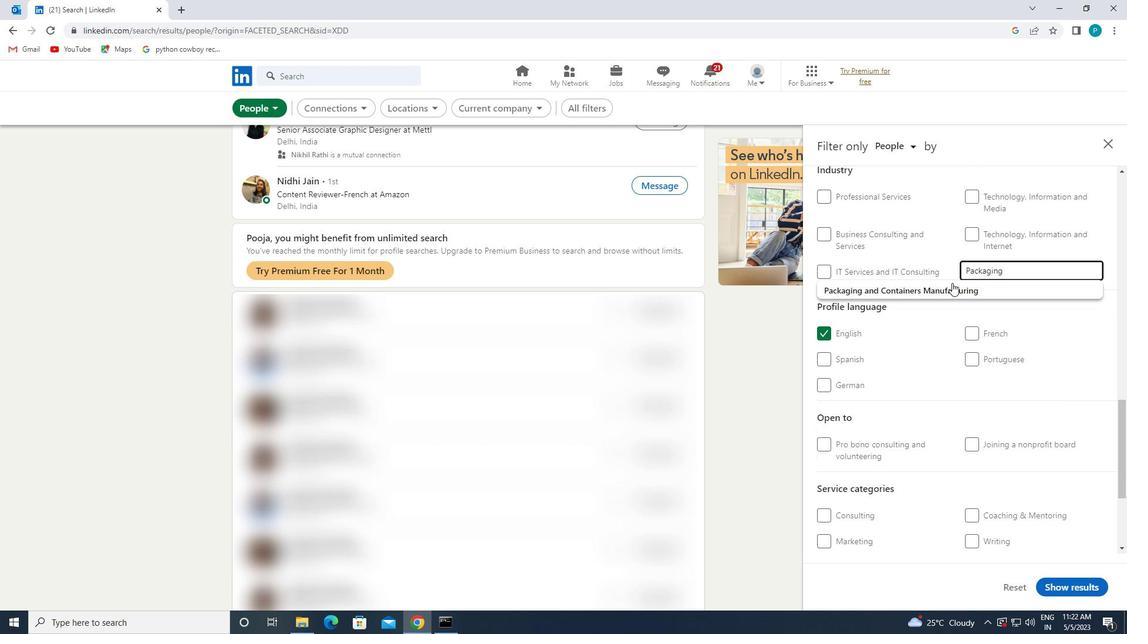 
Action: Mouse moved to (1001, 320)
Screenshot: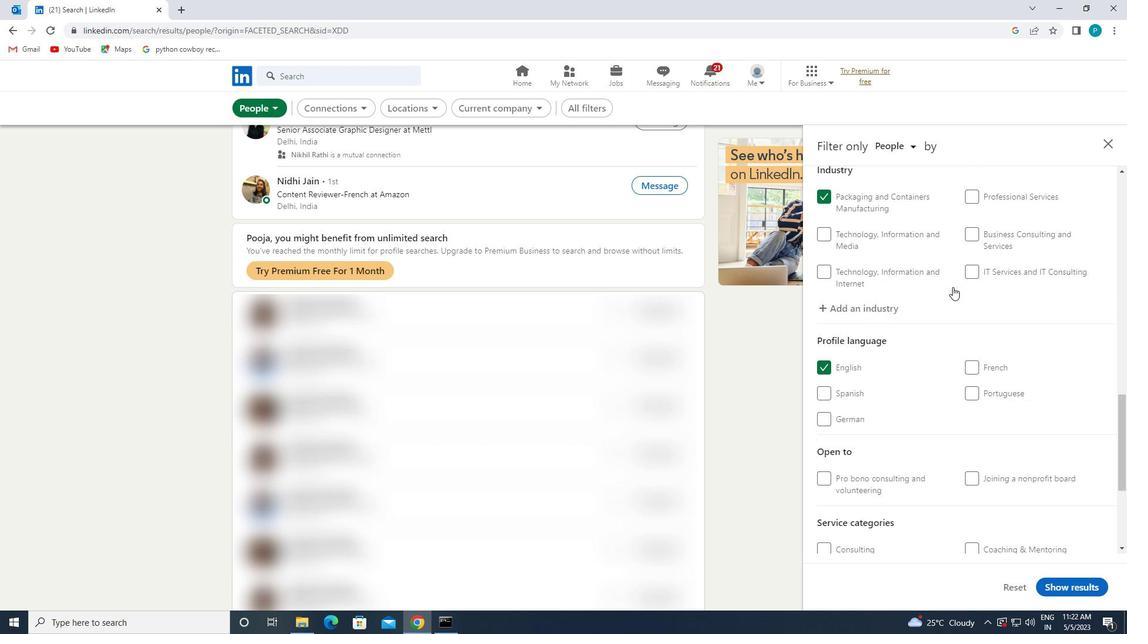 
Action: Mouse scrolled (1001, 320) with delta (0, 0)
Screenshot: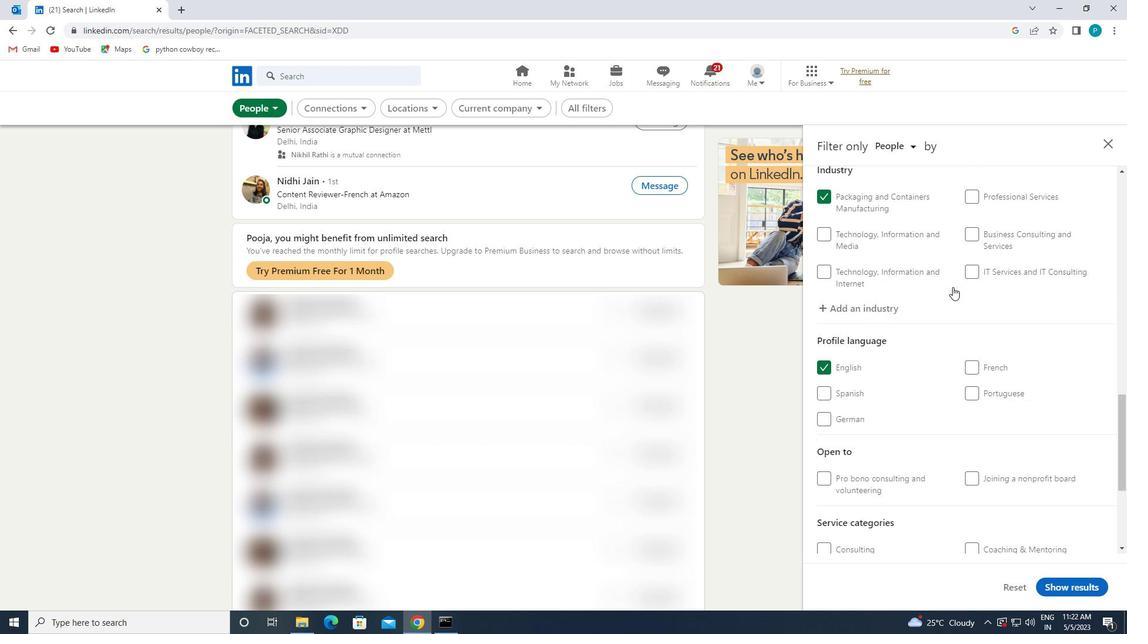 
Action: Mouse moved to (1001, 321)
Screenshot: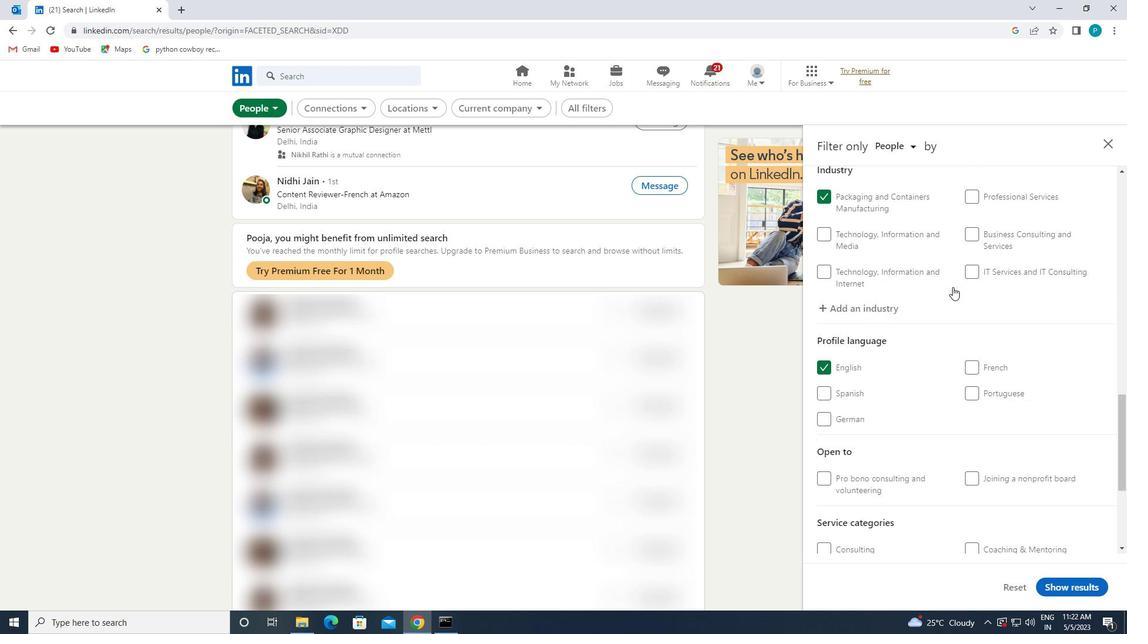 
Action: Mouse scrolled (1001, 320) with delta (0, 0)
Screenshot: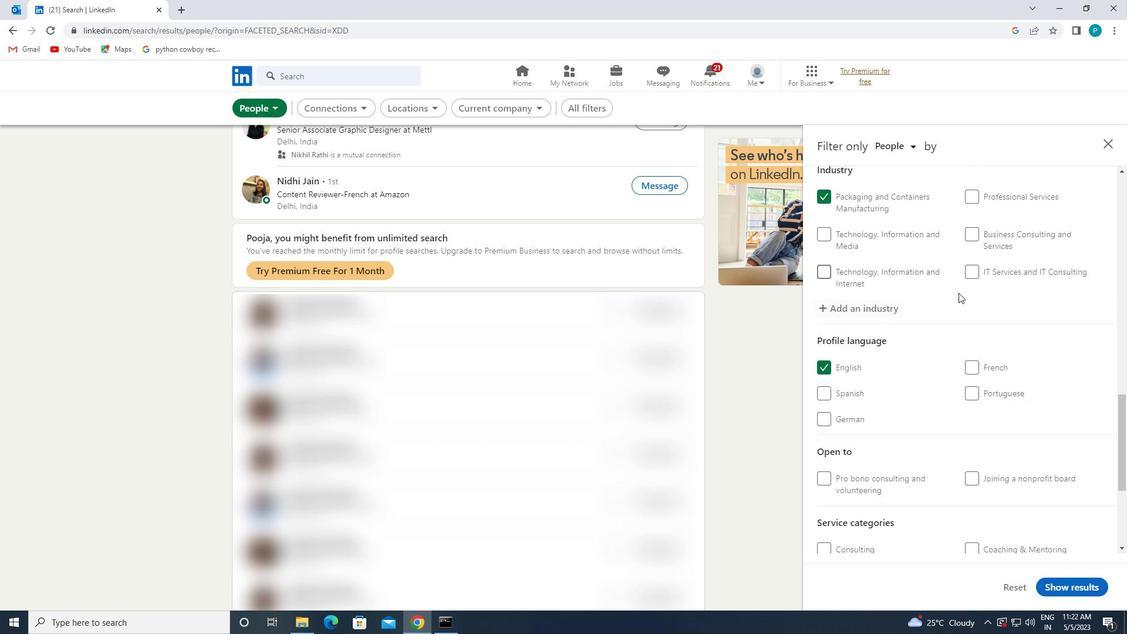 
Action: Mouse scrolled (1001, 320) with delta (0, 0)
Screenshot: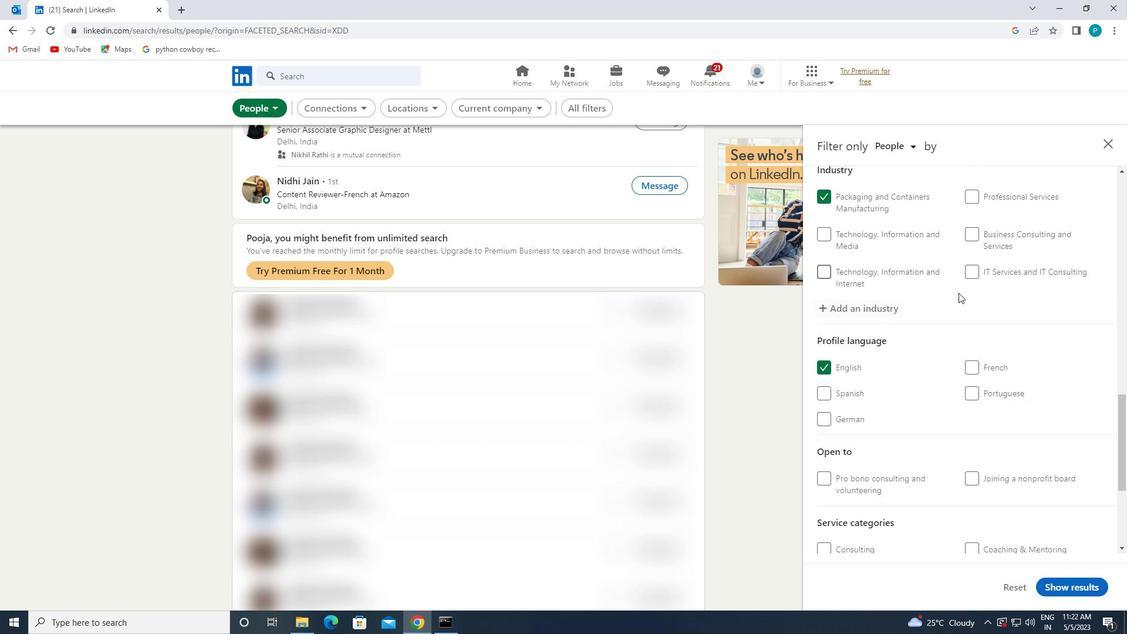 
Action: Mouse scrolled (1001, 320) with delta (0, 0)
Screenshot: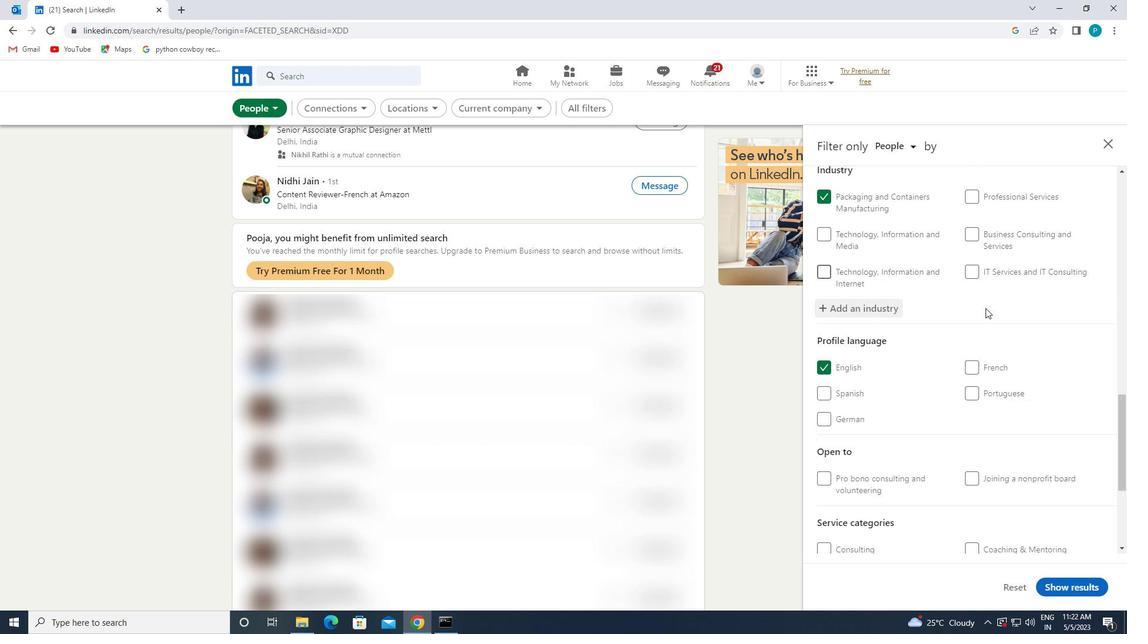 
Action: Mouse moved to (1004, 393)
Screenshot: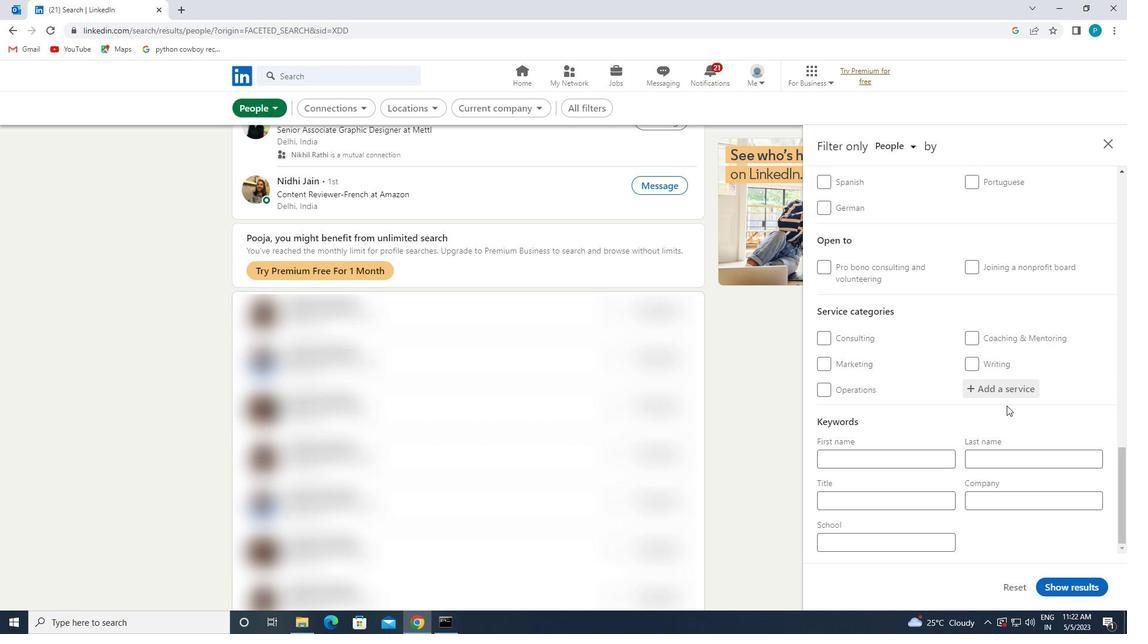 
Action: Mouse pressed left at (1004, 393)
Screenshot: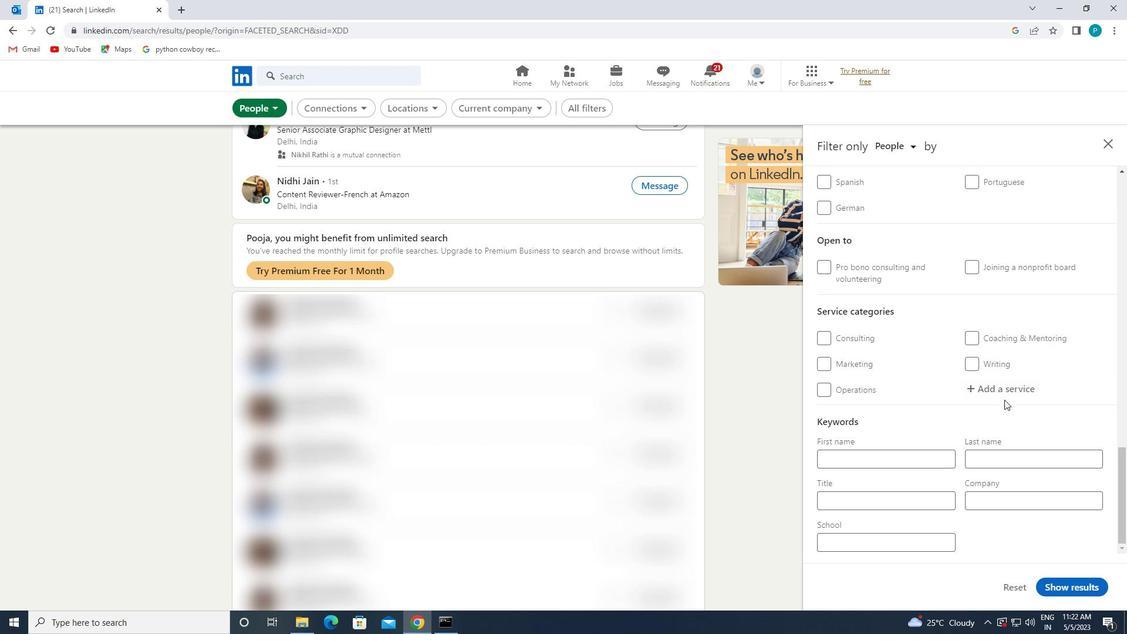 
Action: Key pressed <Key.caps_lock>B<Key.caps_lock>LOGGING
Screenshot: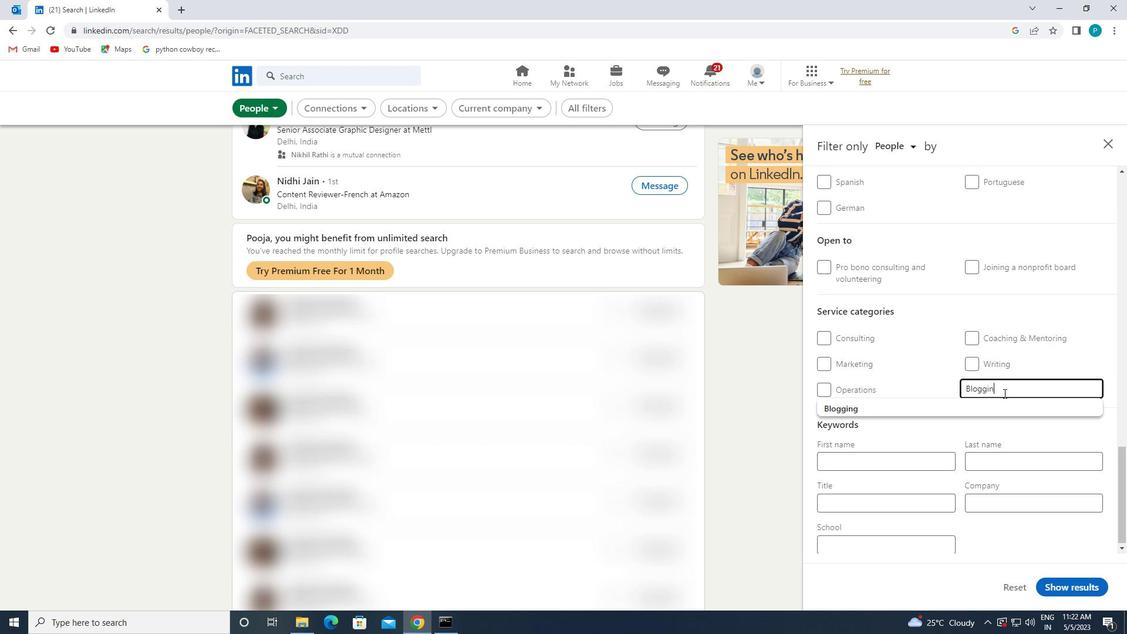 
Action: Mouse moved to (991, 401)
Screenshot: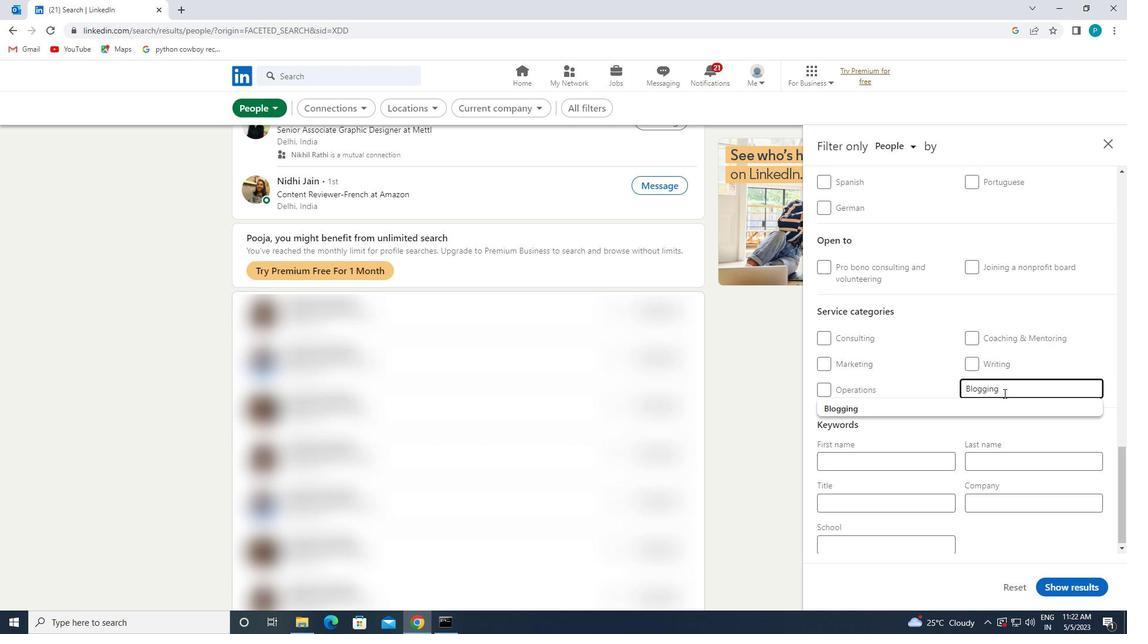 
Action: Mouse pressed left at (991, 401)
Screenshot: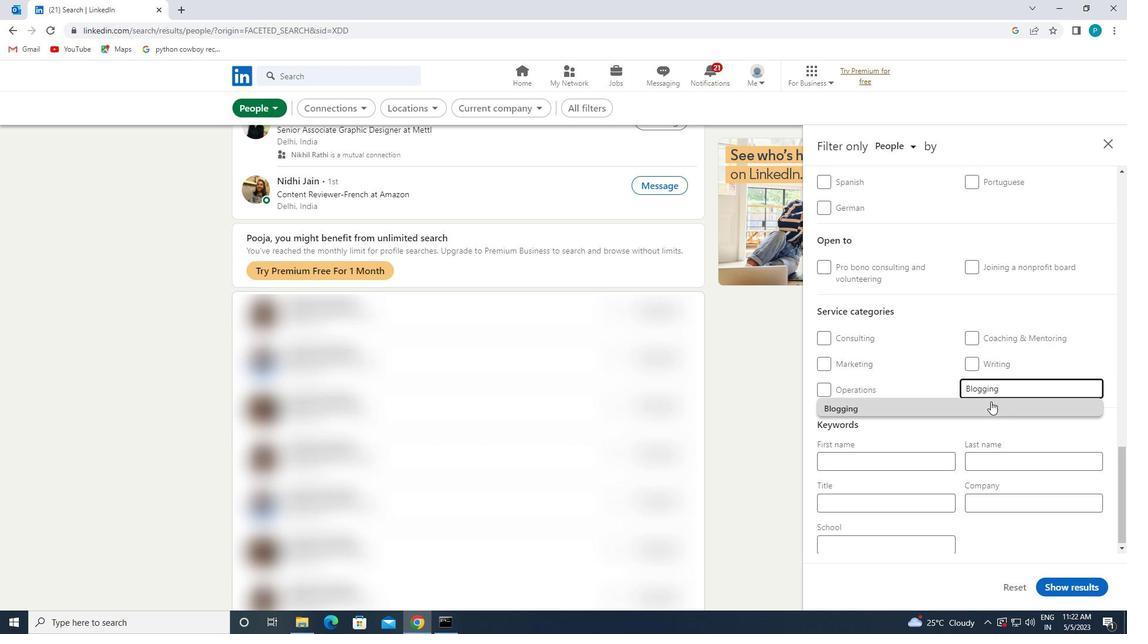 
Action: Mouse moved to (915, 444)
Screenshot: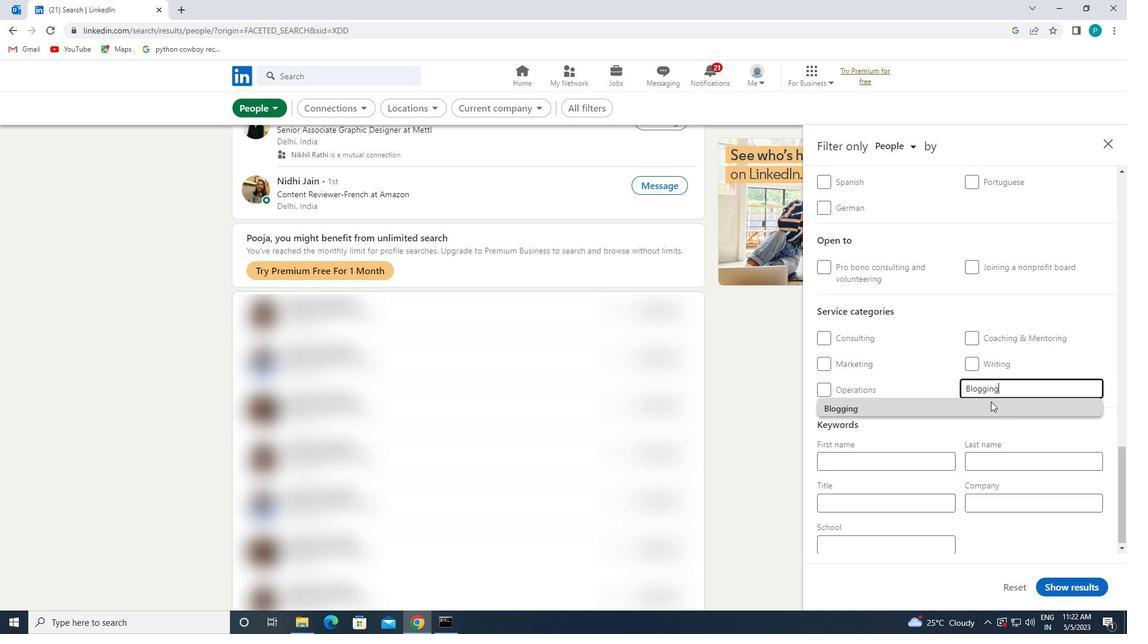 
Action: Mouse scrolled (915, 443) with delta (0, 0)
Screenshot: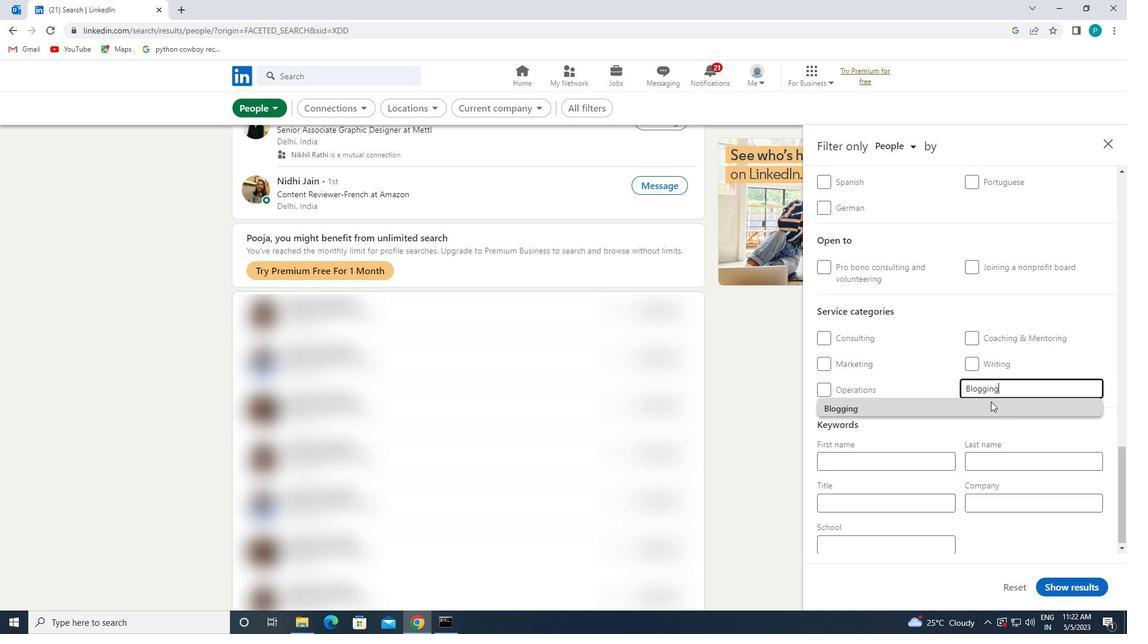 
Action: Mouse scrolled (915, 443) with delta (0, 0)
Screenshot: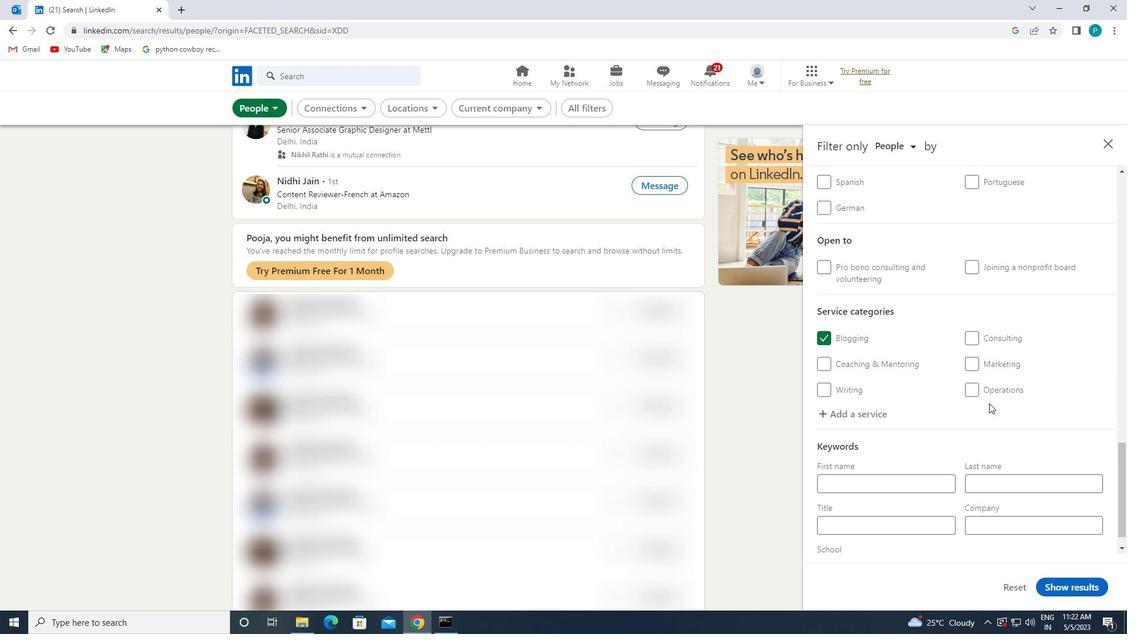 
Action: Mouse moved to (914, 445)
Screenshot: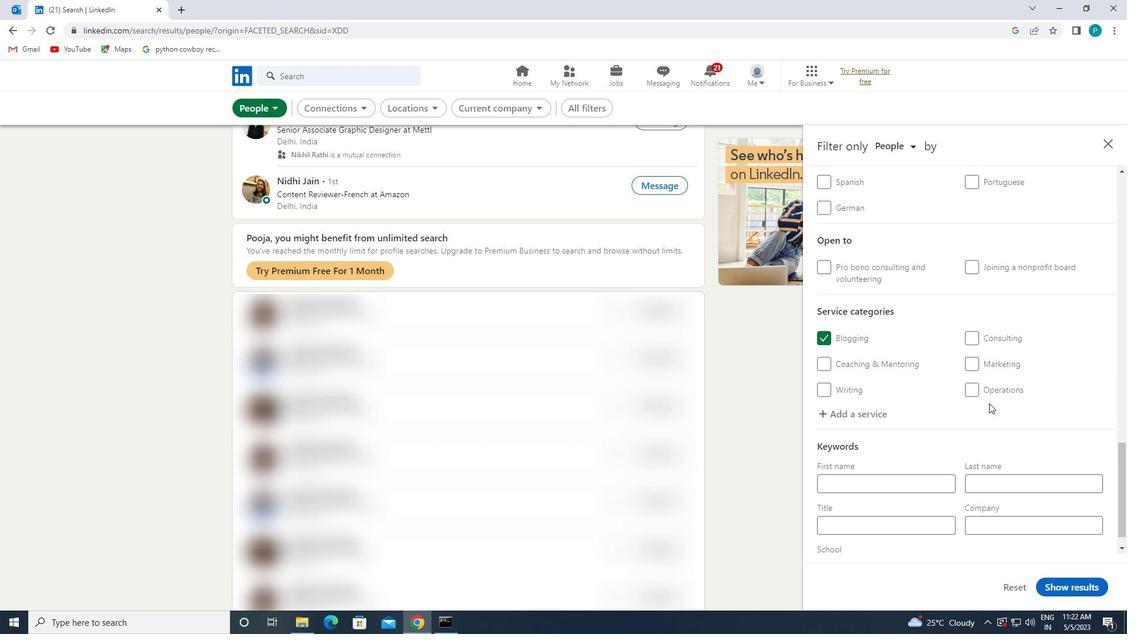 
Action: Mouse scrolled (914, 445) with delta (0, 0)
Screenshot: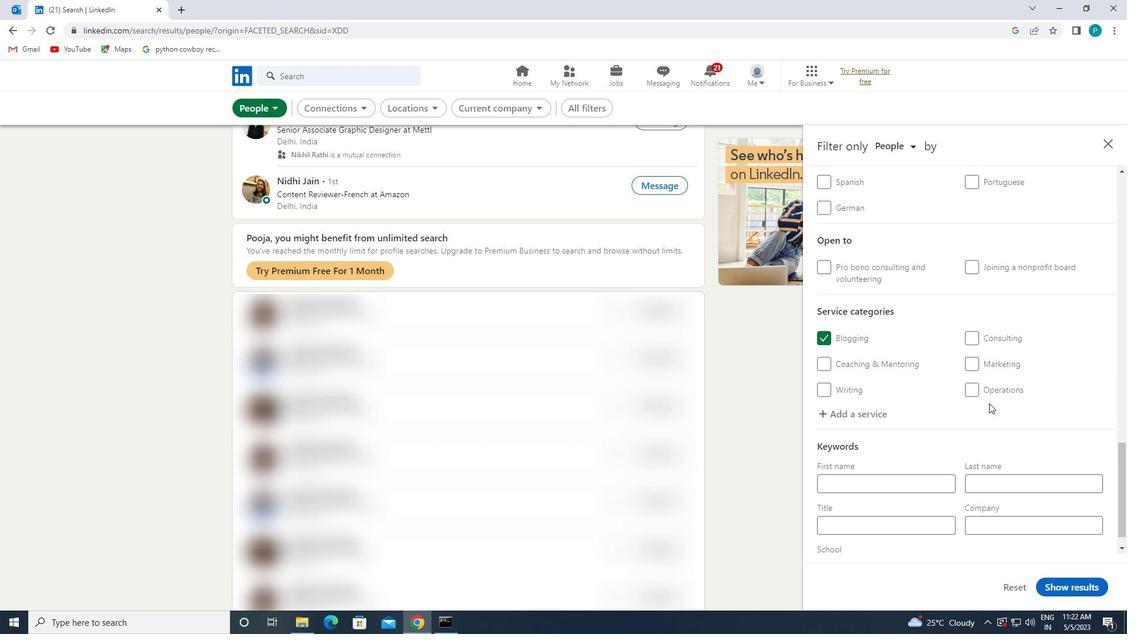 
Action: Mouse moved to (913, 500)
Screenshot: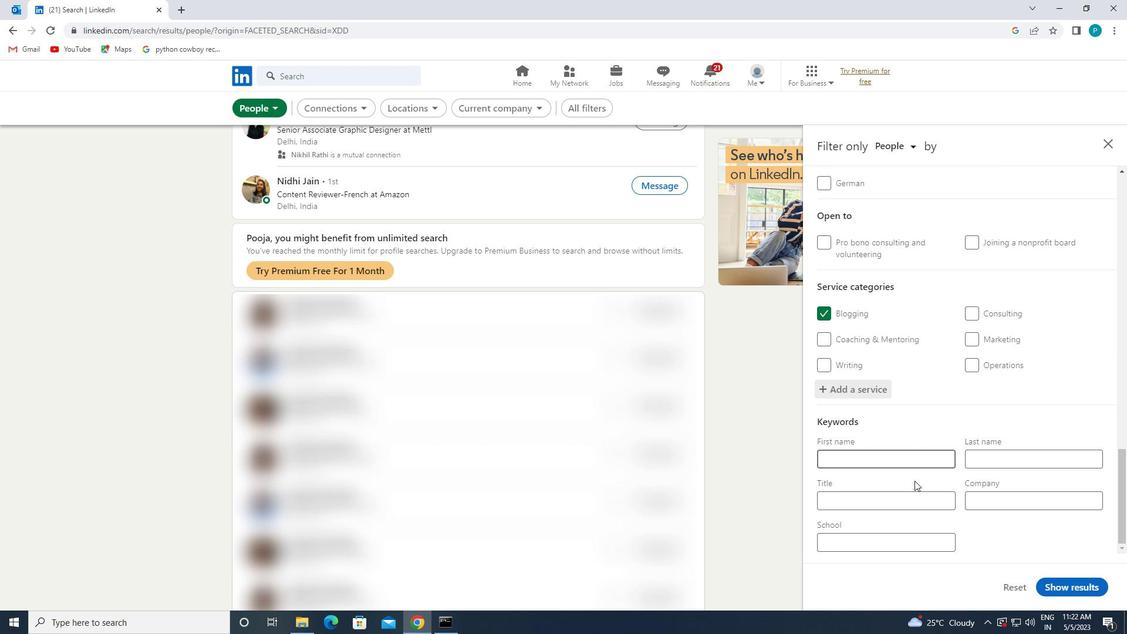 
Action: Mouse pressed left at (913, 500)
Screenshot: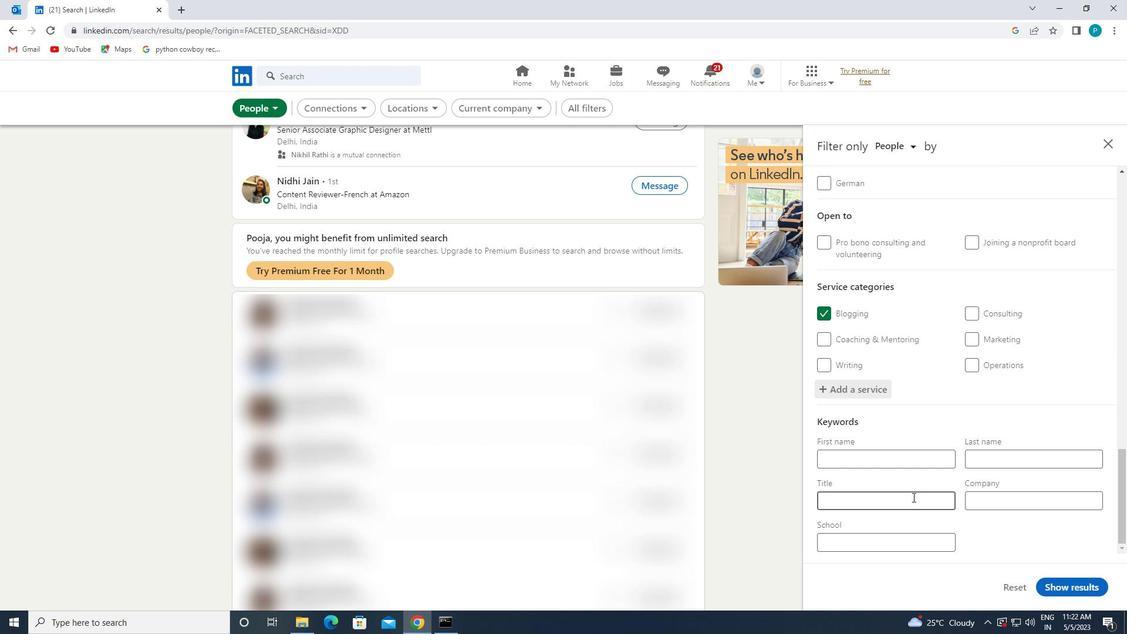 
Action: Key pressed <Key.caps_lock>T<Key.caps_lock>RUCK<Key.space><Key.caps_lock>D<Key.caps_lock>RIVER
Screenshot: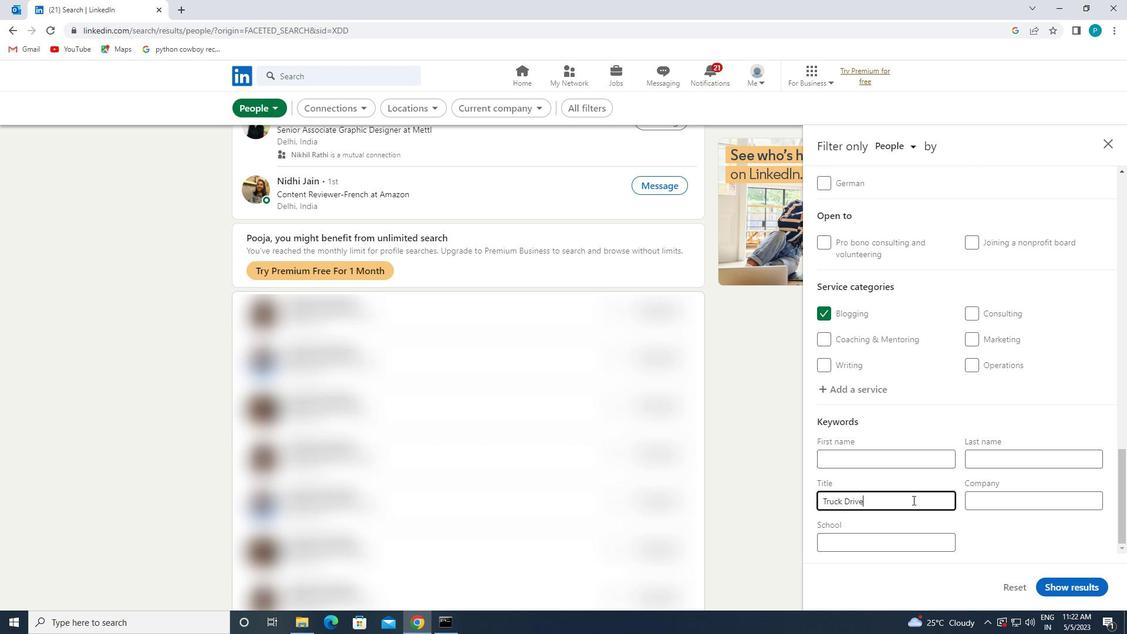 
Action: Mouse moved to (1072, 587)
Screenshot: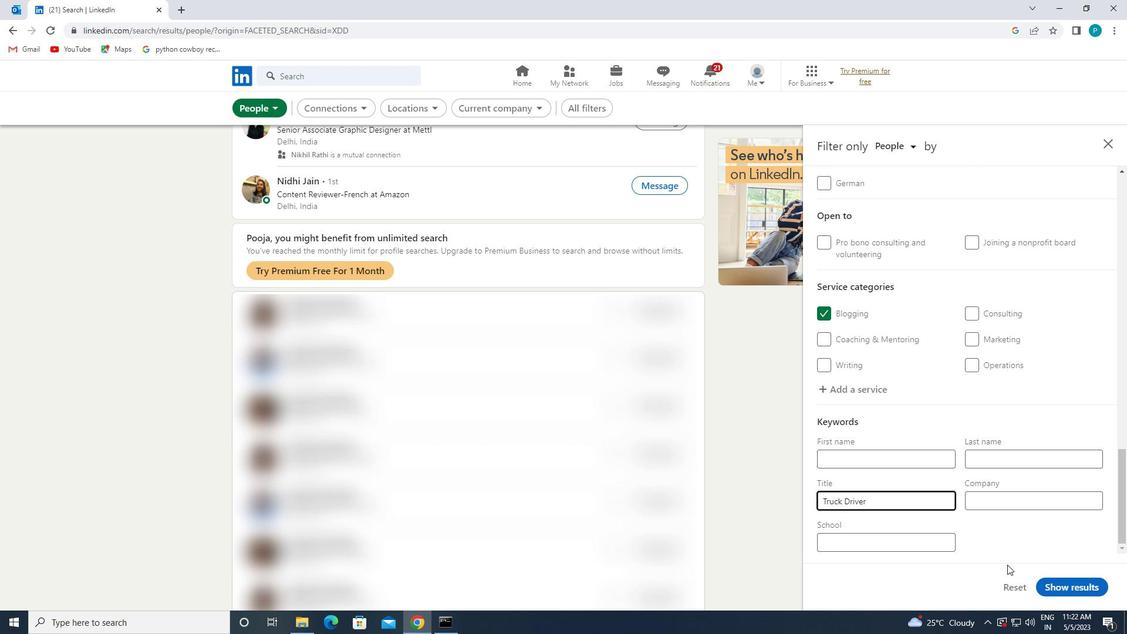 
Action: Mouse pressed left at (1072, 587)
Screenshot: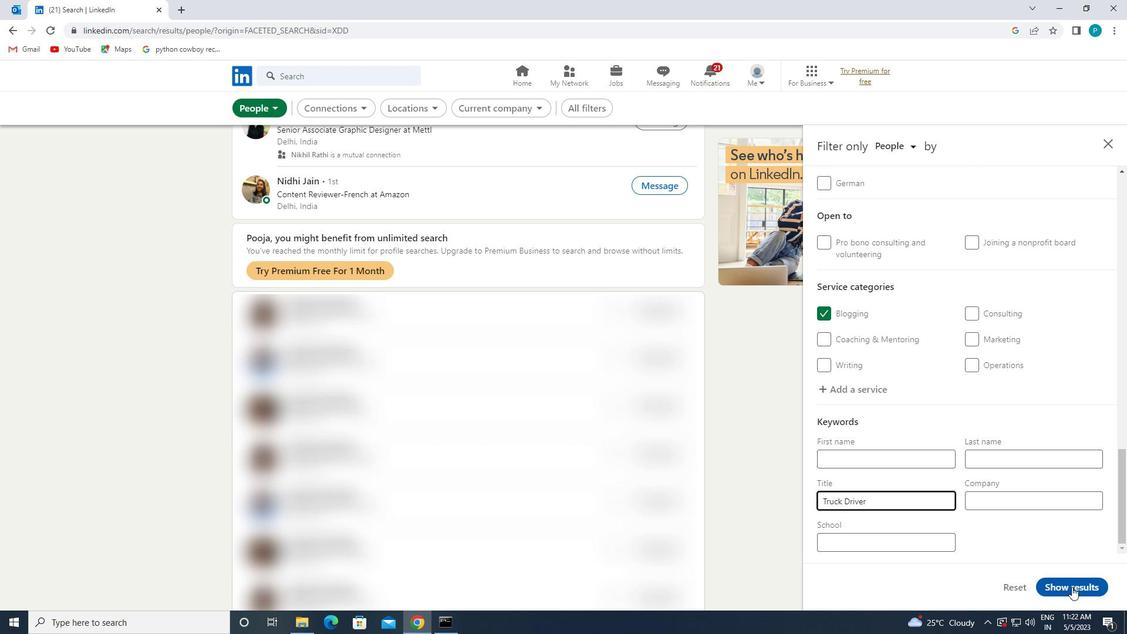 
